 Task: Find connections with filter location Santo Domingo with filter topic #forsale with filter profile language Potuguese with filter current company Coursera with filter school Freshers Jobs Kolkata with filter industry Breweries with filter service category NotaryOnline Research with filter keywords title Media Buyer
Action: Mouse moved to (629, 96)
Screenshot: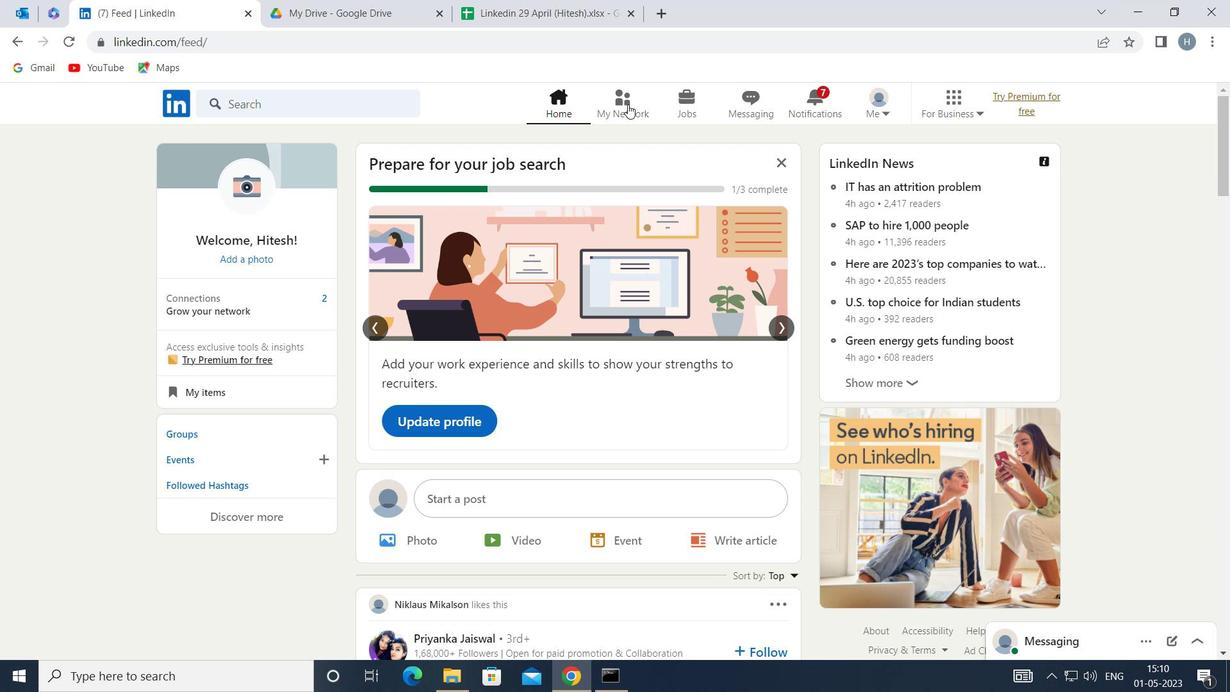 
Action: Mouse pressed left at (629, 96)
Screenshot: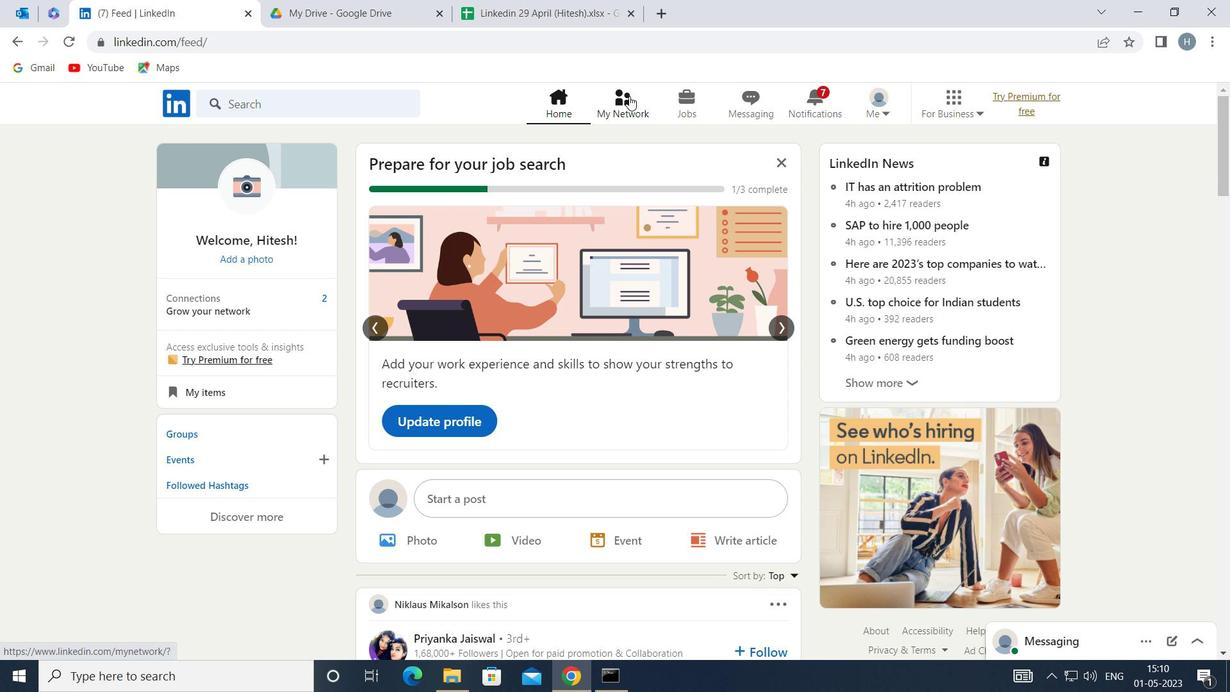 
Action: Mouse moved to (358, 189)
Screenshot: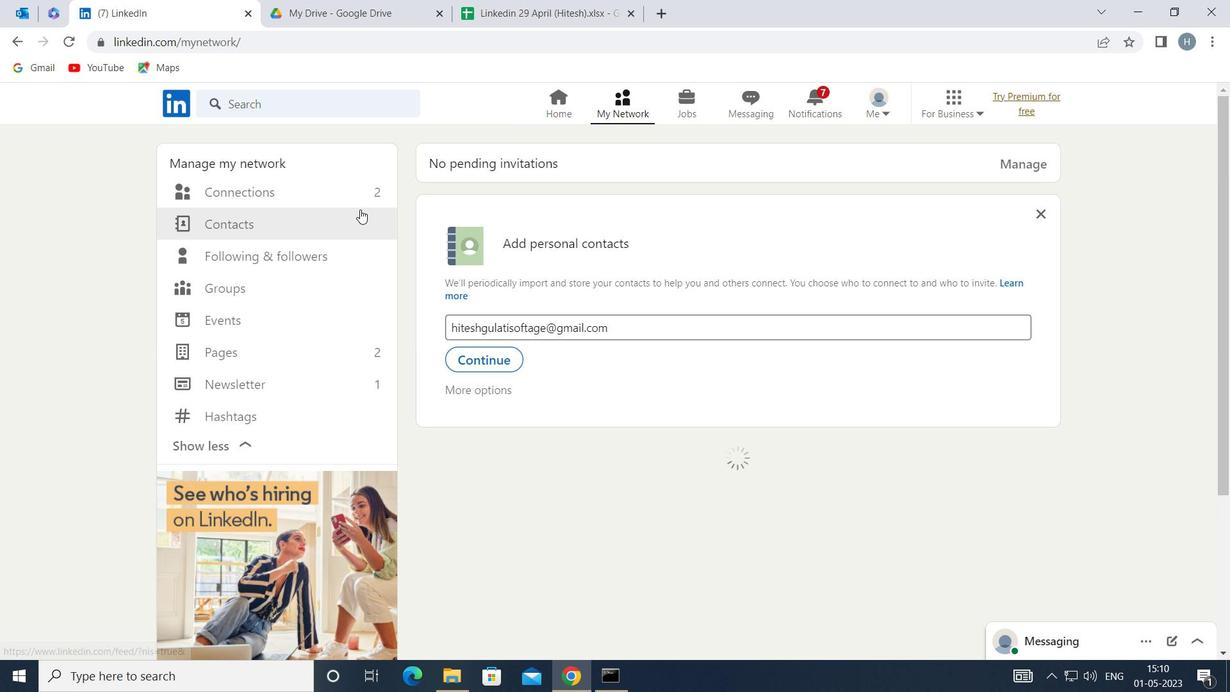 
Action: Mouse pressed left at (358, 189)
Screenshot: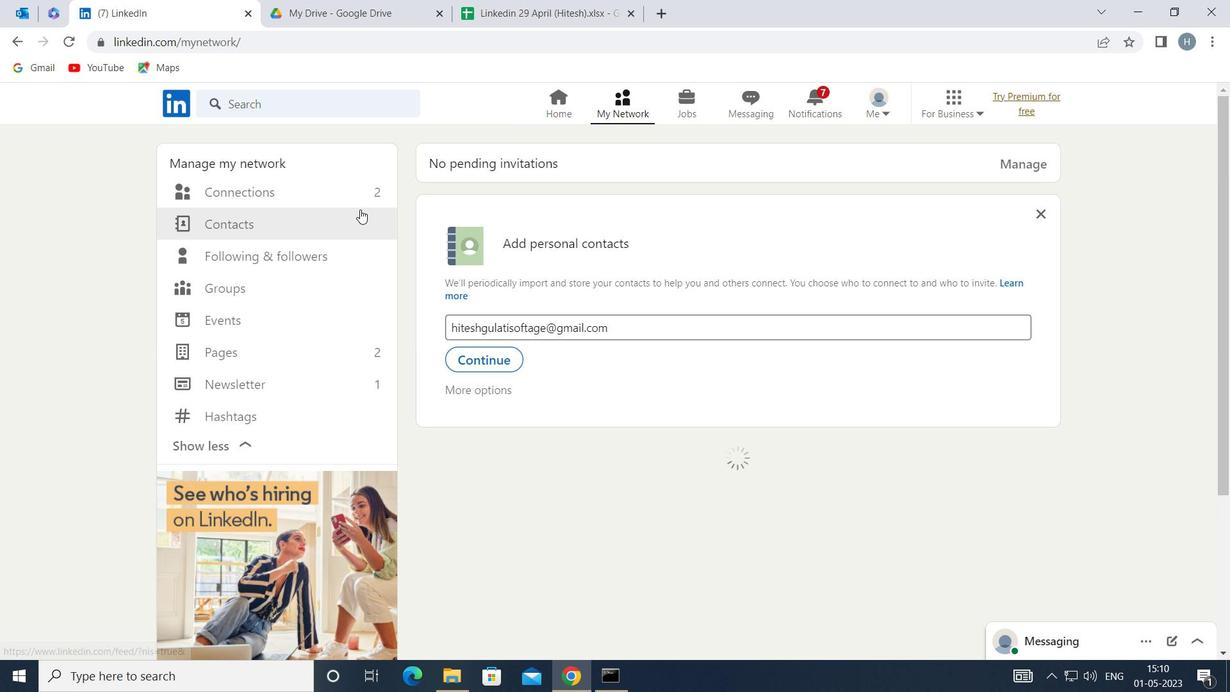 
Action: Mouse moved to (715, 193)
Screenshot: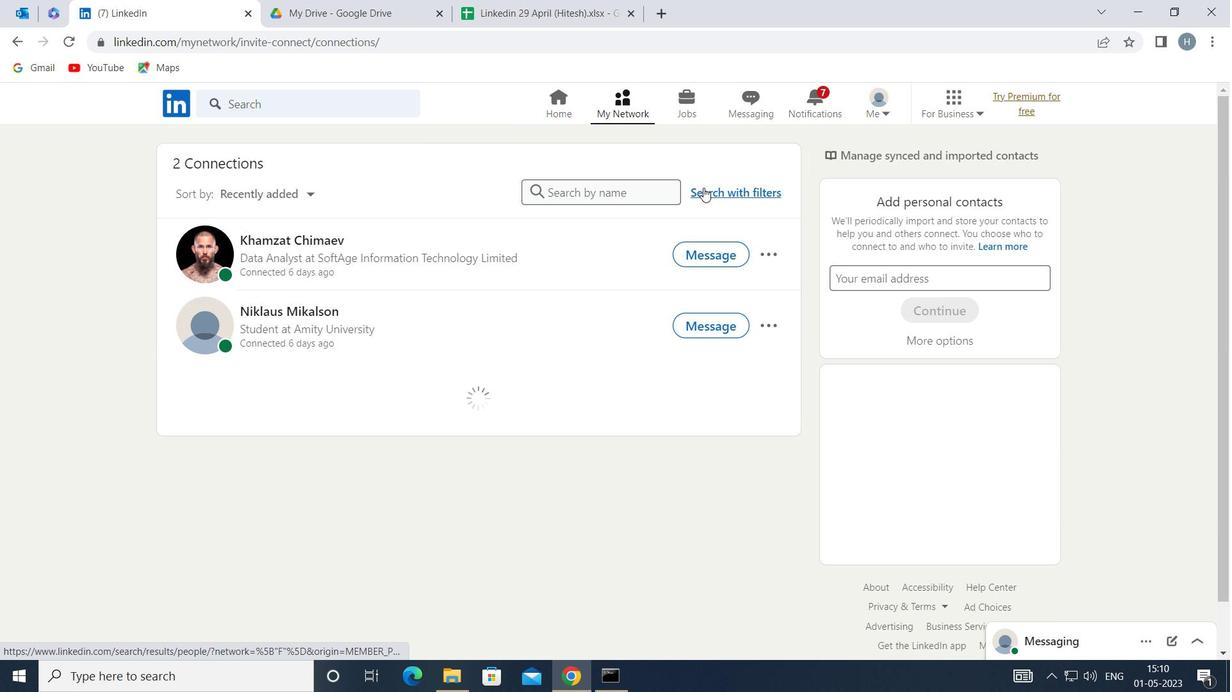 
Action: Mouse pressed left at (715, 193)
Screenshot: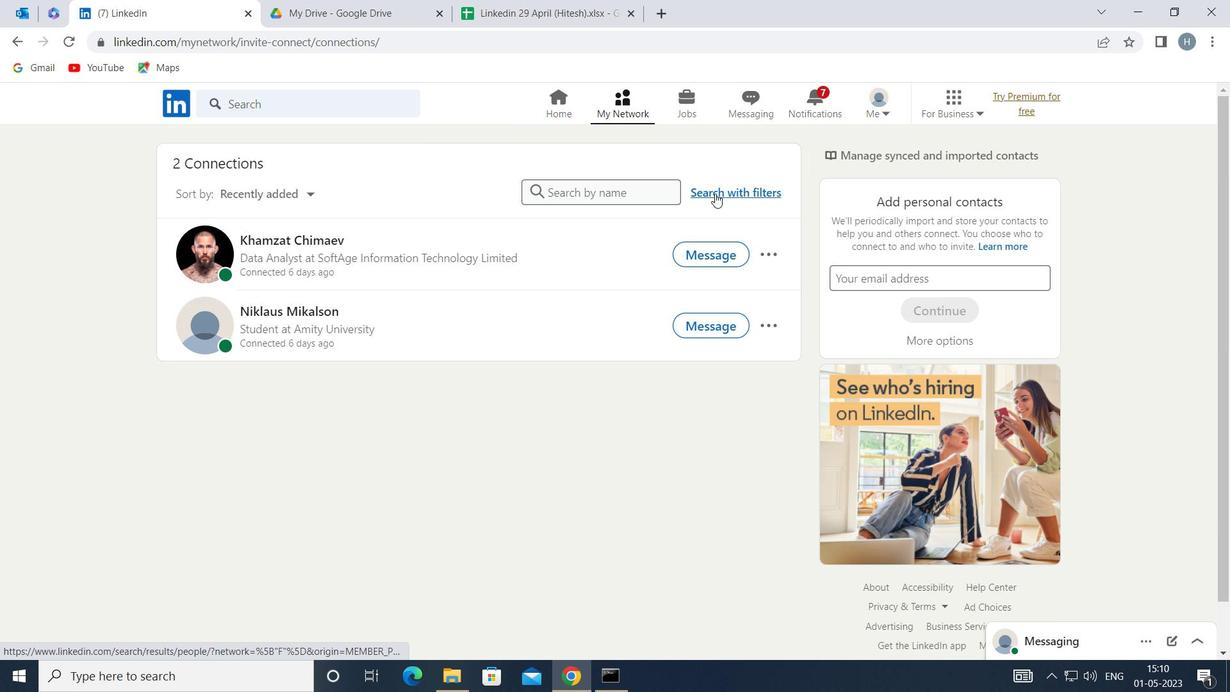 
Action: Mouse moved to (657, 146)
Screenshot: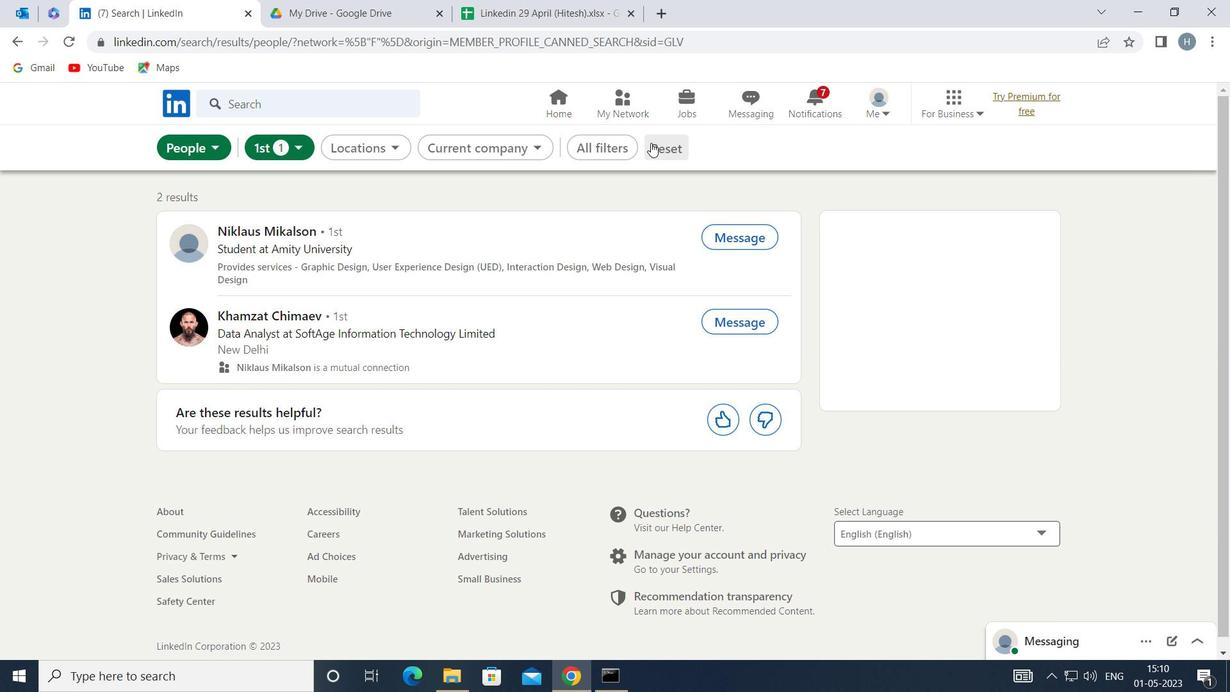 
Action: Mouse pressed left at (657, 146)
Screenshot: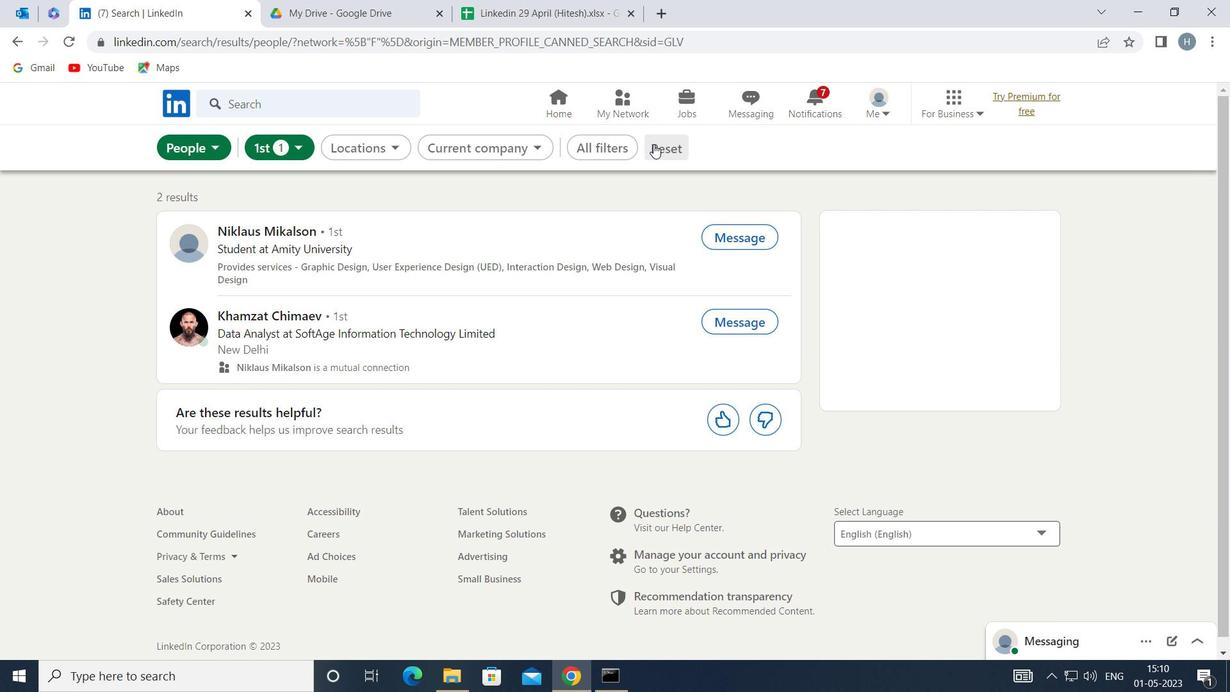 
Action: Mouse moved to (624, 148)
Screenshot: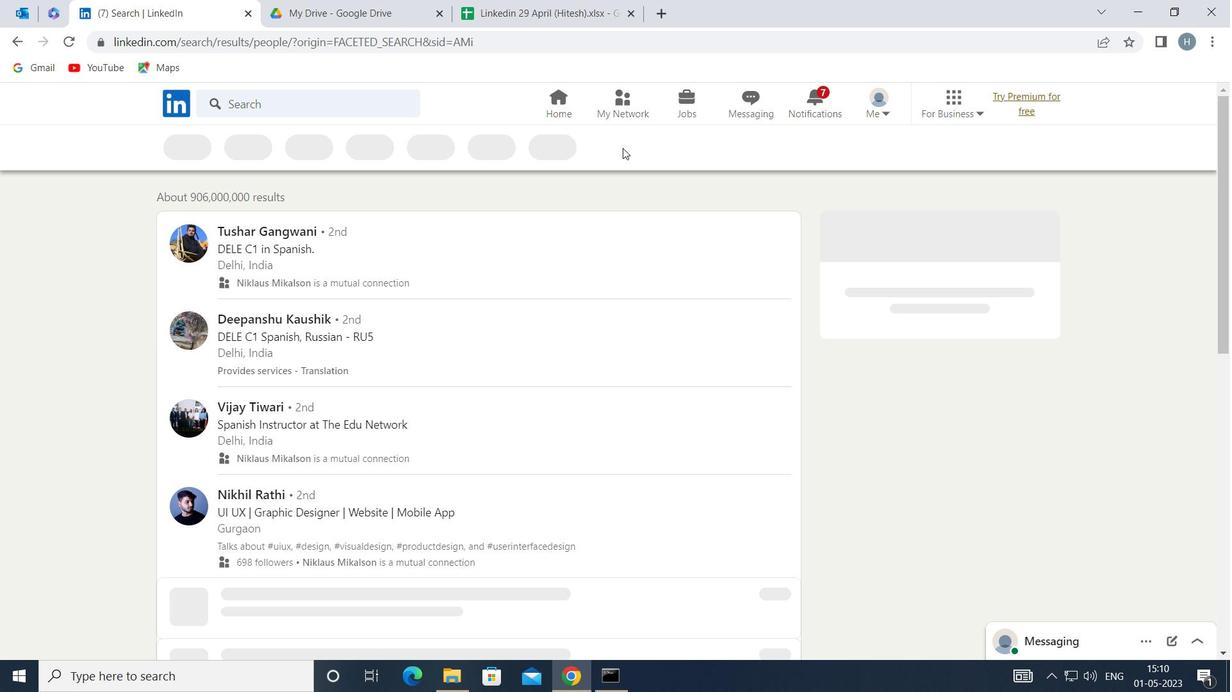 
Action: Mouse pressed left at (624, 148)
Screenshot: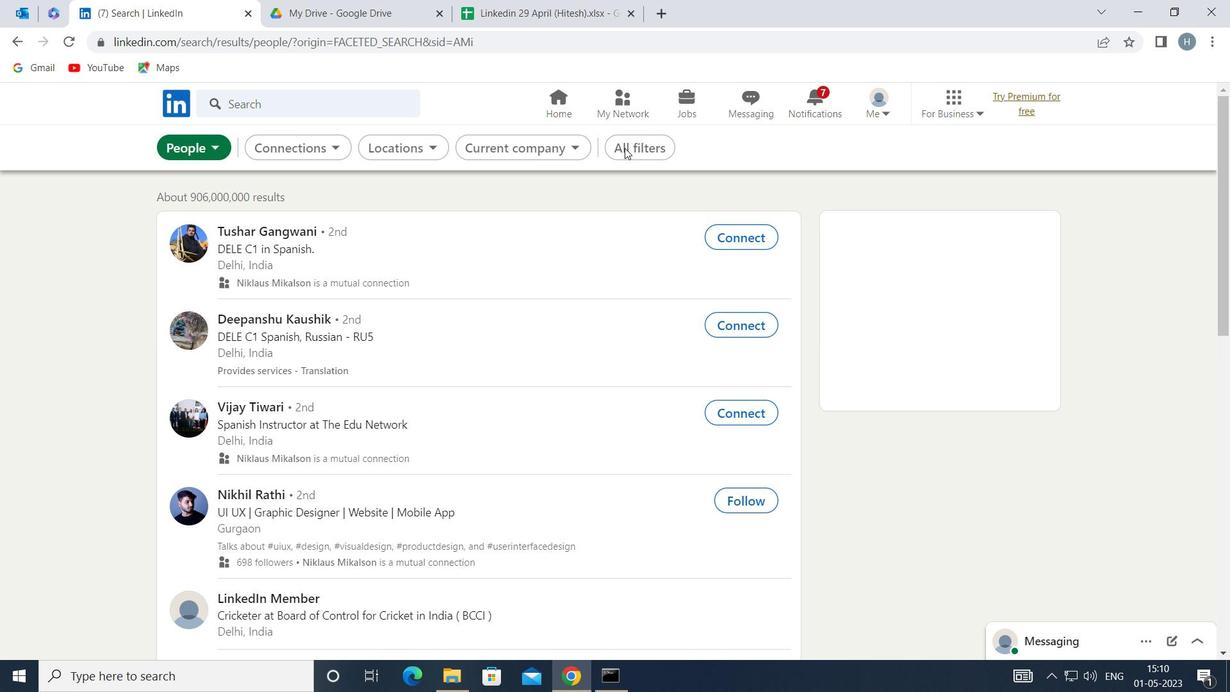 
Action: Mouse moved to (998, 317)
Screenshot: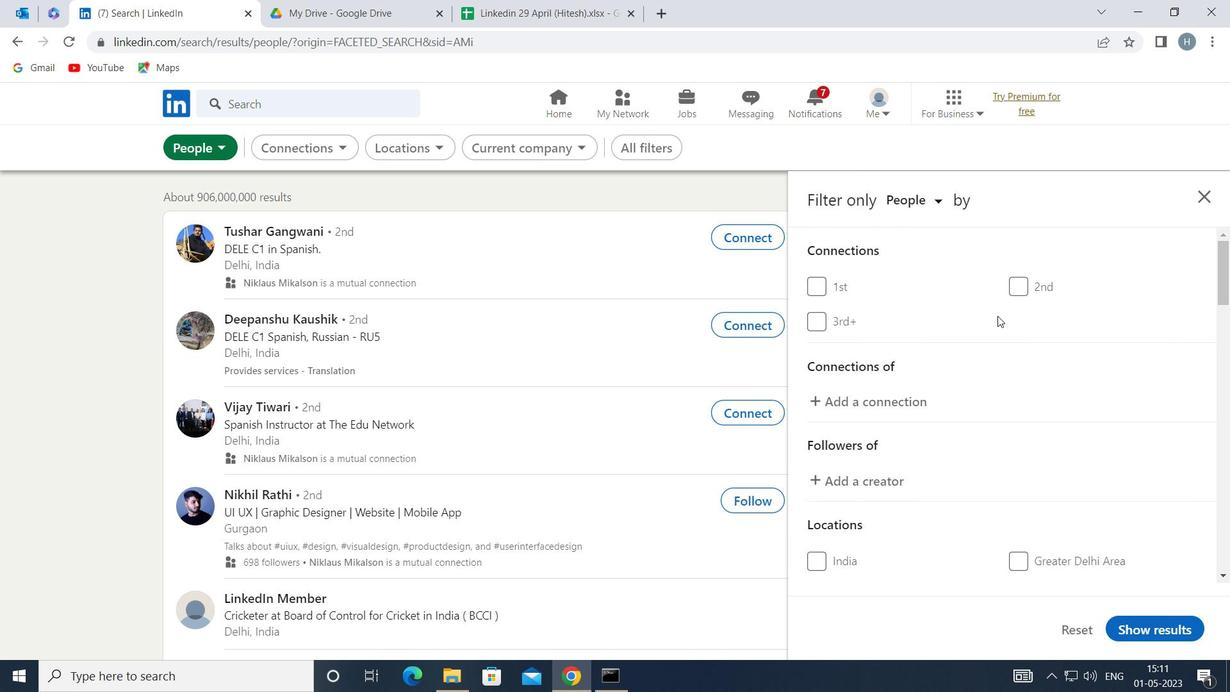 
Action: Mouse scrolled (998, 317) with delta (0, 0)
Screenshot: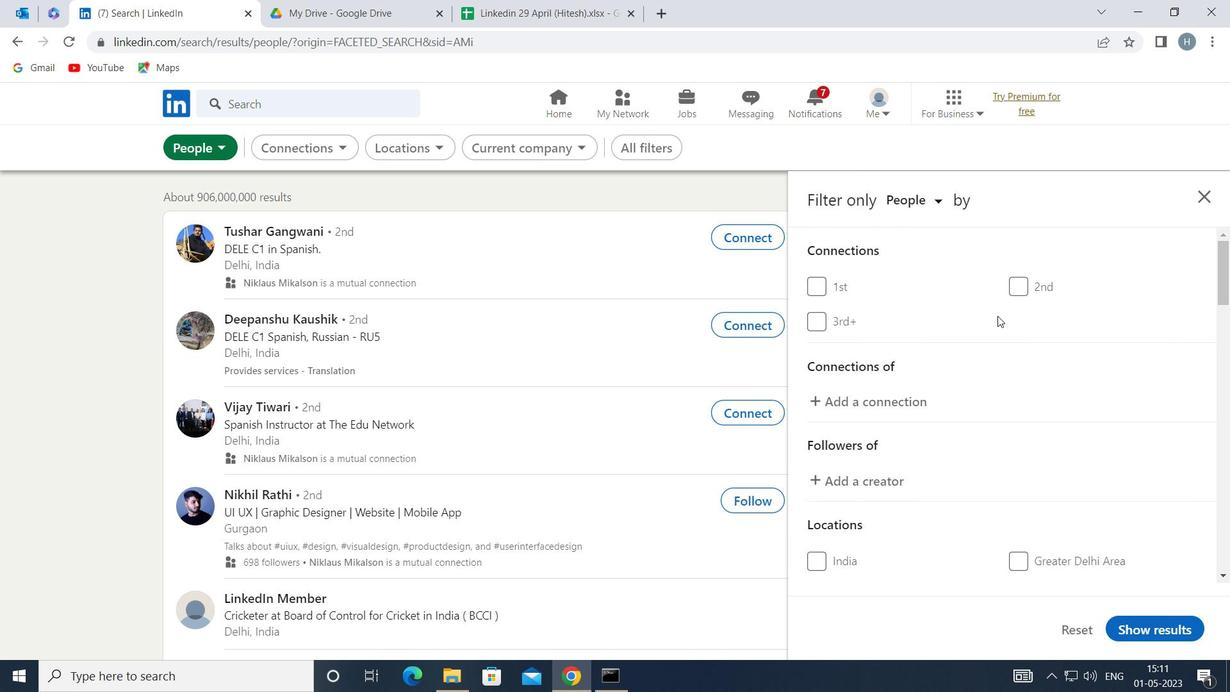 
Action: Mouse moved to (998, 320)
Screenshot: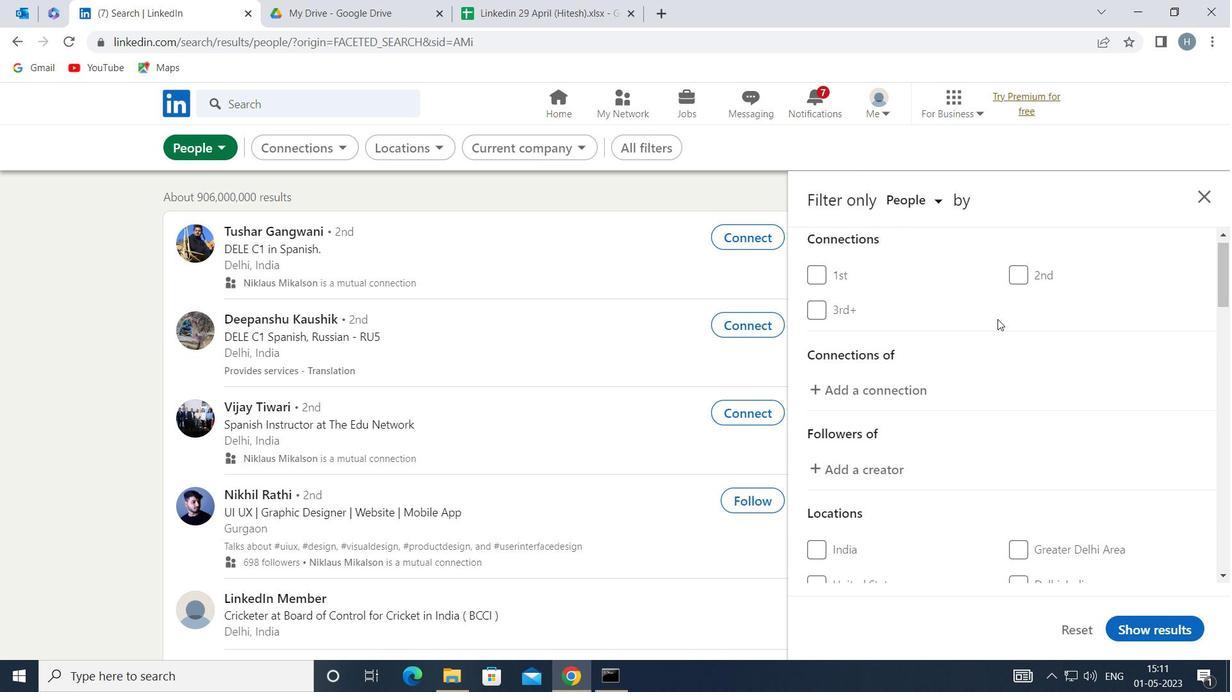 
Action: Mouse scrolled (998, 319) with delta (0, 0)
Screenshot: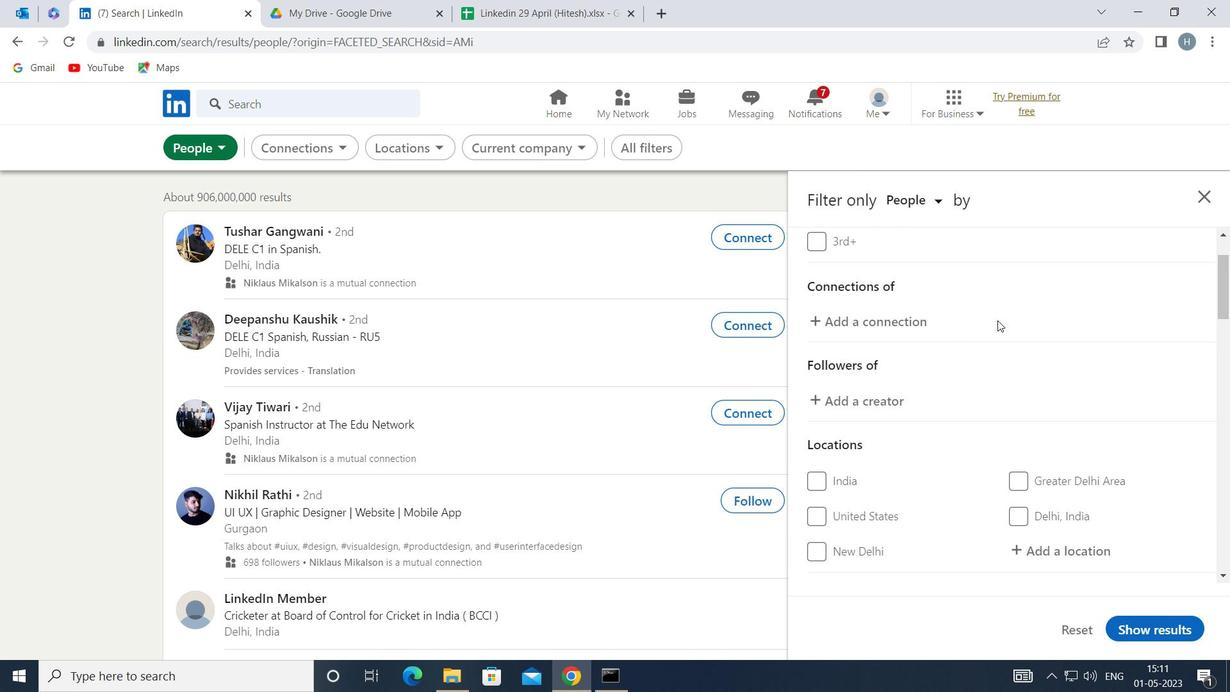 
Action: Mouse scrolled (998, 319) with delta (0, 0)
Screenshot: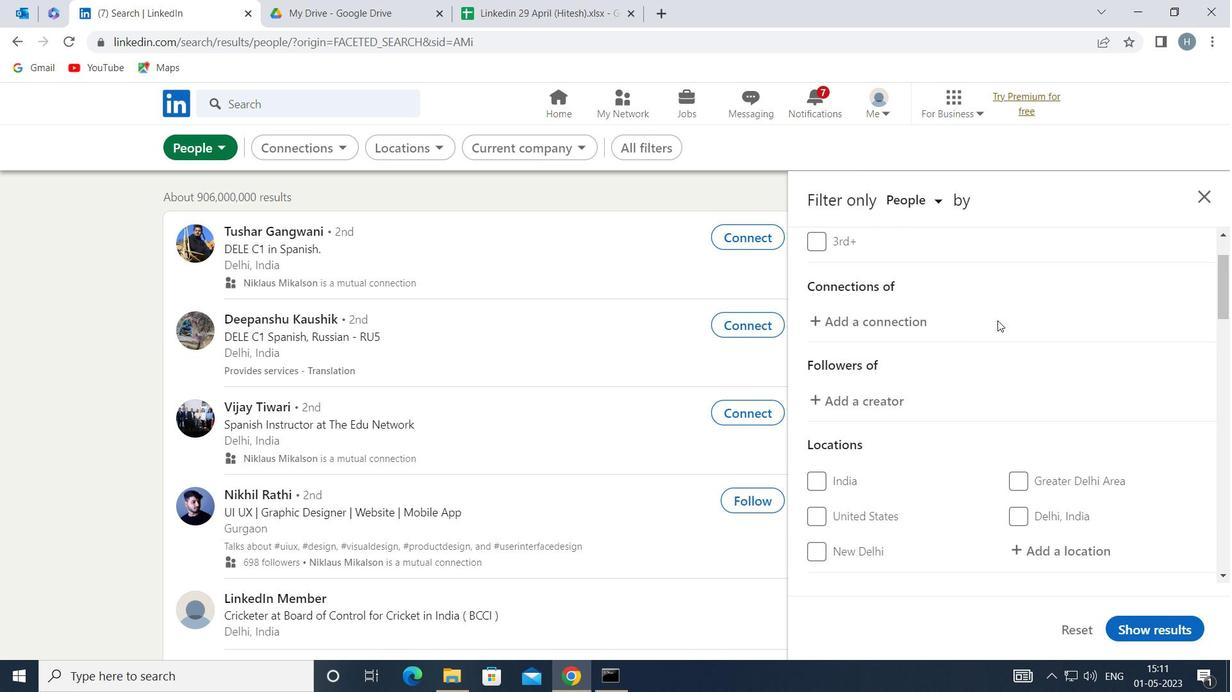 
Action: Mouse moved to (1025, 394)
Screenshot: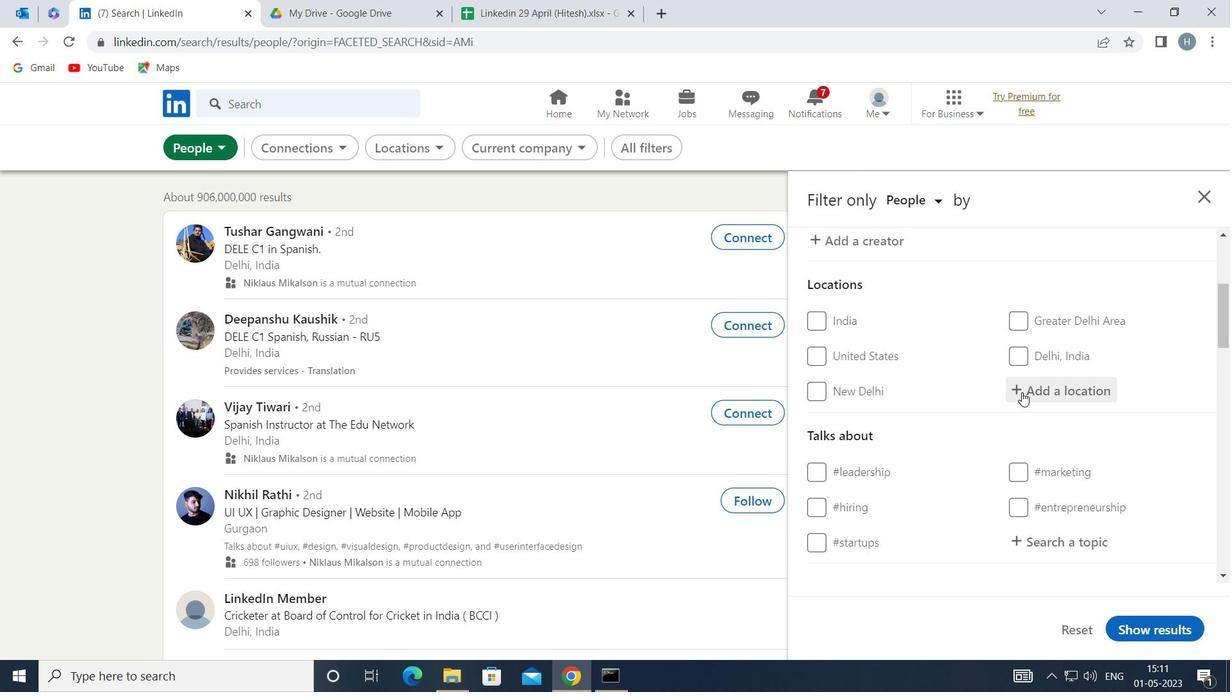 
Action: Mouse pressed left at (1025, 394)
Screenshot: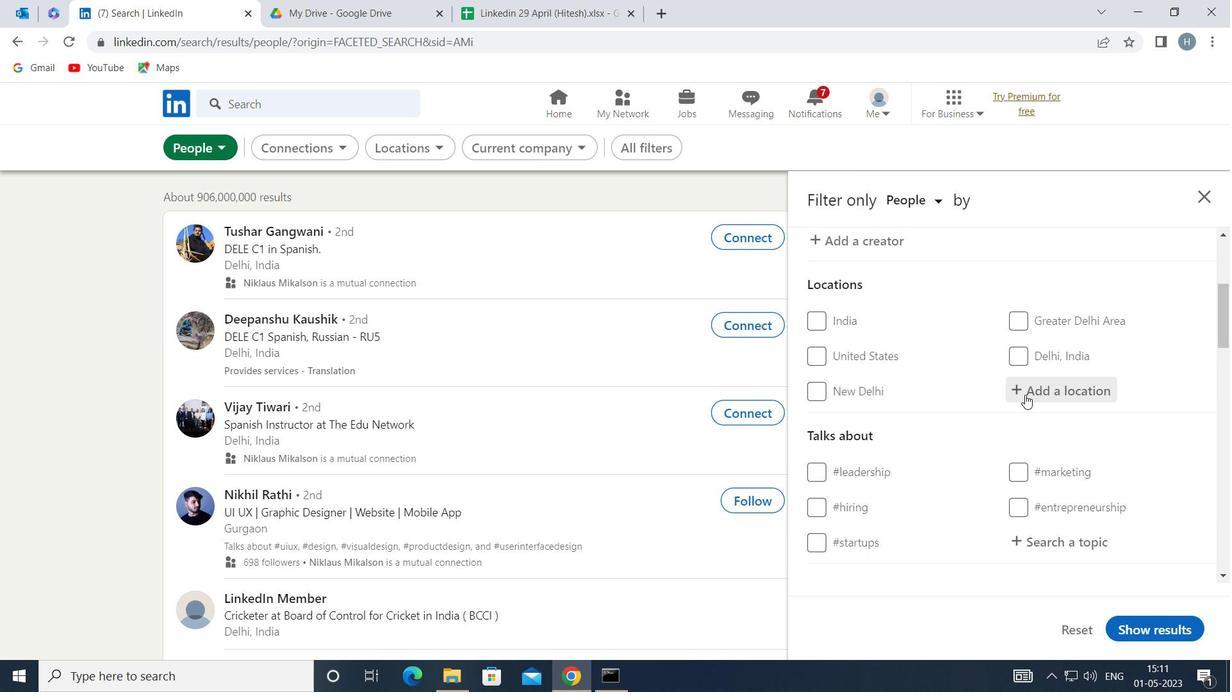 
Action: Mouse moved to (1018, 390)
Screenshot: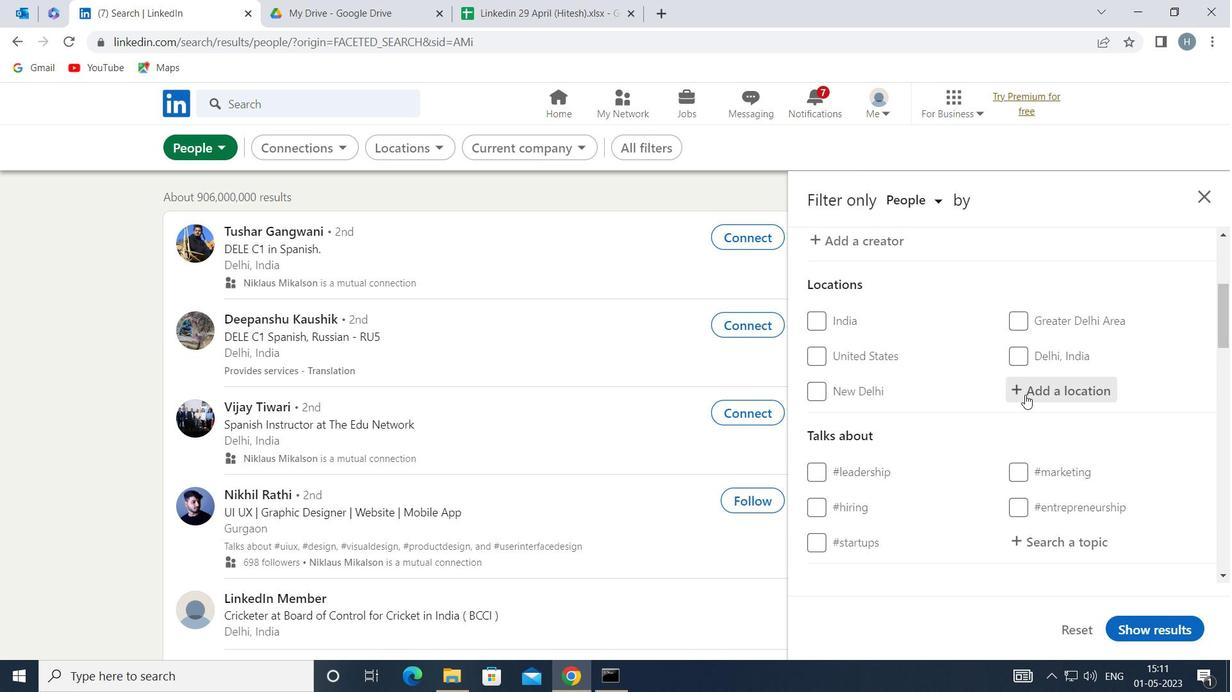 
Action: Key pressed <Key.shift>SANTO<Key.space><Key.shift>DOMINGO
Screenshot: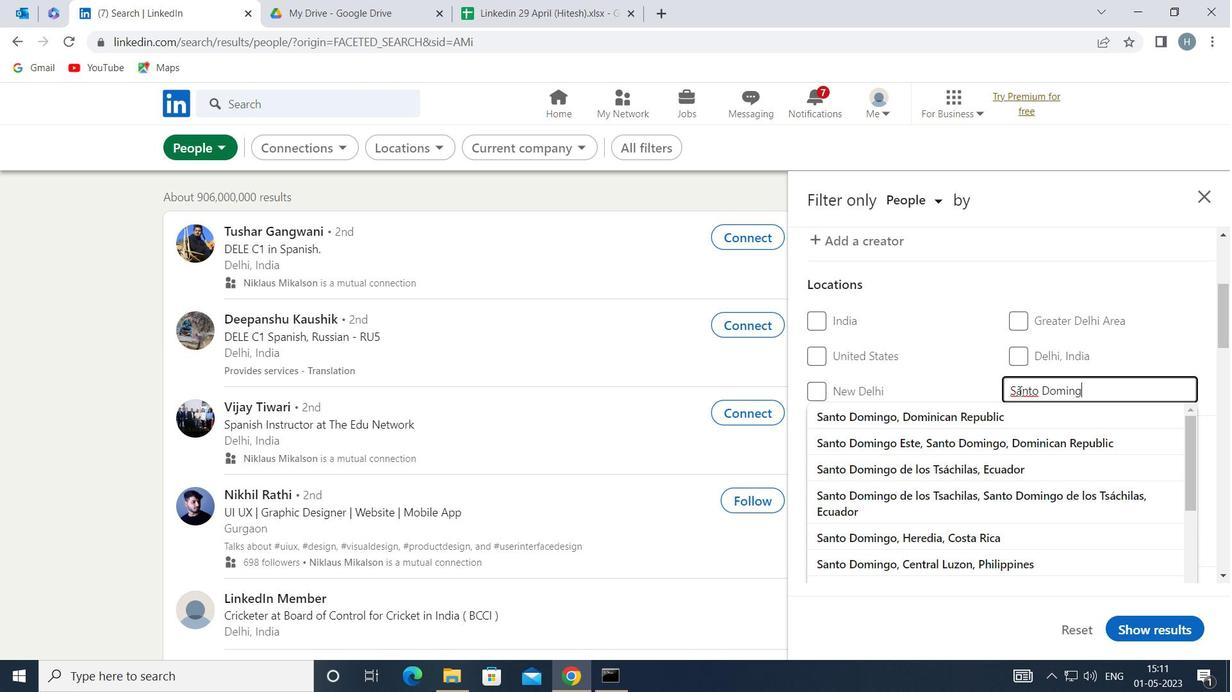 
Action: Mouse moved to (1114, 427)
Screenshot: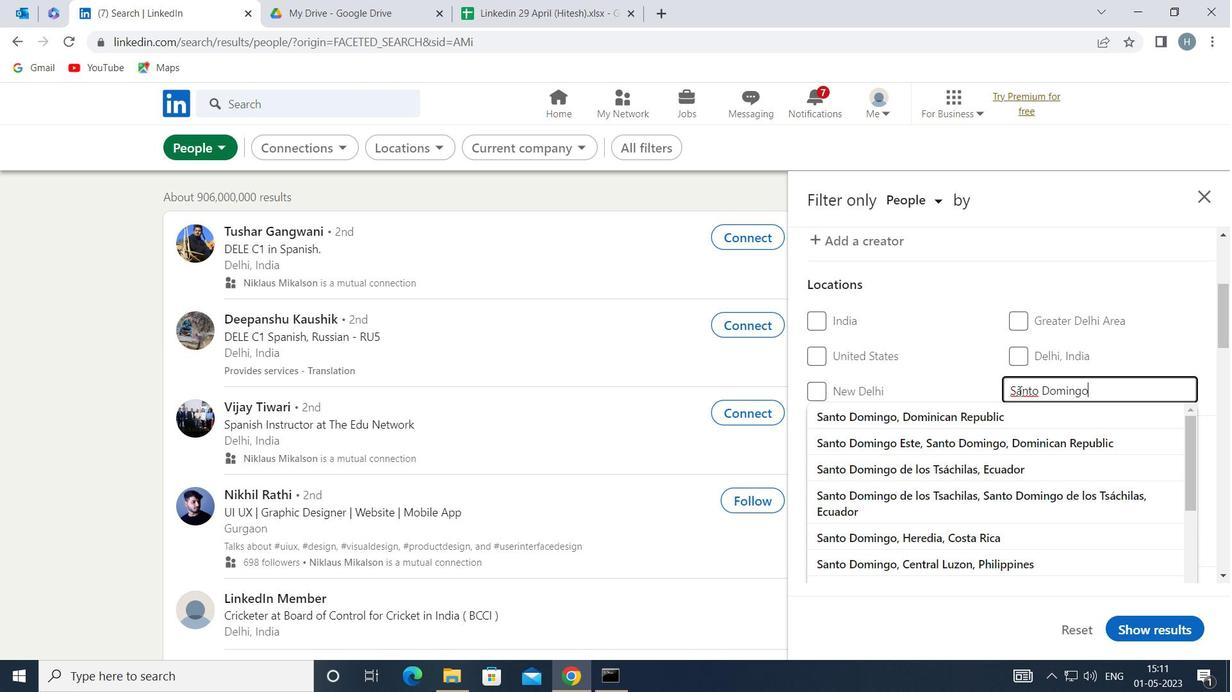 
Action: Key pressed <Key.enter>
Screenshot: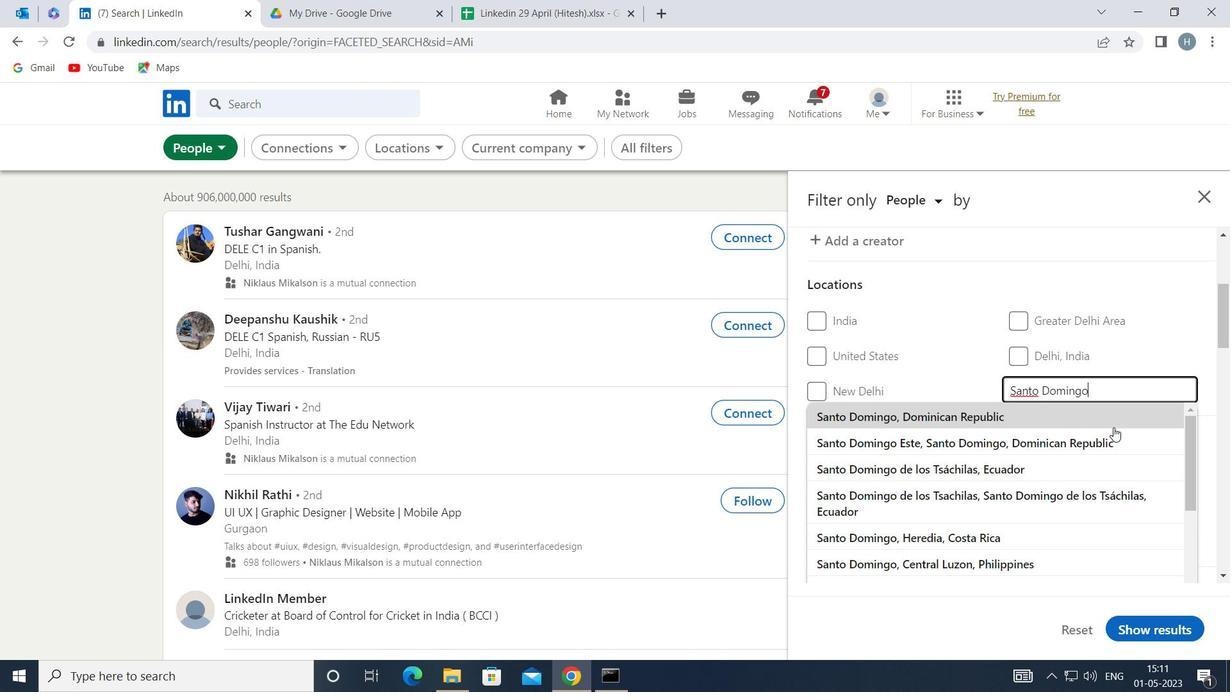 
Action: Mouse moved to (1065, 393)
Screenshot: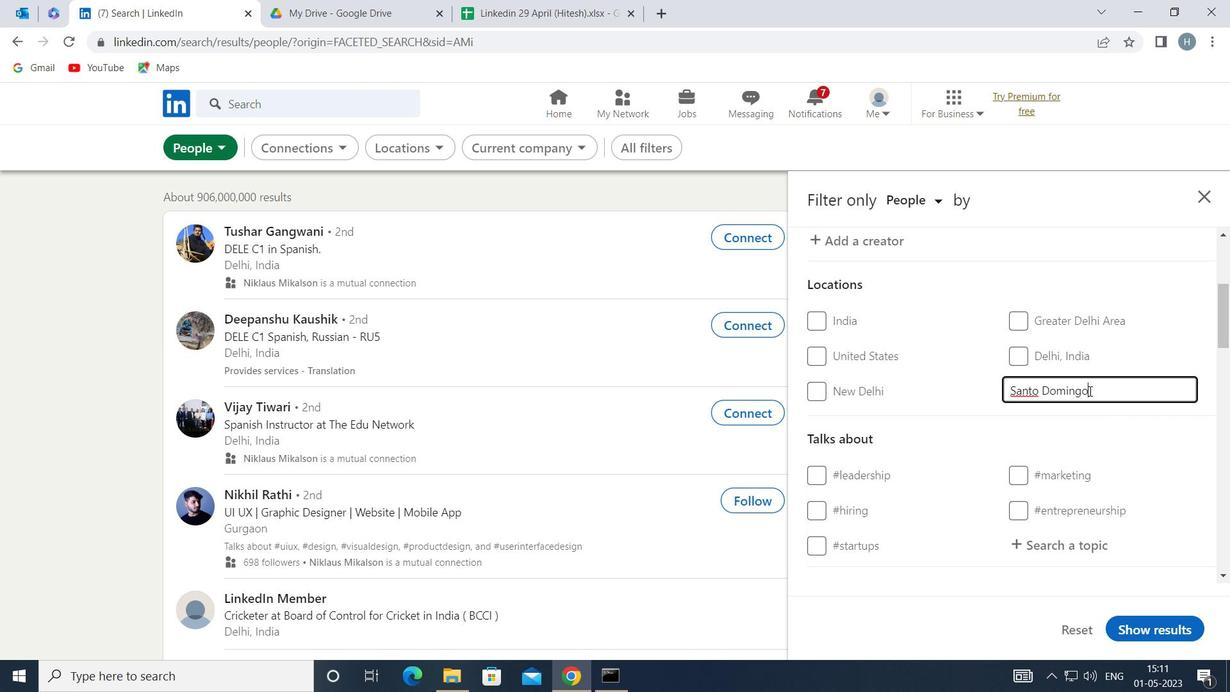 
Action: Mouse scrolled (1065, 392) with delta (0, 0)
Screenshot: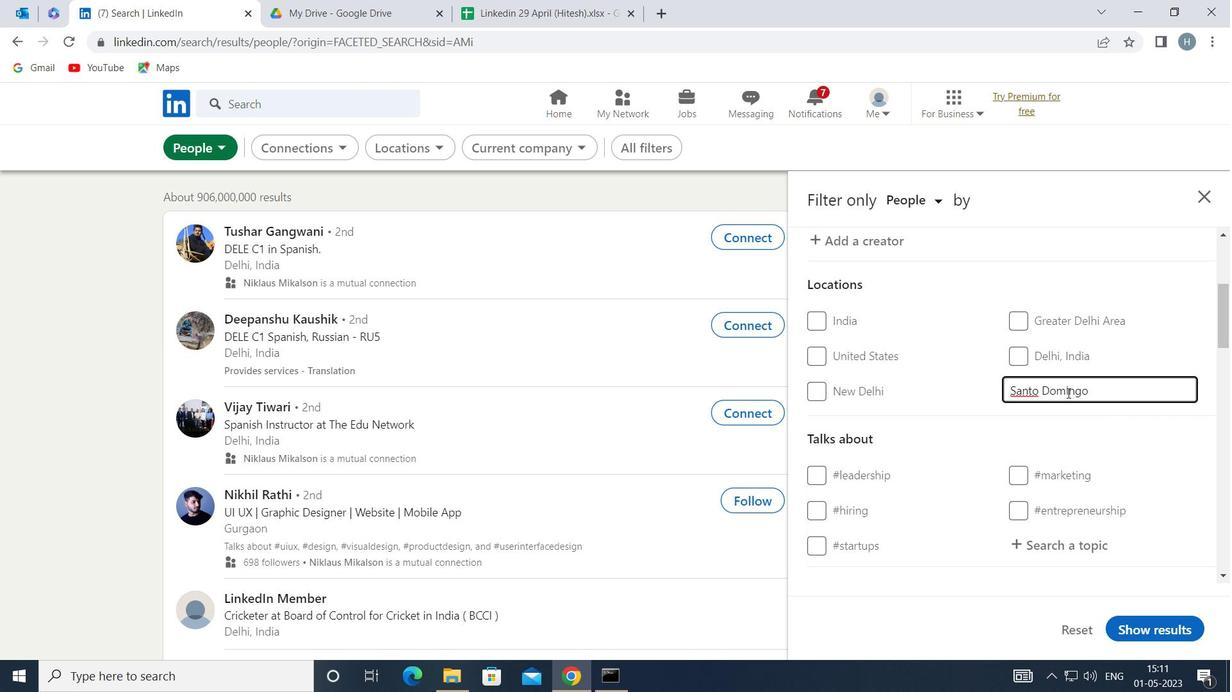 
Action: Mouse moved to (1061, 394)
Screenshot: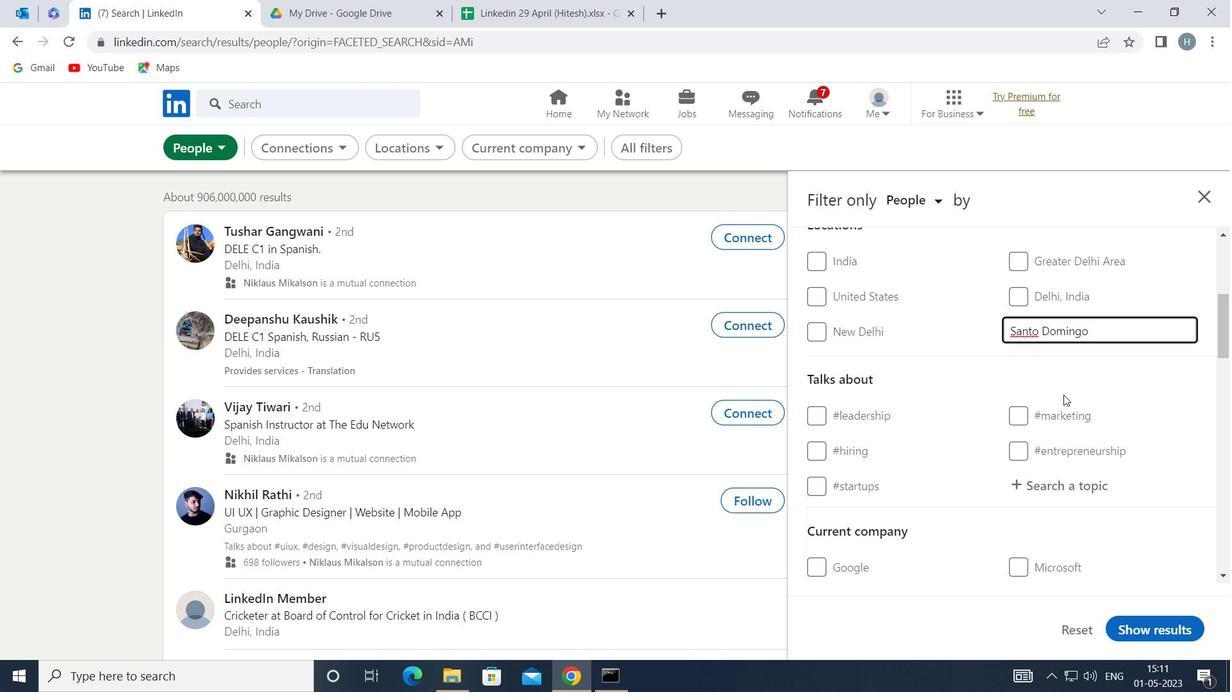 
Action: Mouse scrolled (1061, 393) with delta (0, 0)
Screenshot: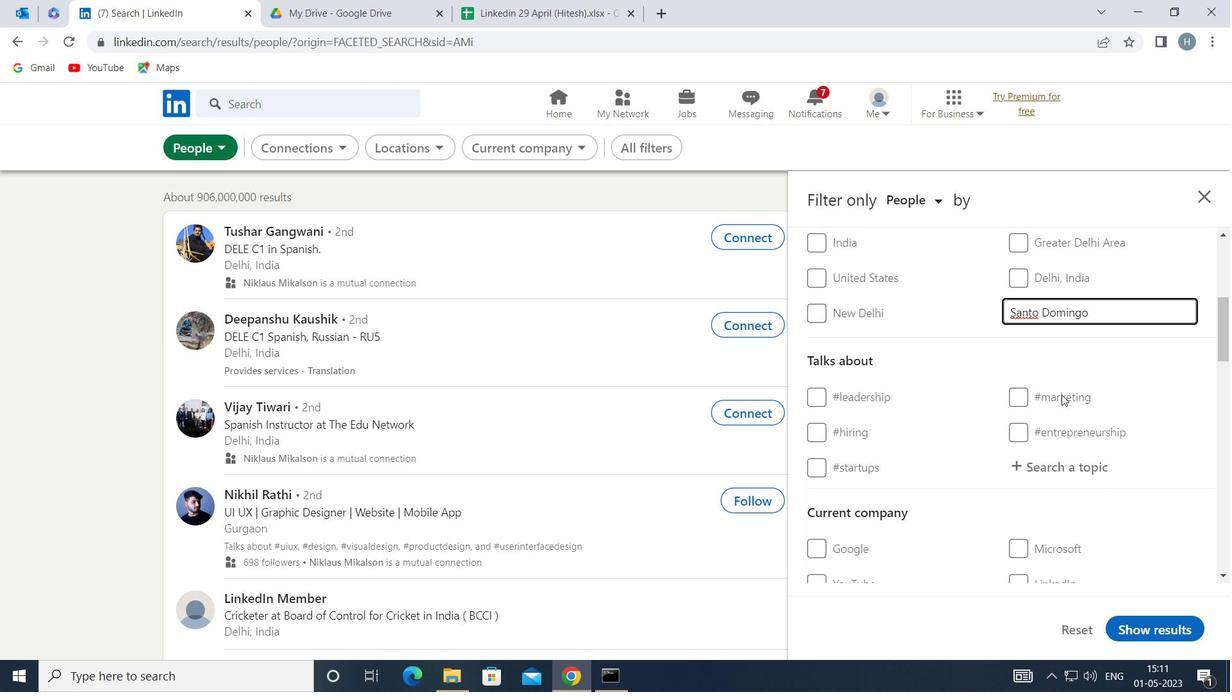 
Action: Mouse moved to (1063, 383)
Screenshot: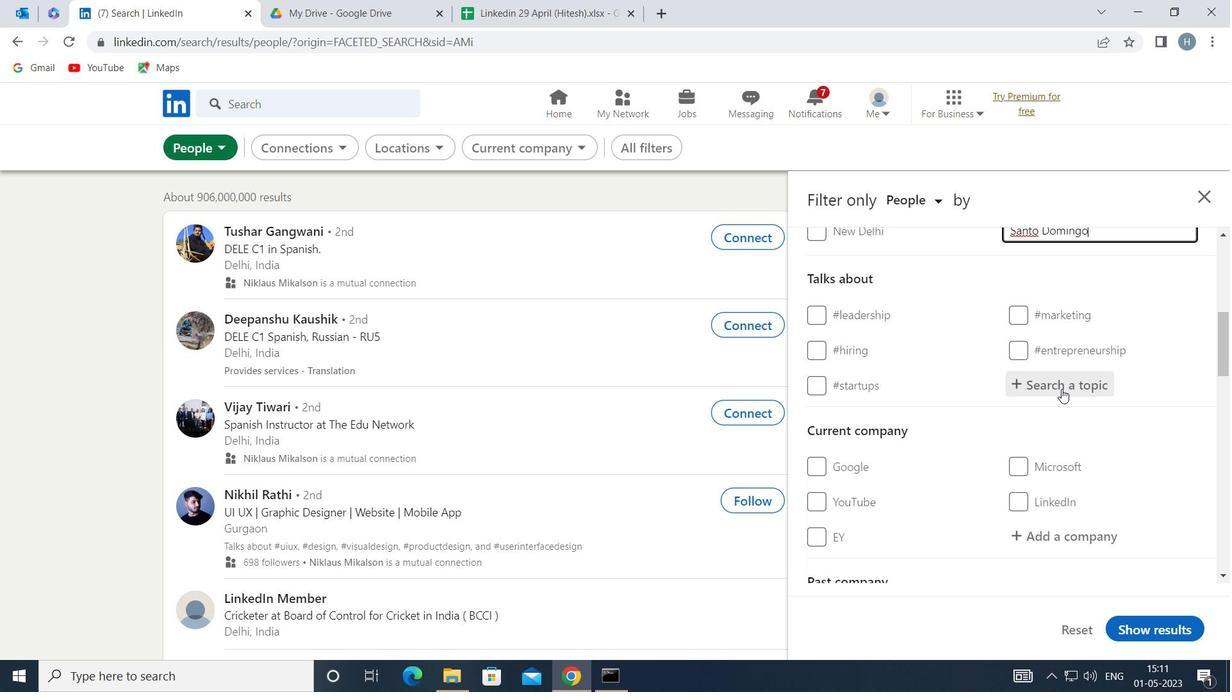 
Action: Mouse pressed left at (1063, 383)
Screenshot: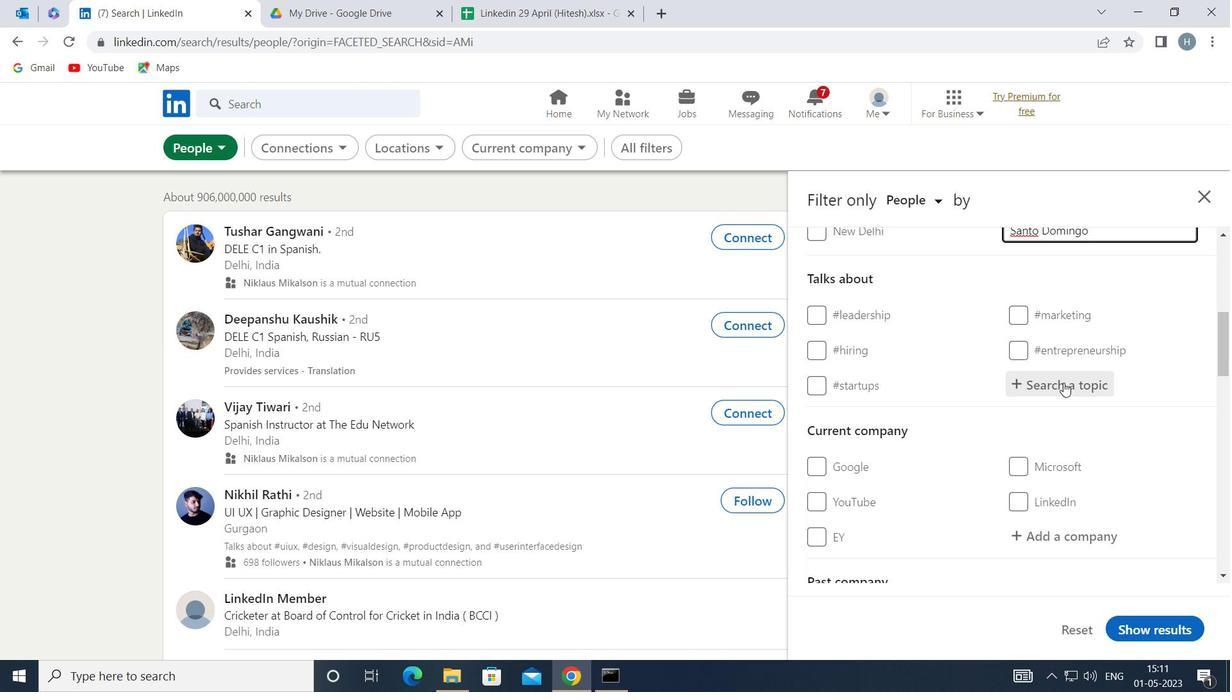 
Action: Key pressed <Key.shift>FORSALE
Screenshot: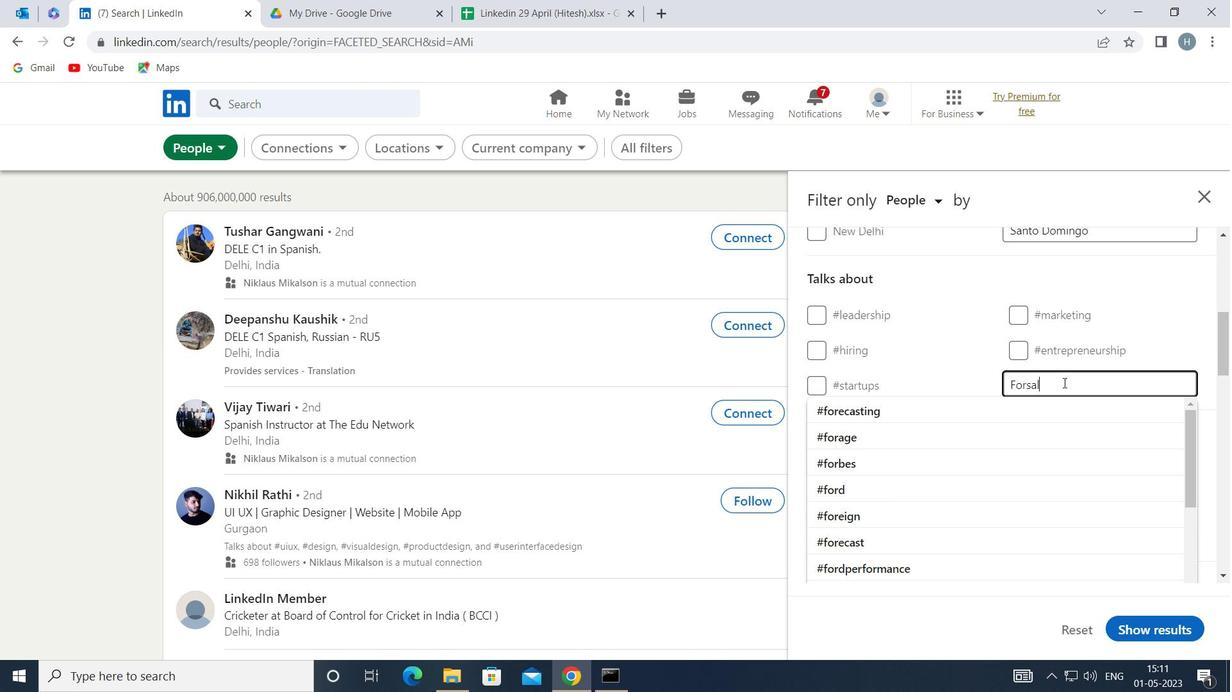 
Action: Mouse moved to (963, 407)
Screenshot: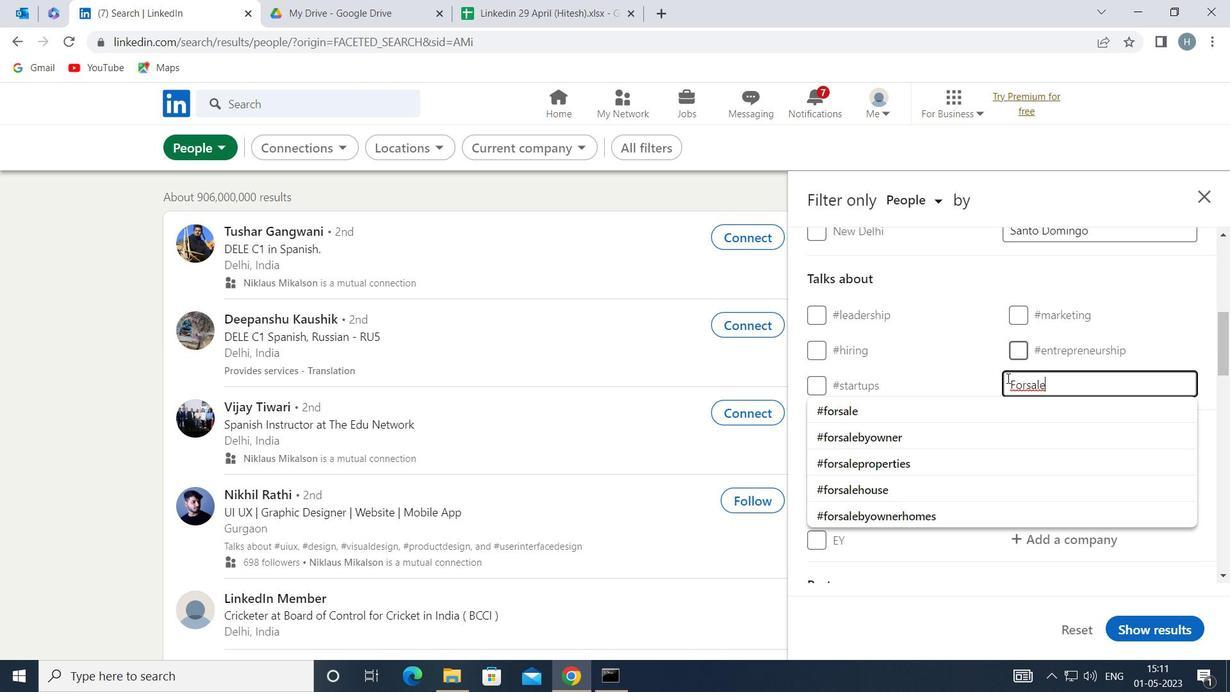 
Action: Mouse pressed left at (963, 407)
Screenshot: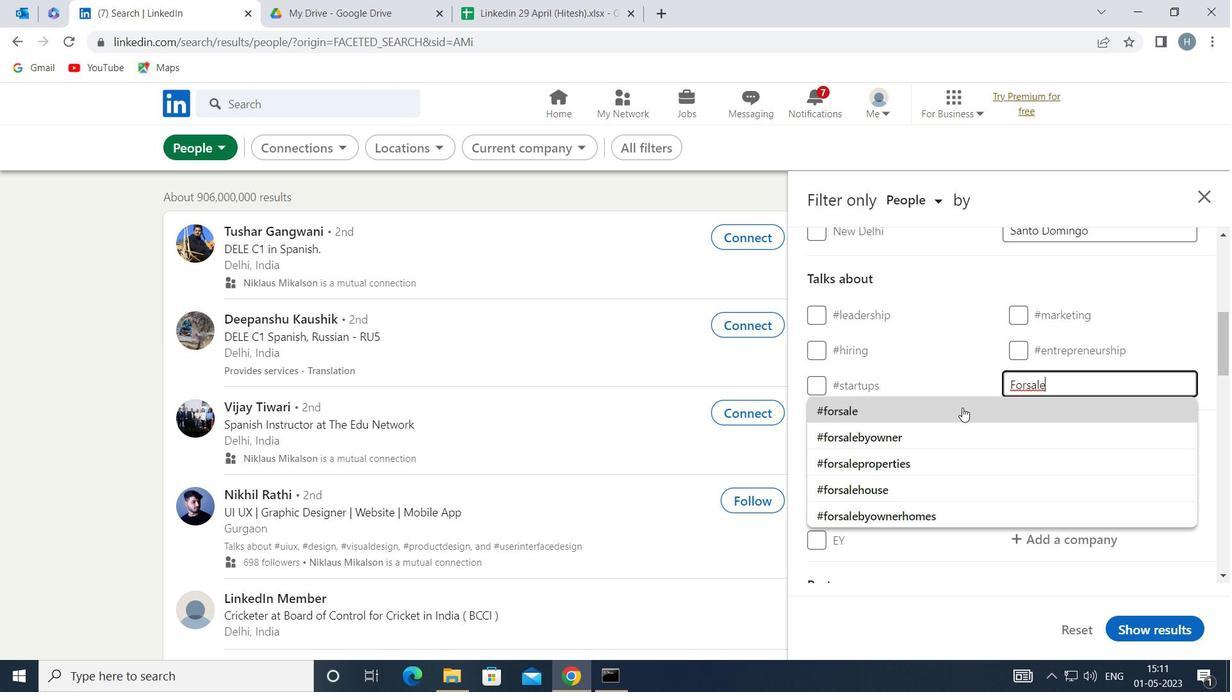 
Action: Mouse moved to (949, 415)
Screenshot: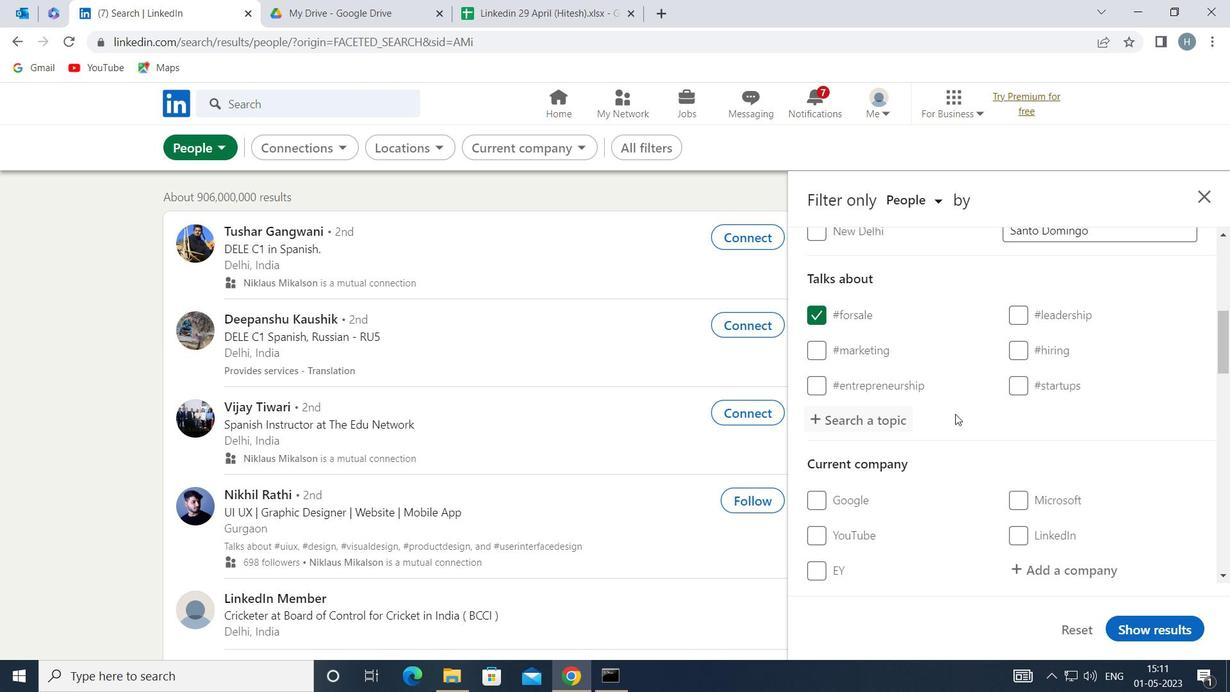 
Action: Mouse scrolled (949, 414) with delta (0, 0)
Screenshot: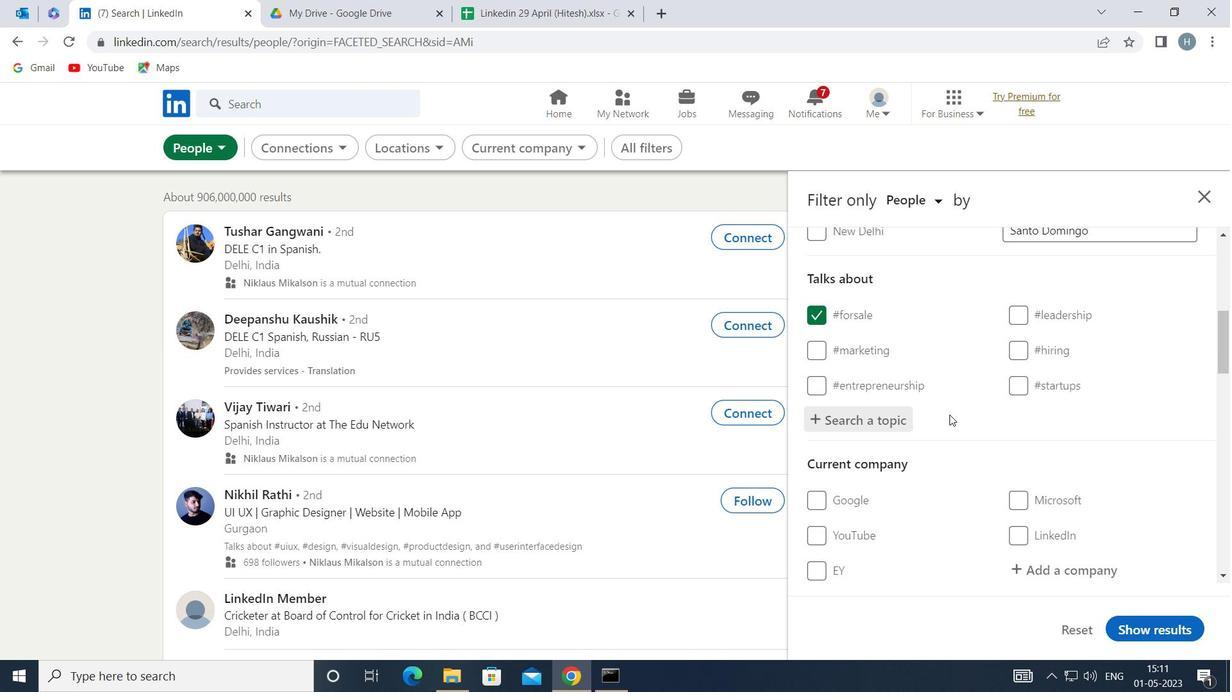 
Action: Mouse scrolled (949, 414) with delta (0, 0)
Screenshot: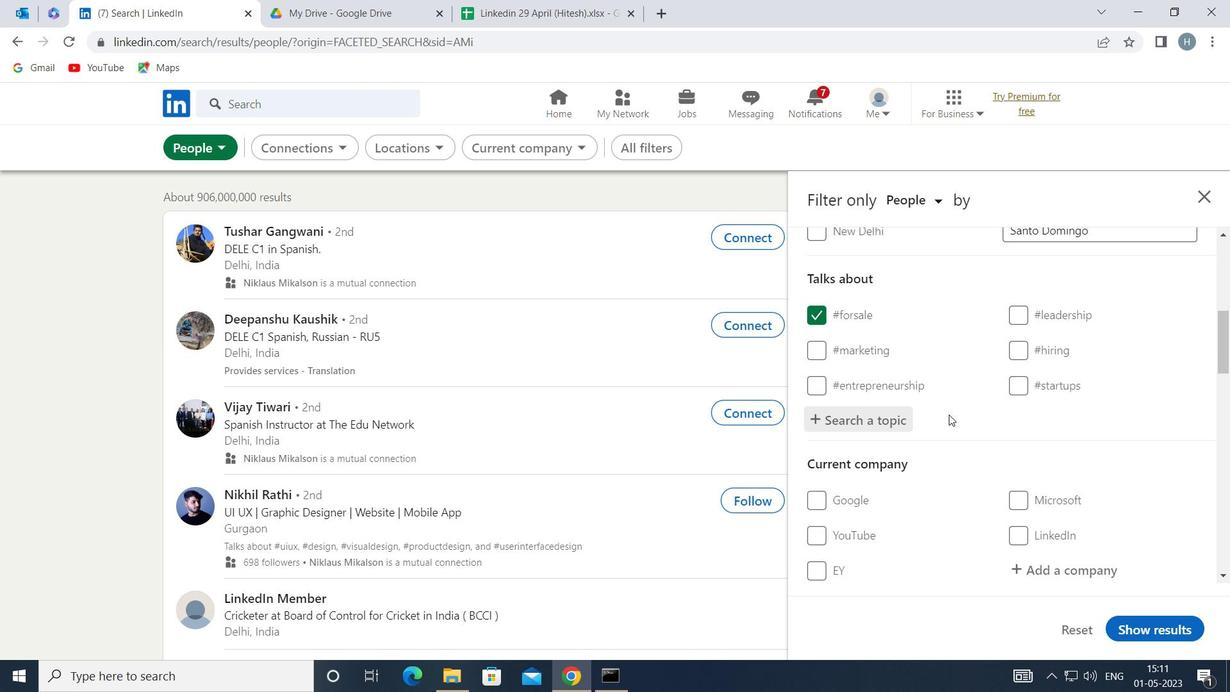 
Action: Mouse moved to (949, 412)
Screenshot: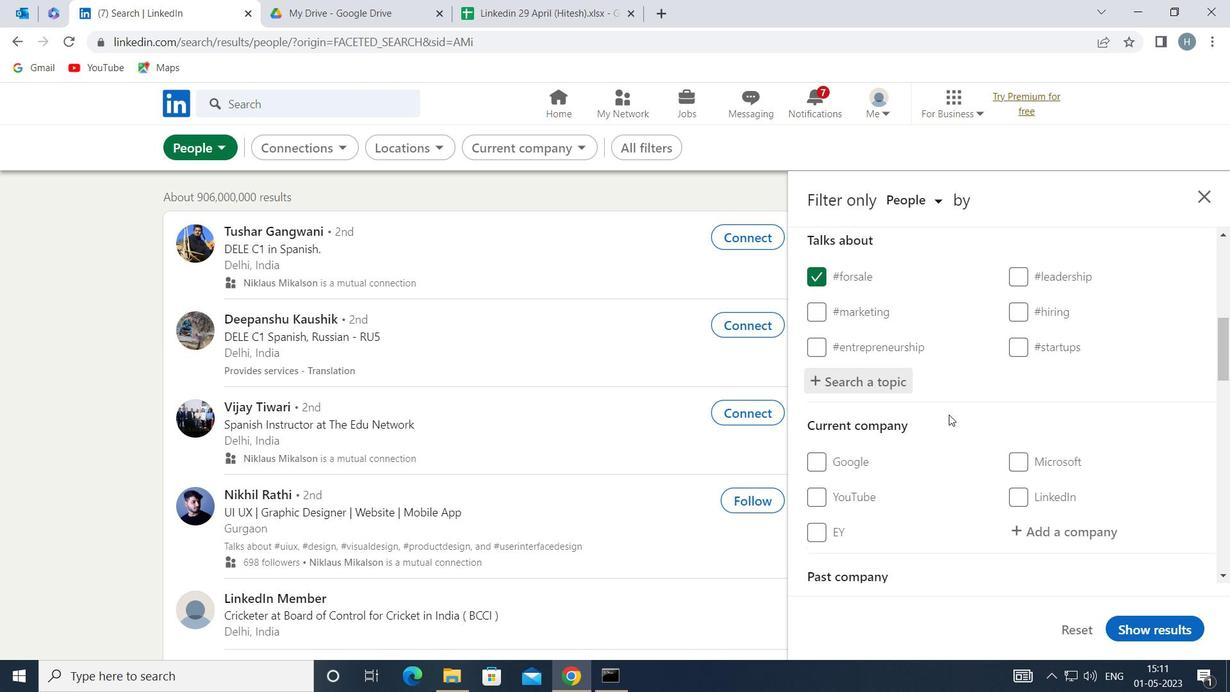 
Action: Mouse scrolled (949, 412) with delta (0, 0)
Screenshot: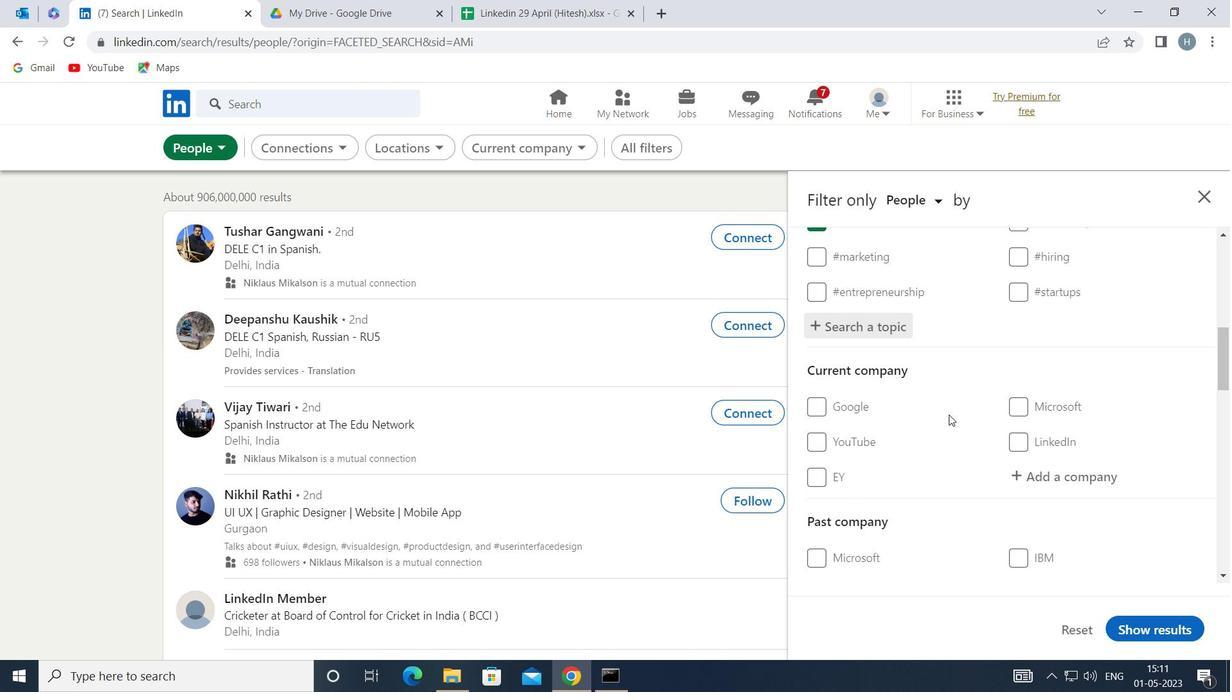 
Action: Mouse scrolled (949, 412) with delta (0, 0)
Screenshot: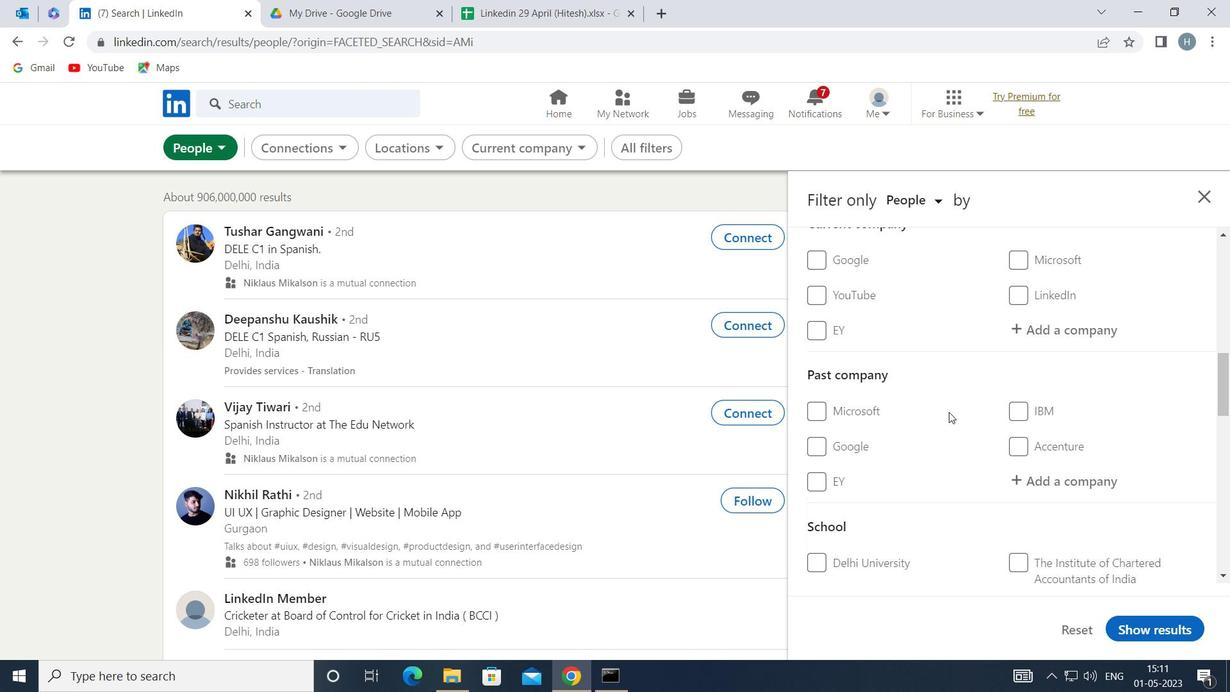 
Action: Mouse moved to (949, 412)
Screenshot: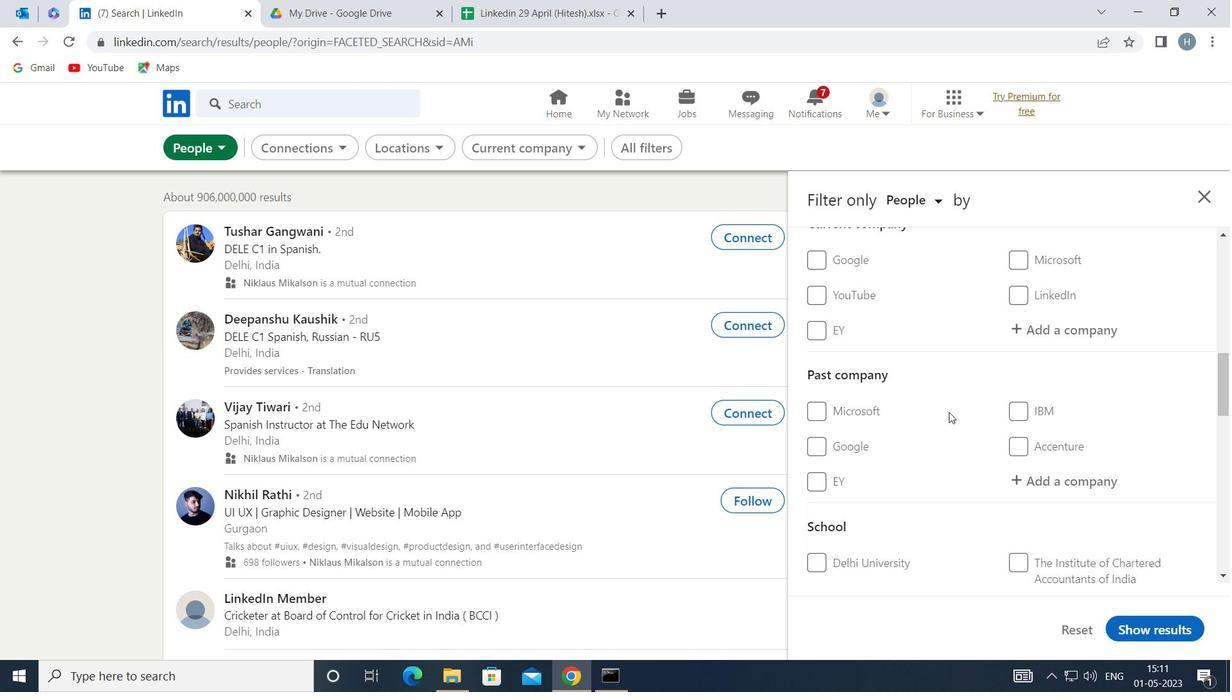 
Action: Mouse scrolled (949, 411) with delta (0, 0)
Screenshot: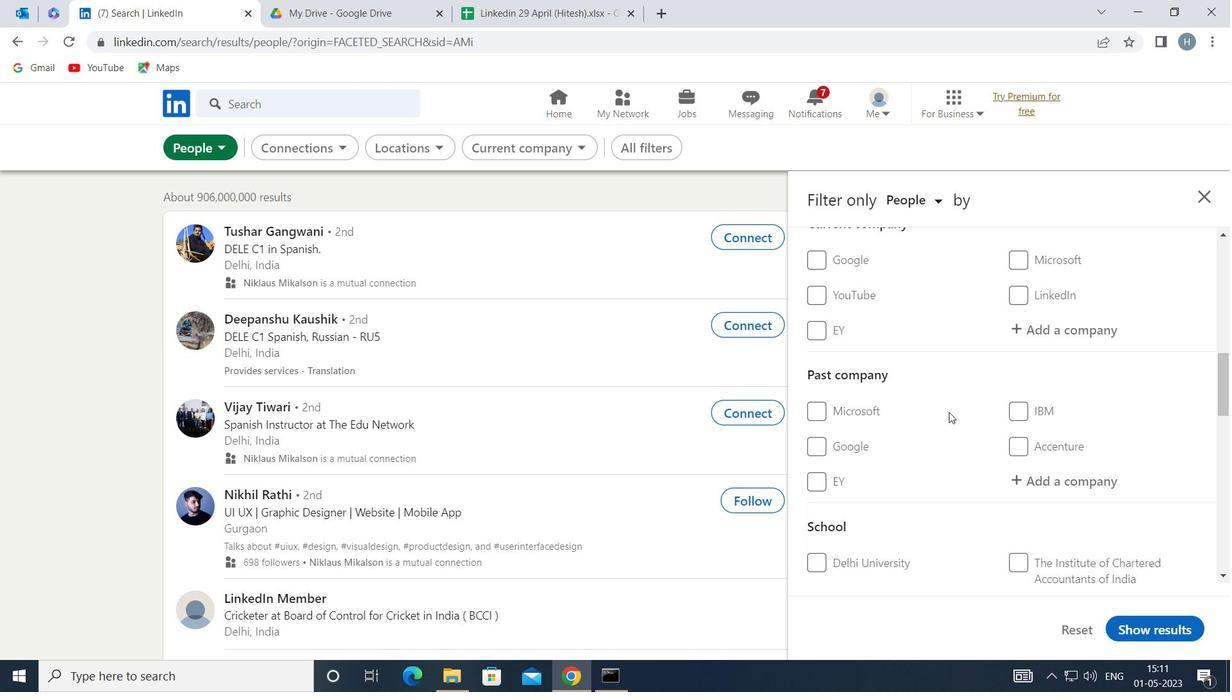 
Action: Mouse moved to (953, 406)
Screenshot: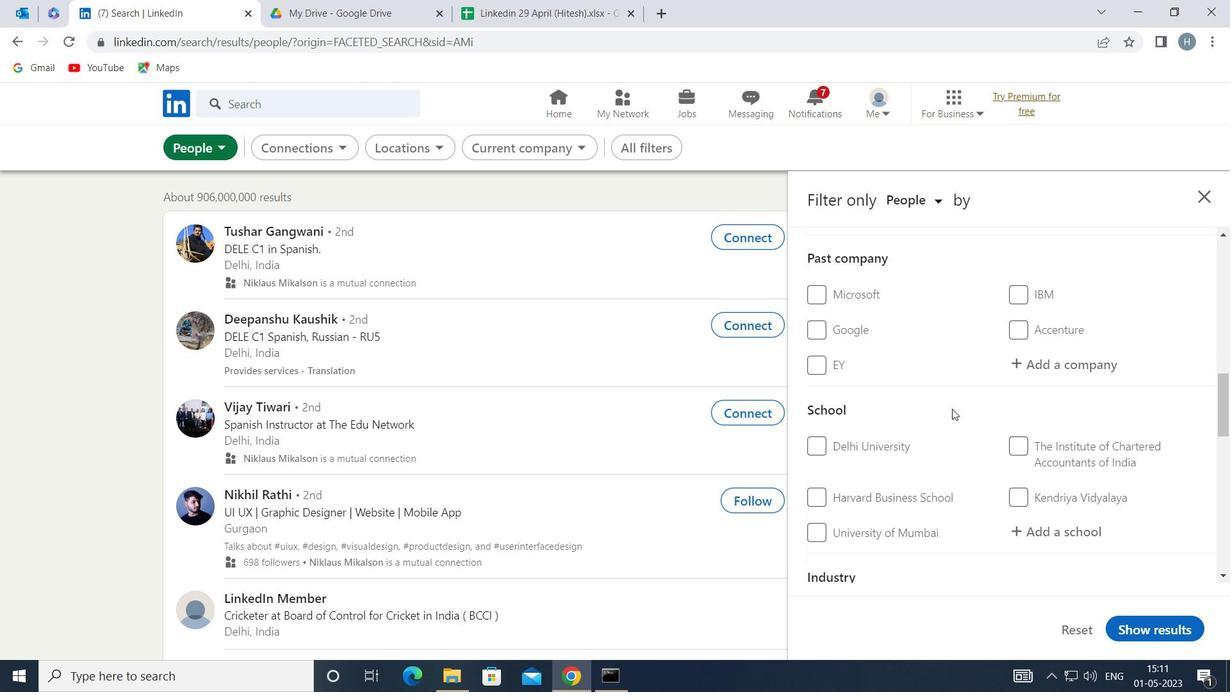 
Action: Mouse scrolled (953, 406) with delta (0, 0)
Screenshot: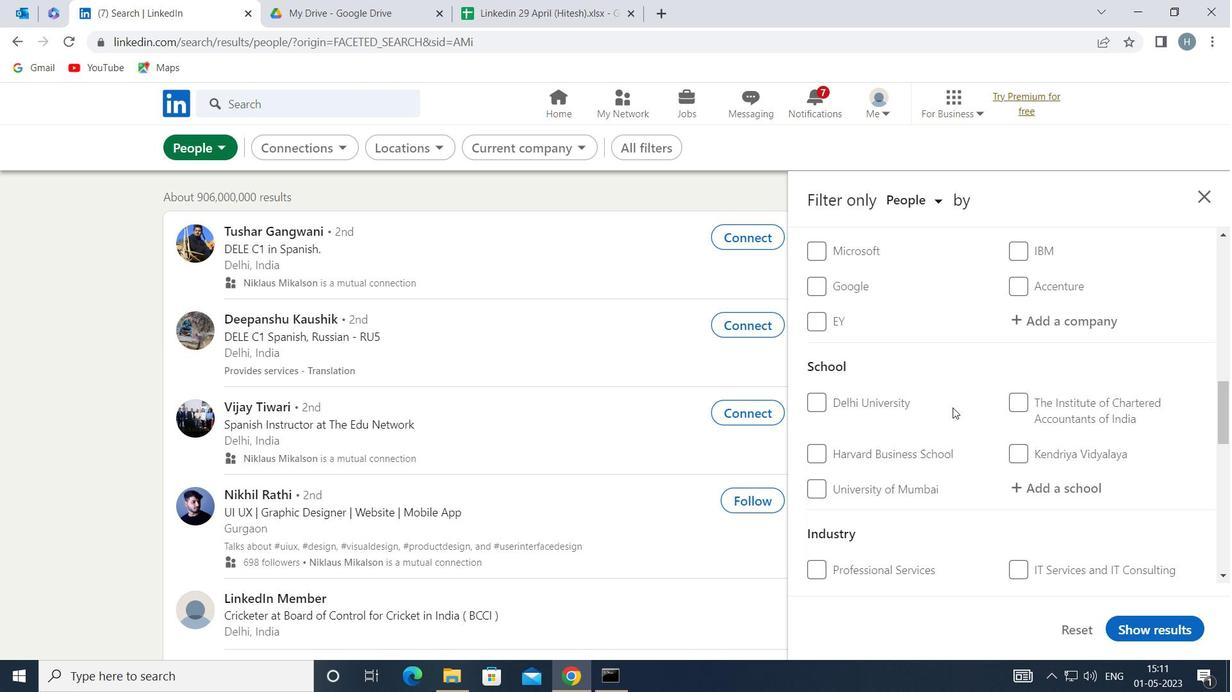 
Action: Mouse scrolled (953, 406) with delta (0, 0)
Screenshot: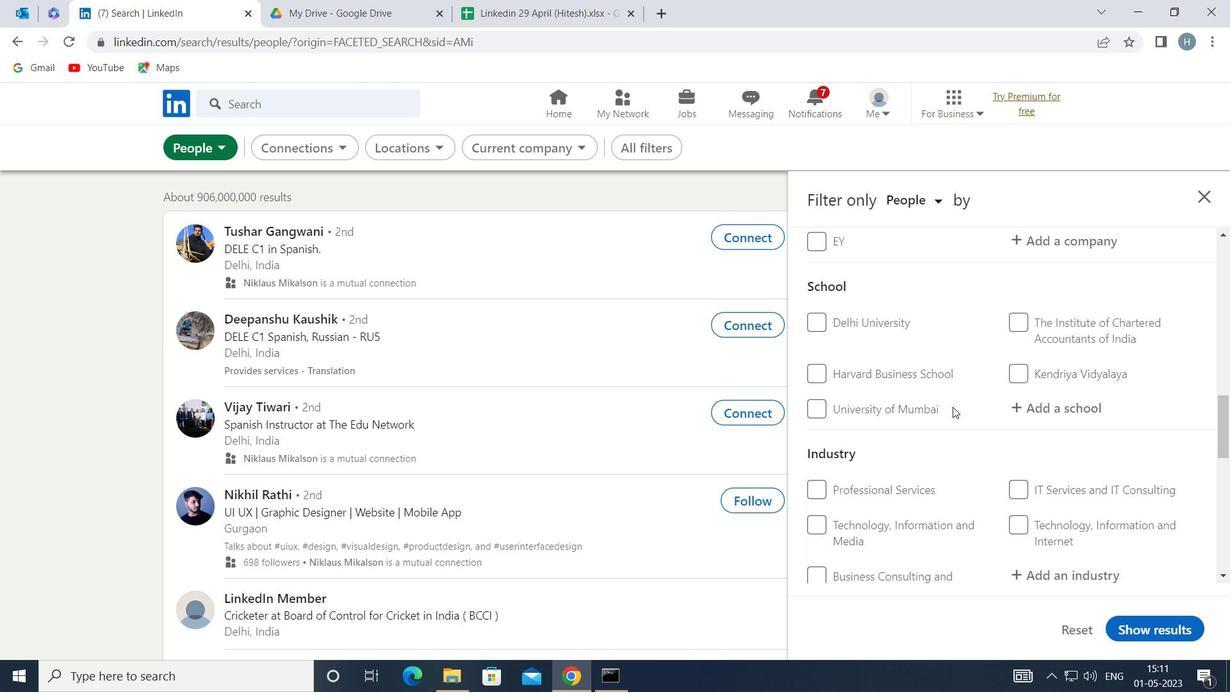 
Action: Mouse scrolled (953, 406) with delta (0, 0)
Screenshot: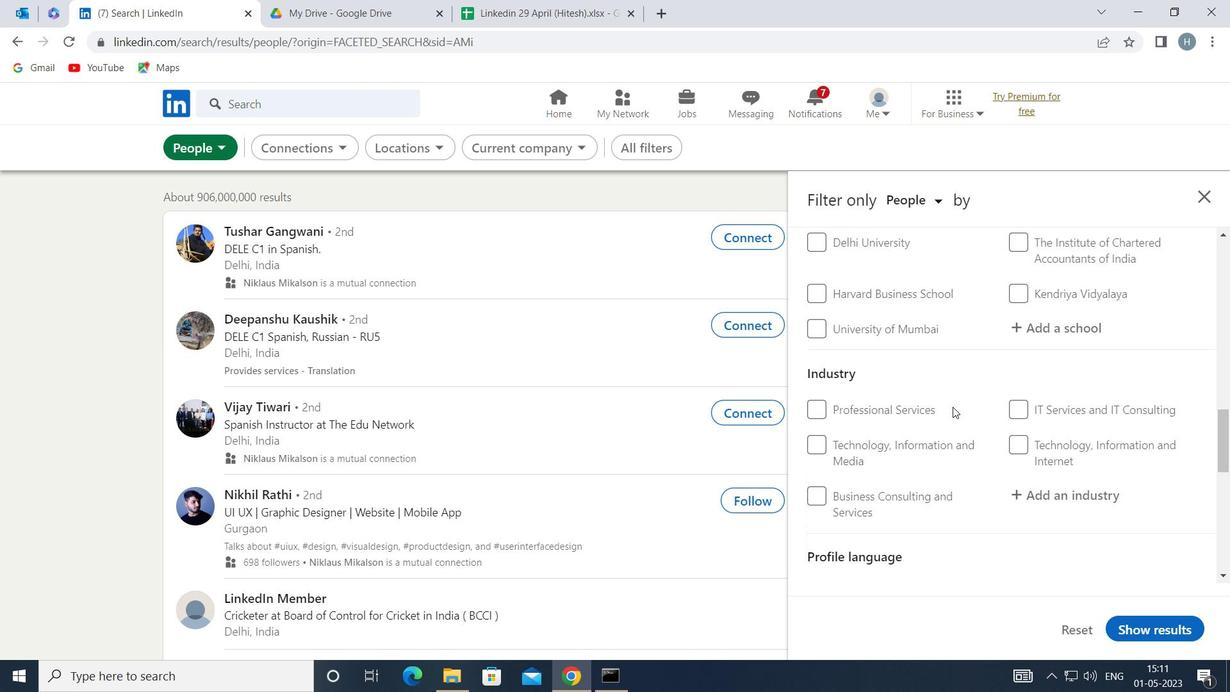 
Action: Mouse scrolled (953, 406) with delta (0, 0)
Screenshot: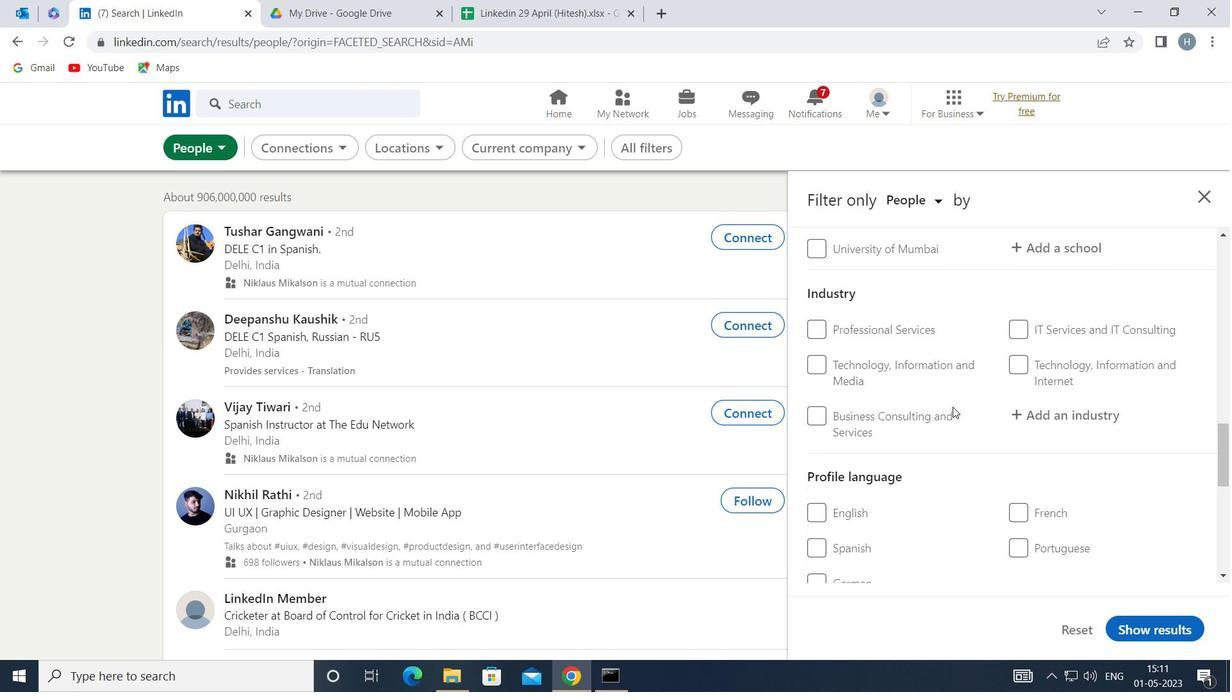 
Action: Mouse moved to (1026, 463)
Screenshot: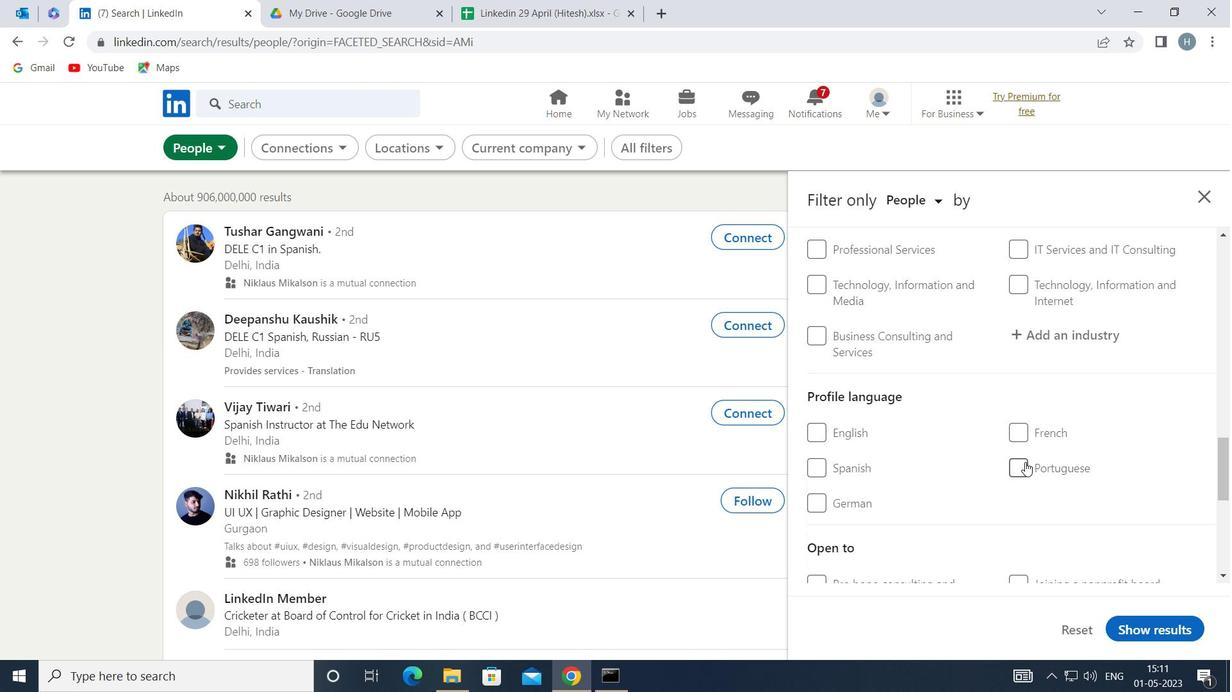 
Action: Mouse pressed left at (1026, 463)
Screenshot: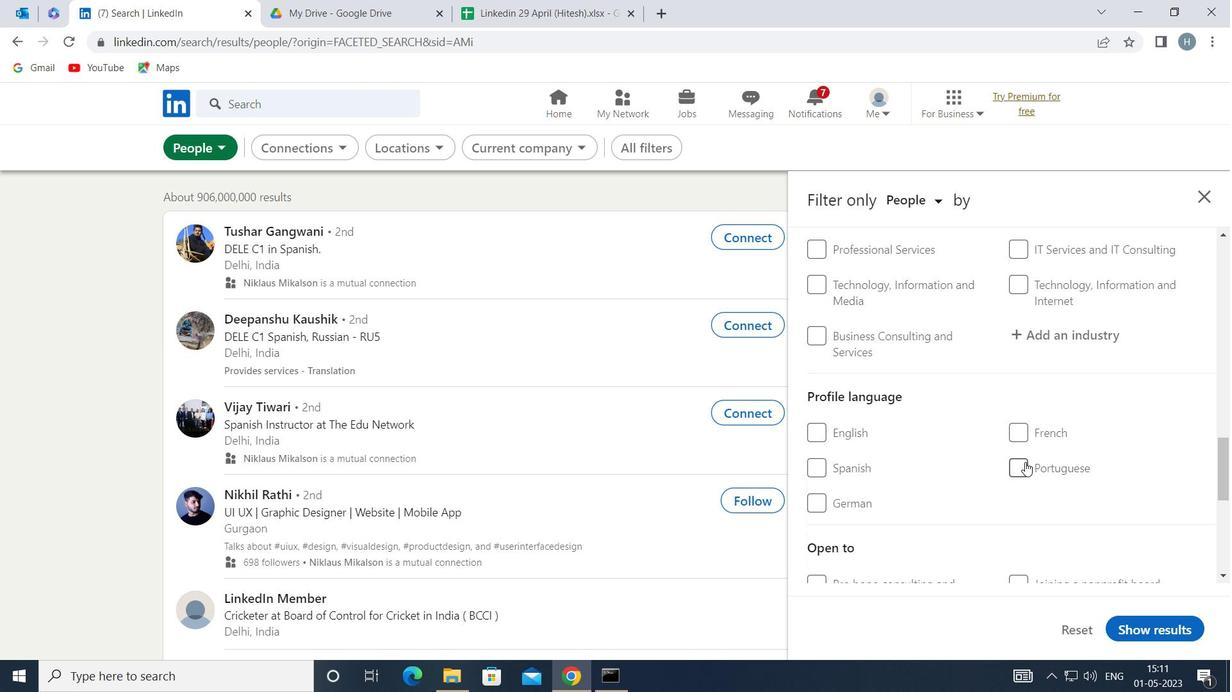 
Action: Mouse moved to (974, 417)
Screenshot: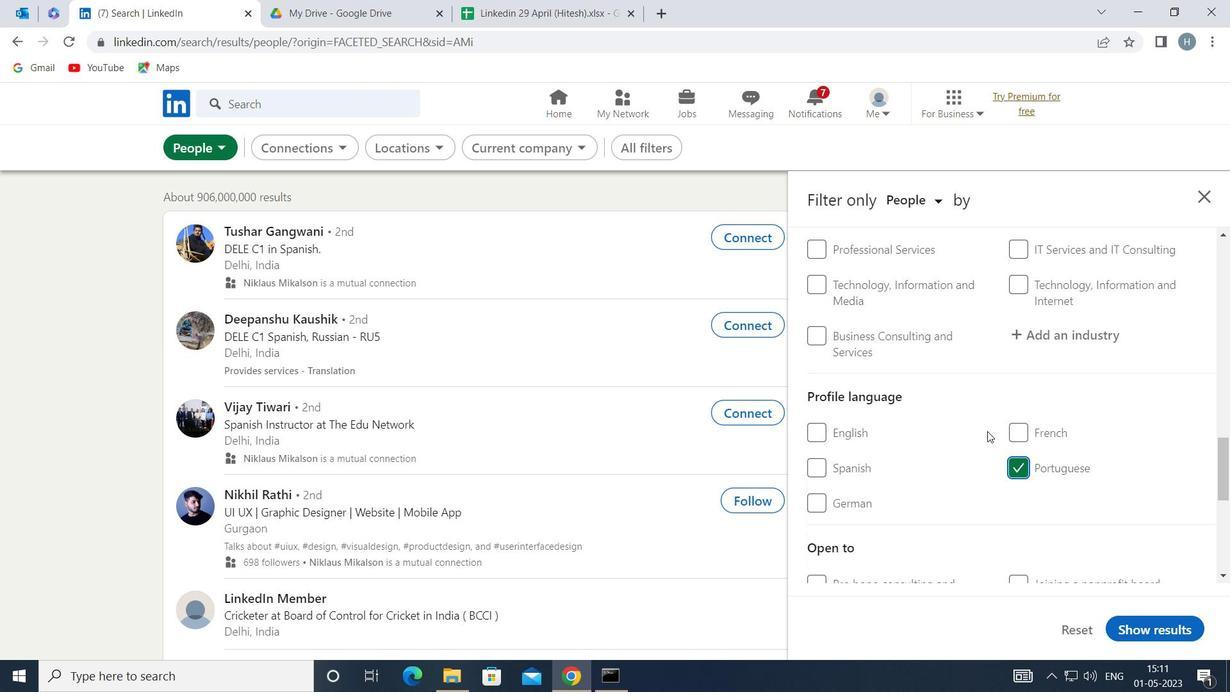 
Action: Mouse scrolled (974, 418) with delta (0, 0)
Screenshot: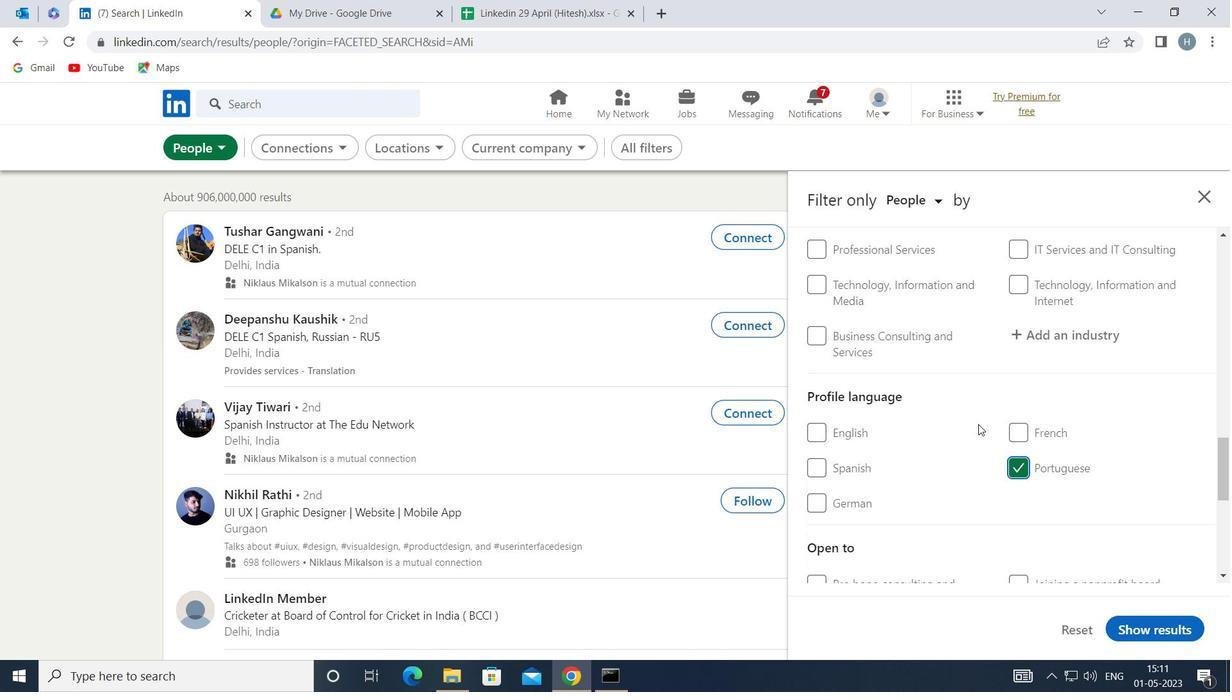 
Action: Mouse scrolled (974, 418) with delta (0, 0)
Screenshot: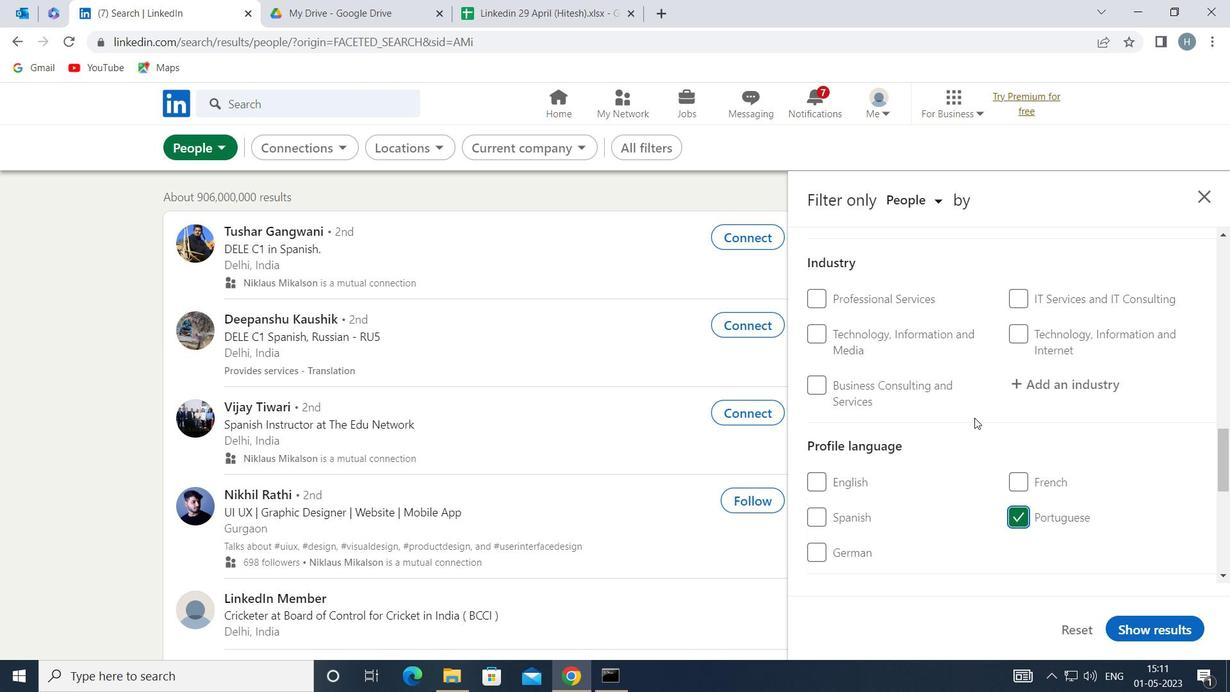 
Action: Mouse scrolled (974, 418) with delta (0, 0)
Screenshot: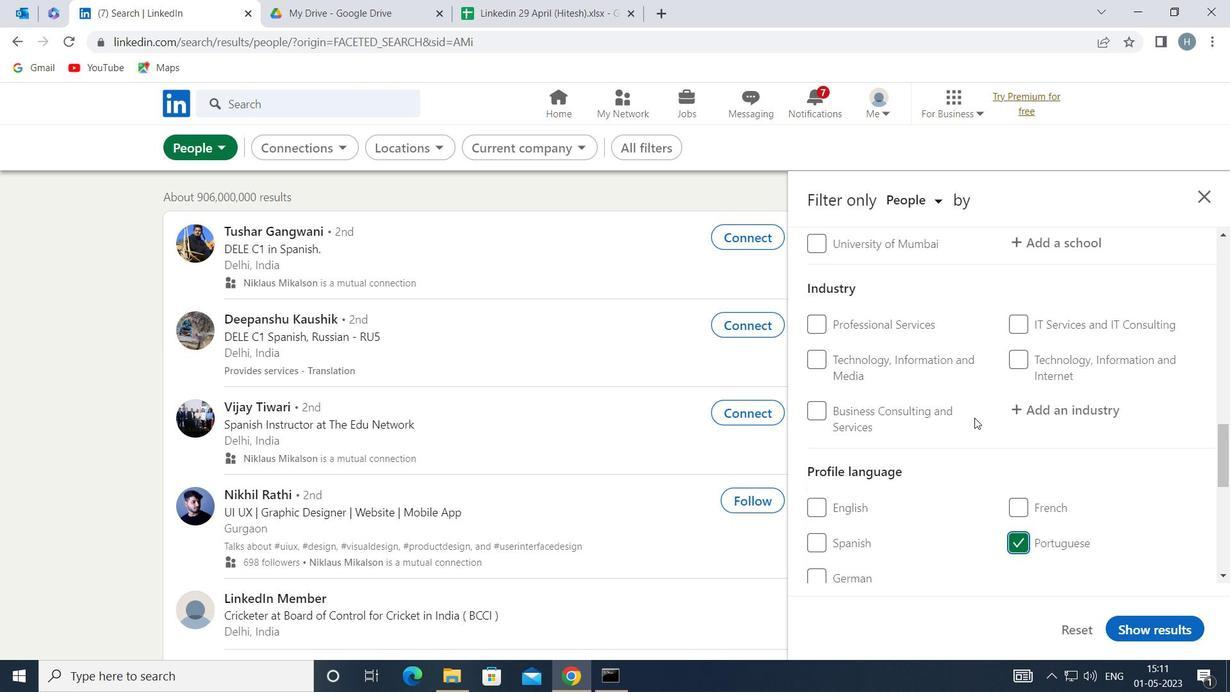 
Action: Mouse scrolled (974, 418) with delta (0, 0)
Screenshot: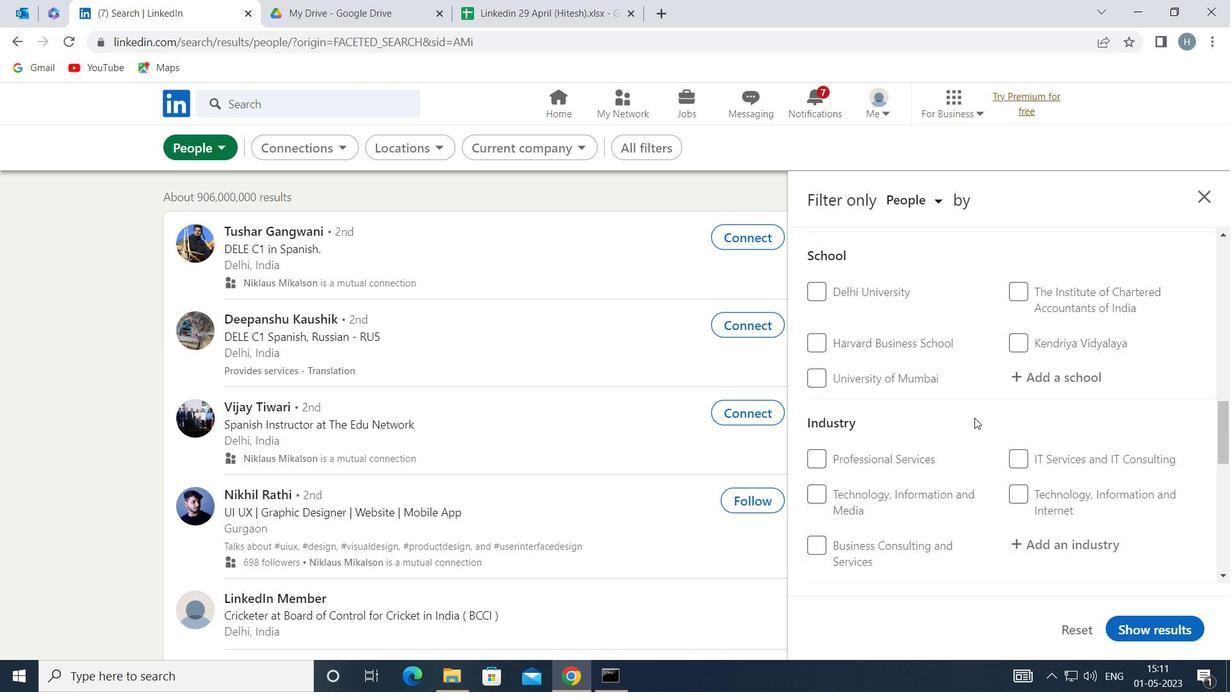 
Action: Mouse scrolled (974, 418) with delta (0, 0)
Screenshot: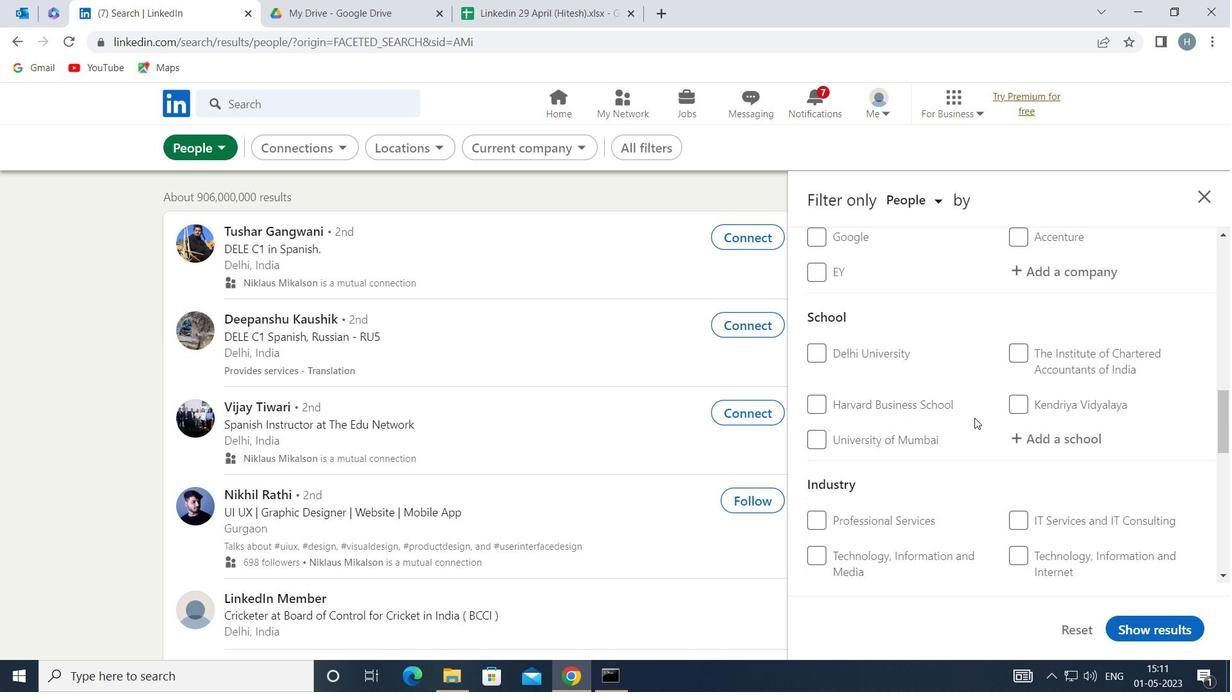 
Action: Mouse scrolled (974, 418) with delta (0, 0)
Screenshot: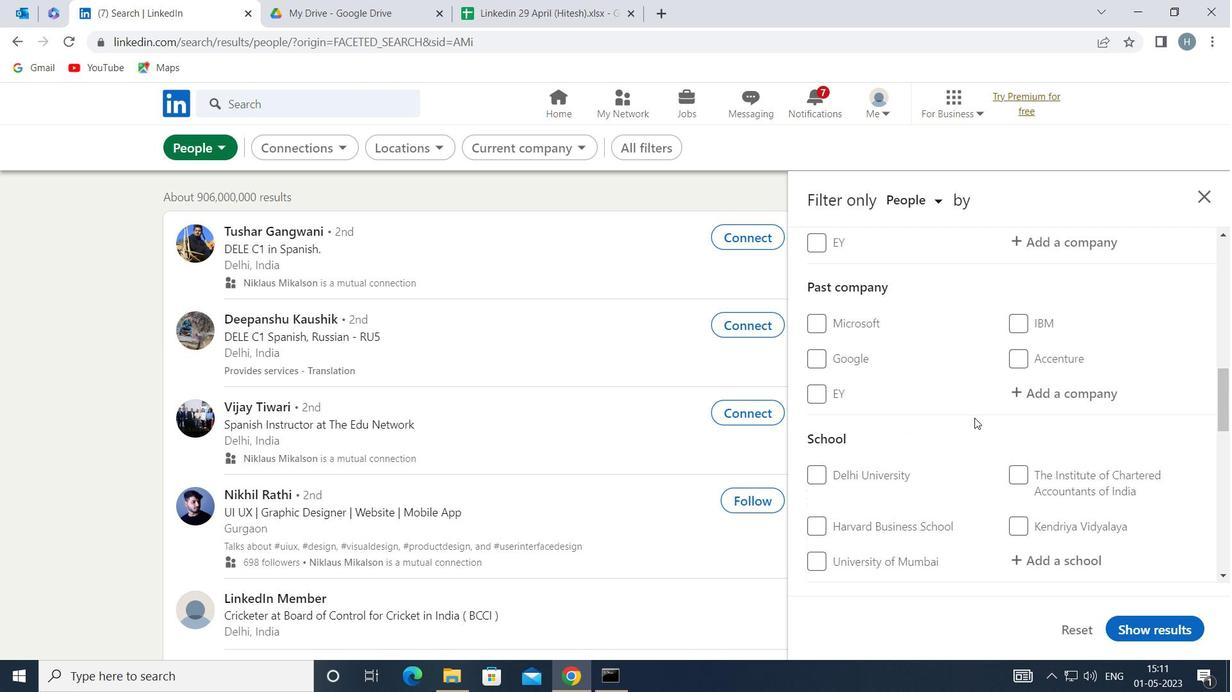 
Action: Mouse scrolled (974, 418) with delta (0, 0)
Screenshot: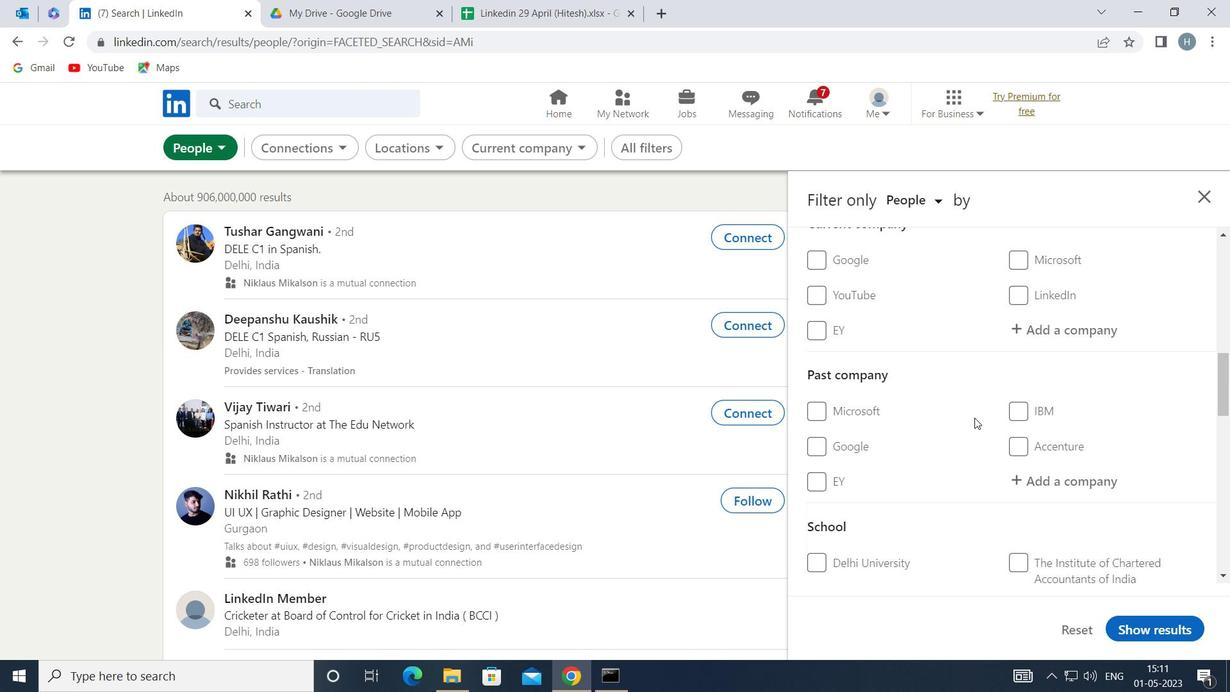
Action: Mouse moved to (1084, 408)
Screenshot: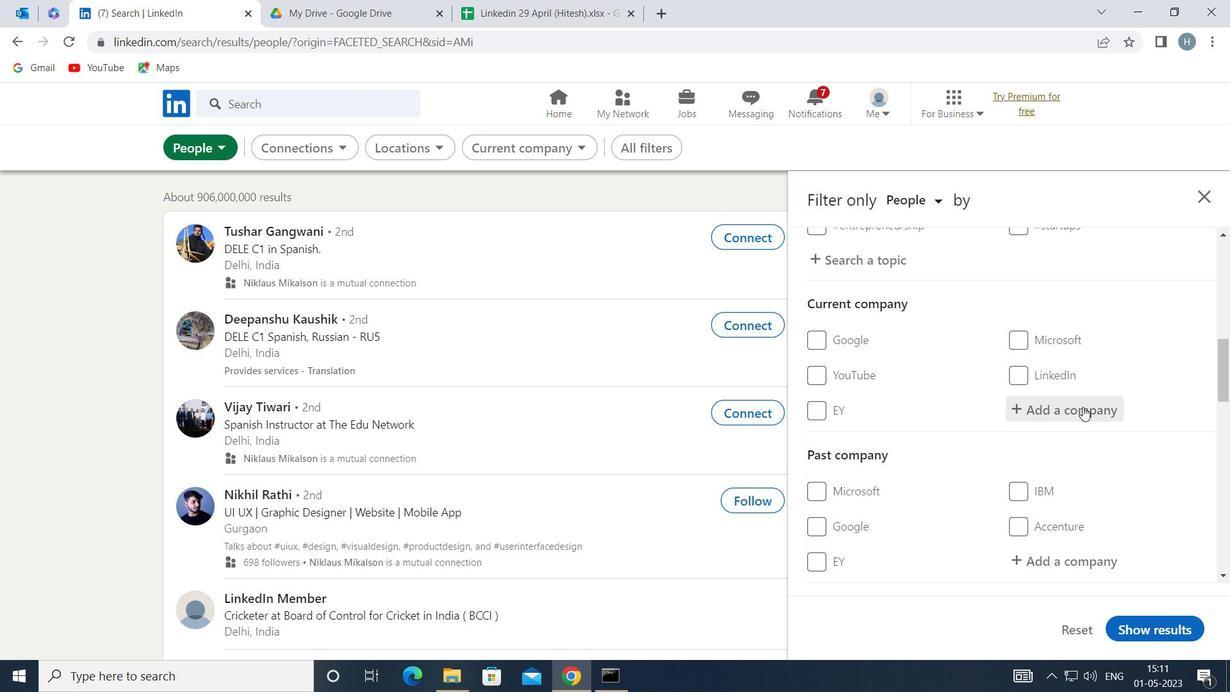 
Action: Mouse pressed left at (1084, 408)
Screenshot: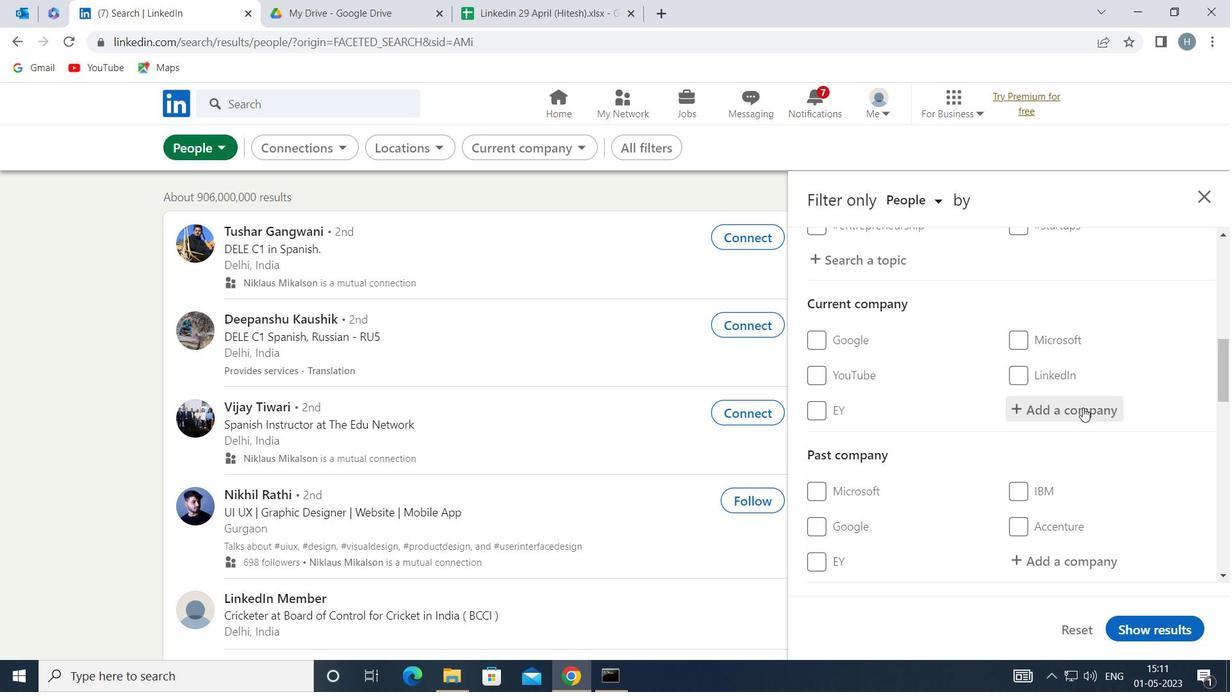 
Action: Mouse moved to (1084, 408)
Screenshot: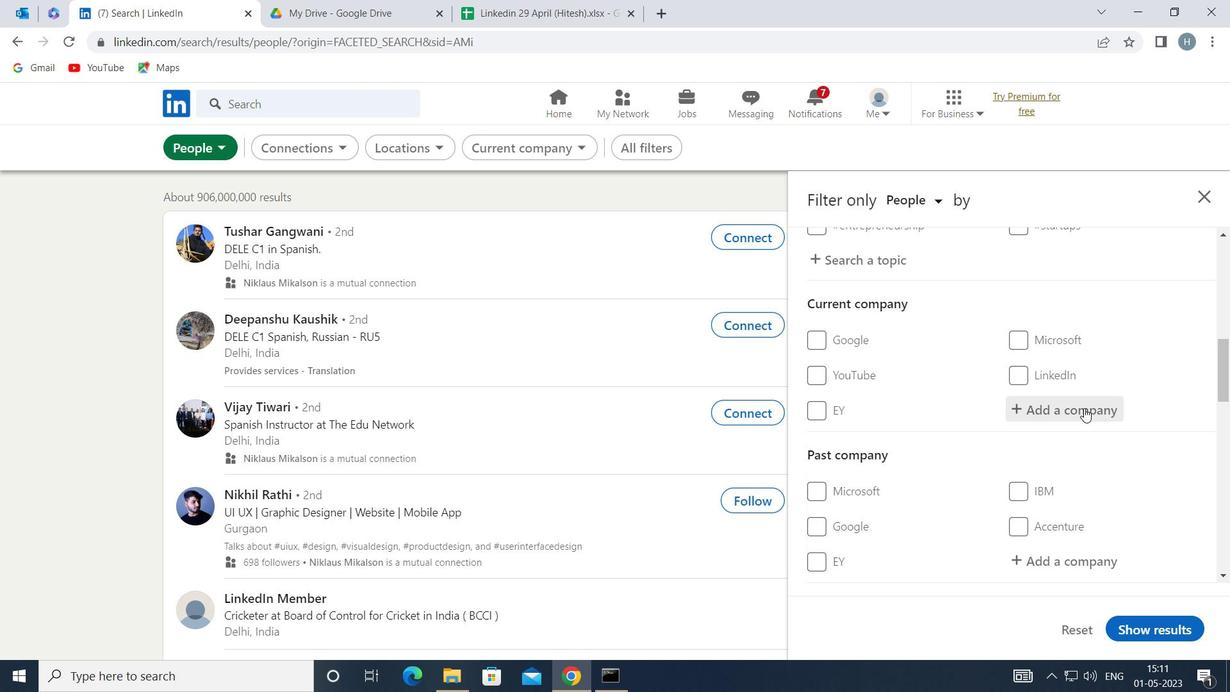 
Action: Key pressed <Key.shift>COUR
Screenshot: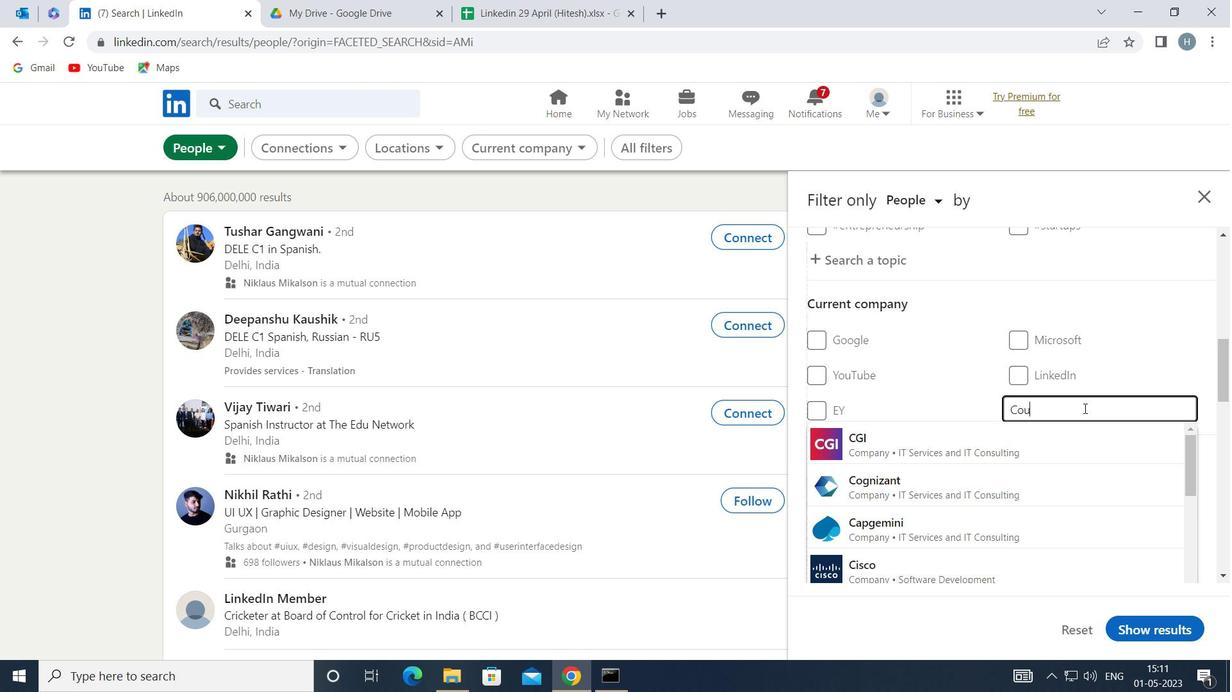 
Action: Mouse moved to (1013, 449)
Screenshot: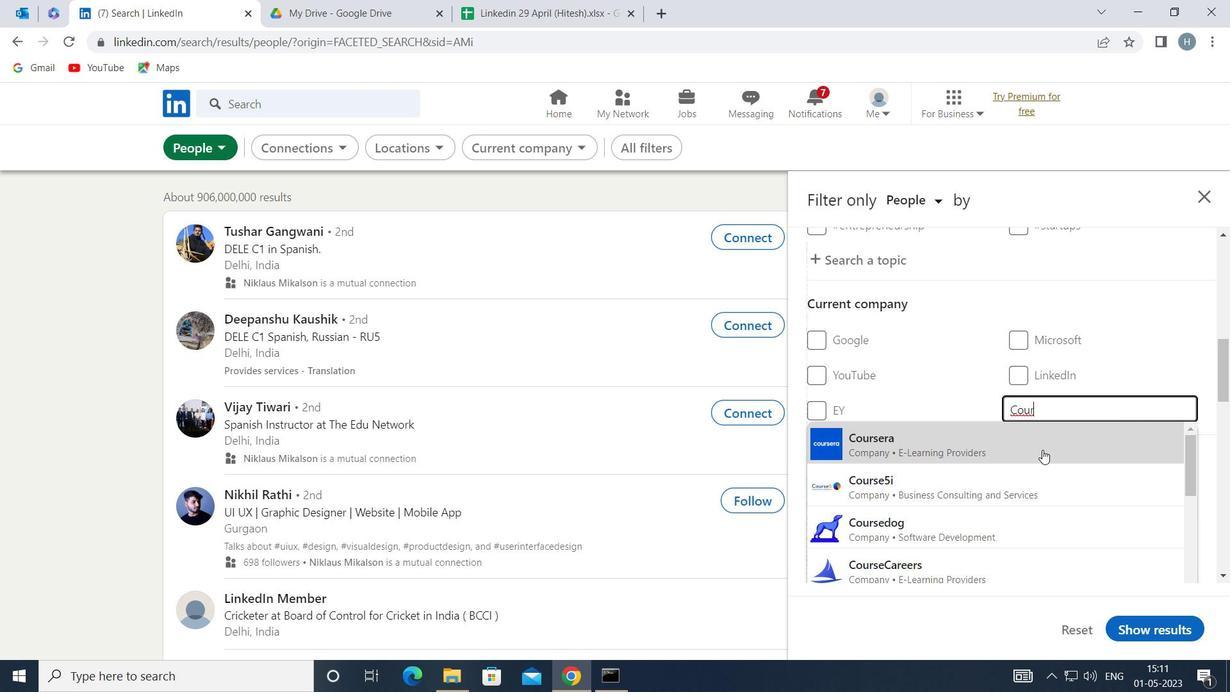 
Action: Mouse pressed left at (1013, 449)
Screenshot: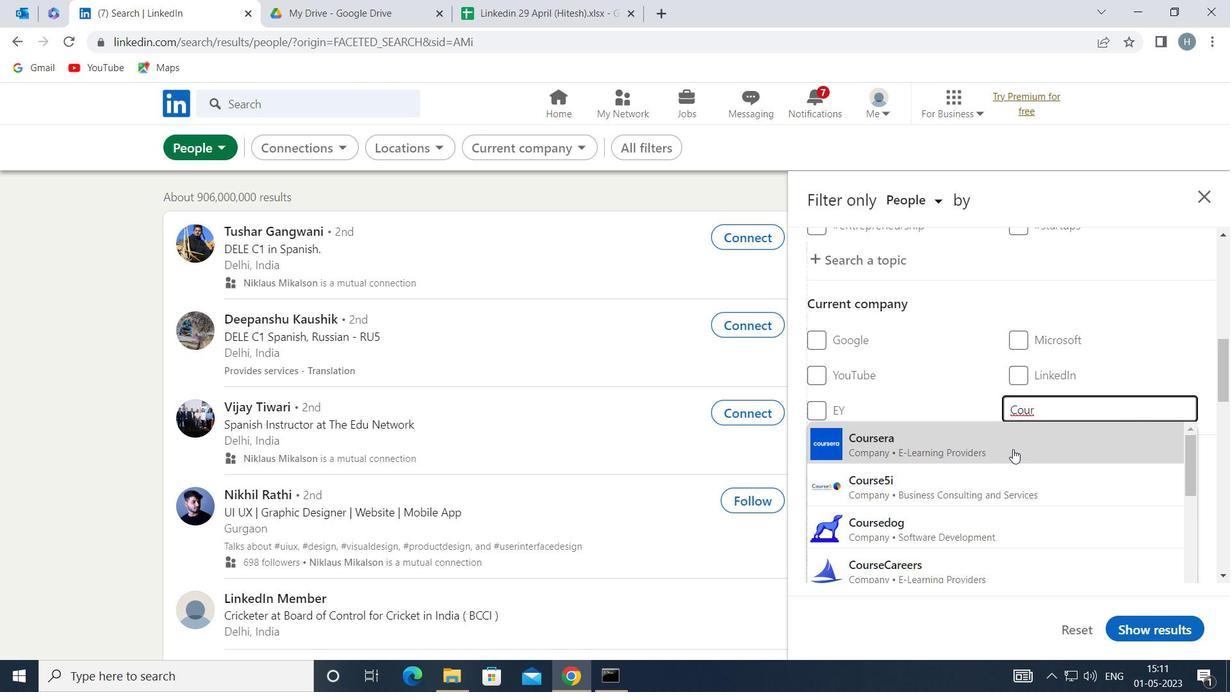 
Action: Mouse moved to (949, 401)
Screenshot: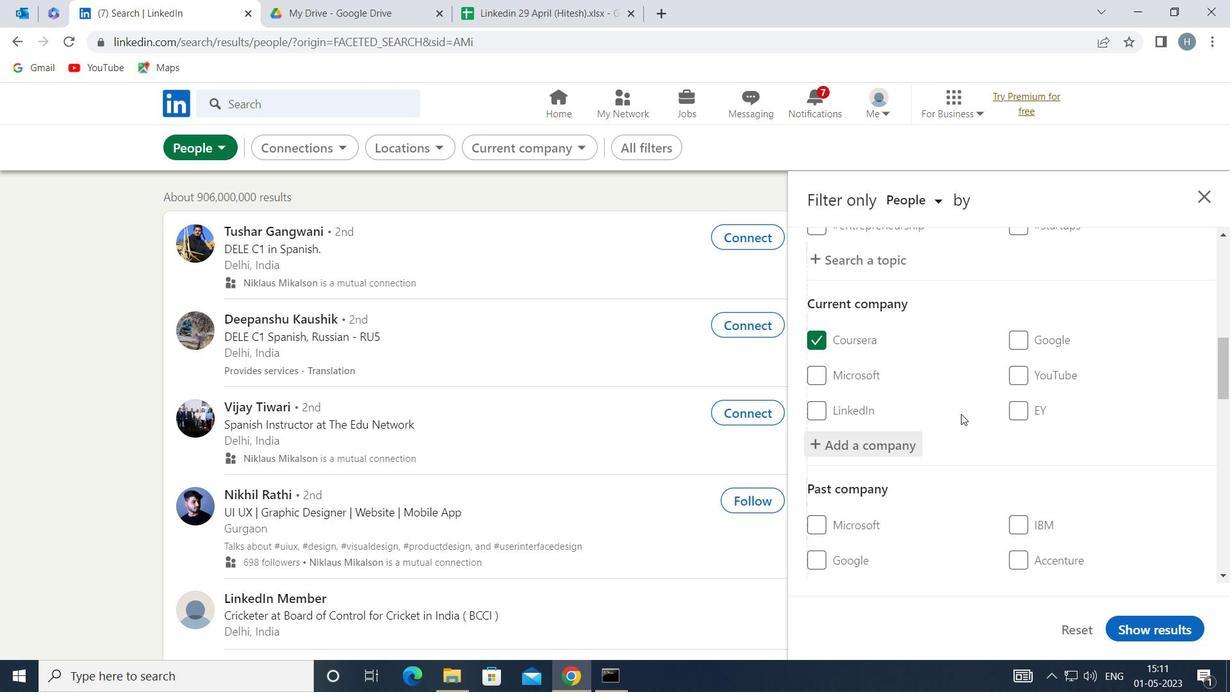 
Action: Mouse scrolled (949, 400) with delta (0, 0)
Screenshot: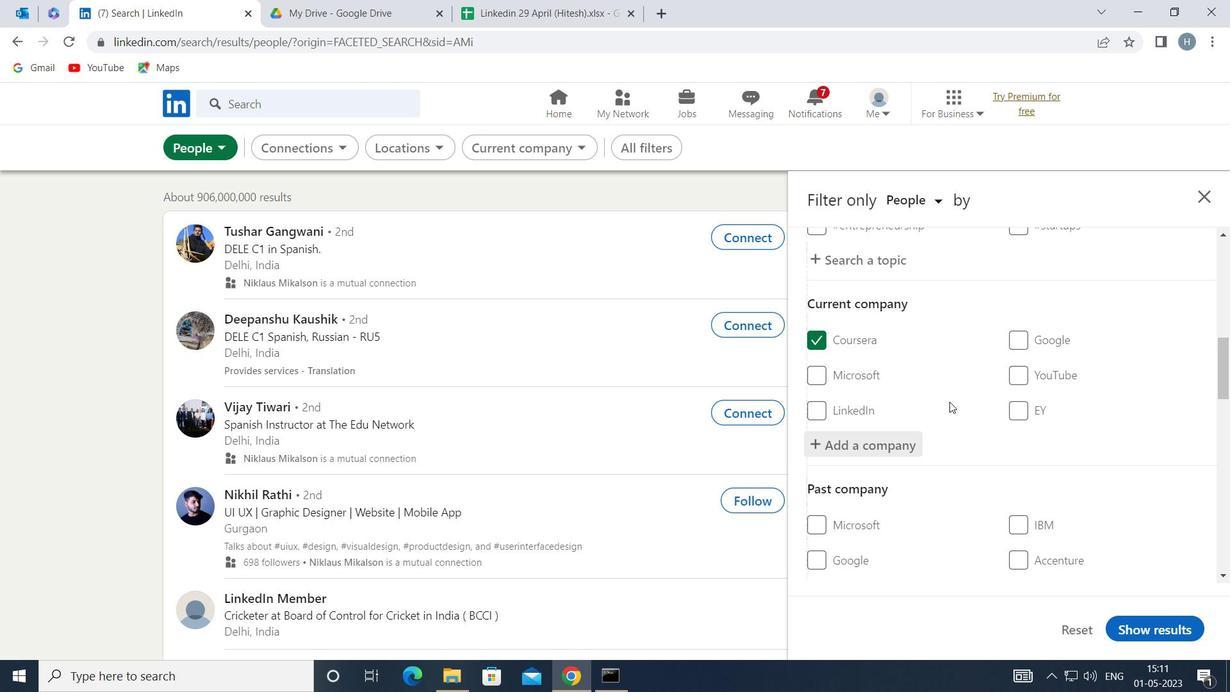 
Action: Mouse scrolled (949, 400) with delta (0, 0)
Screenshot: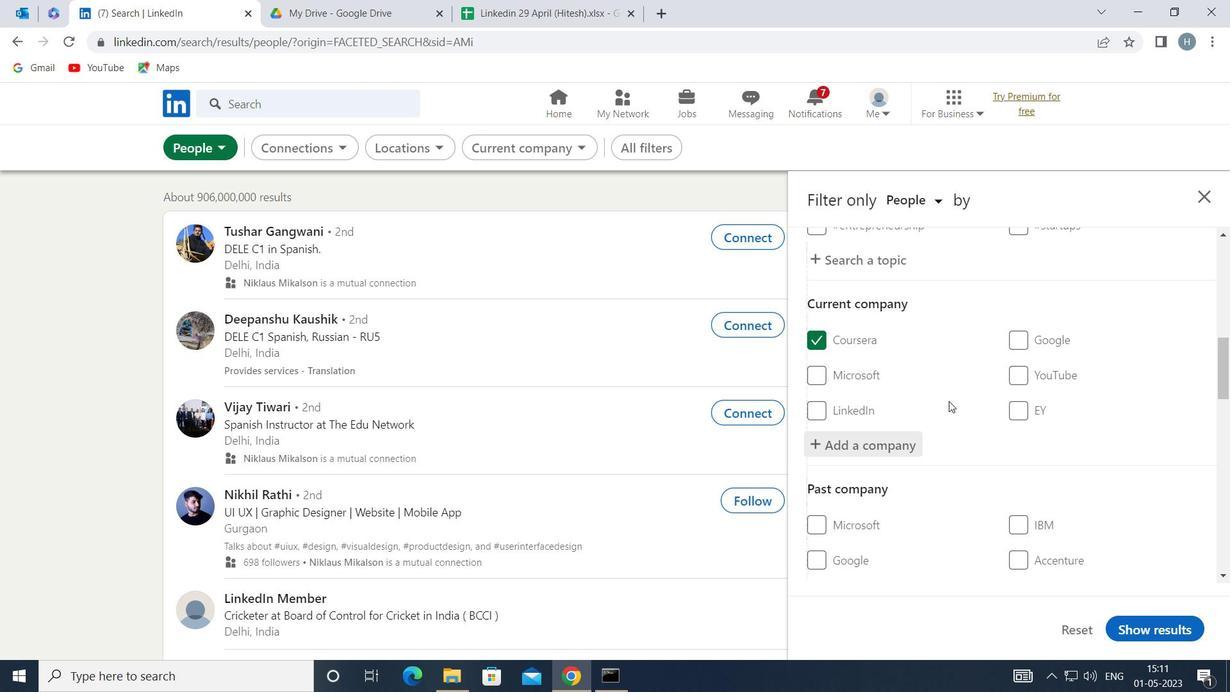 
Action: Mouse moved to (952, 393)
Screenshot: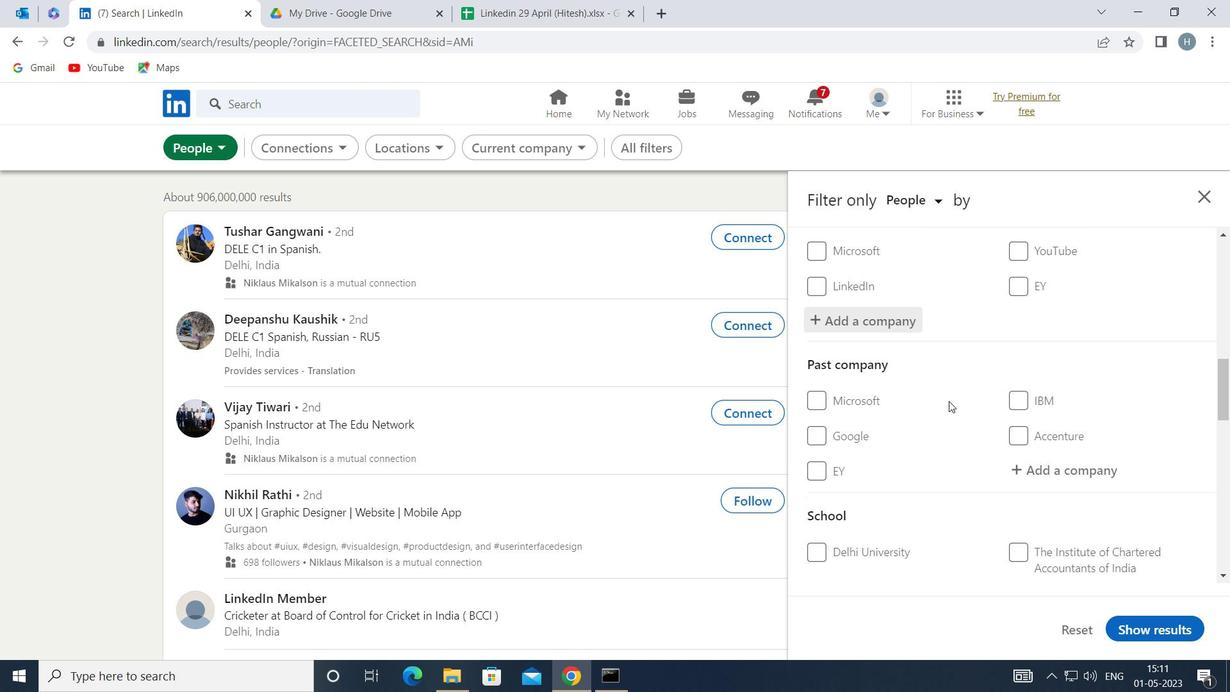 
Action: Mouse scrolled (952, 392) with delta (0, 0)
Screenshot: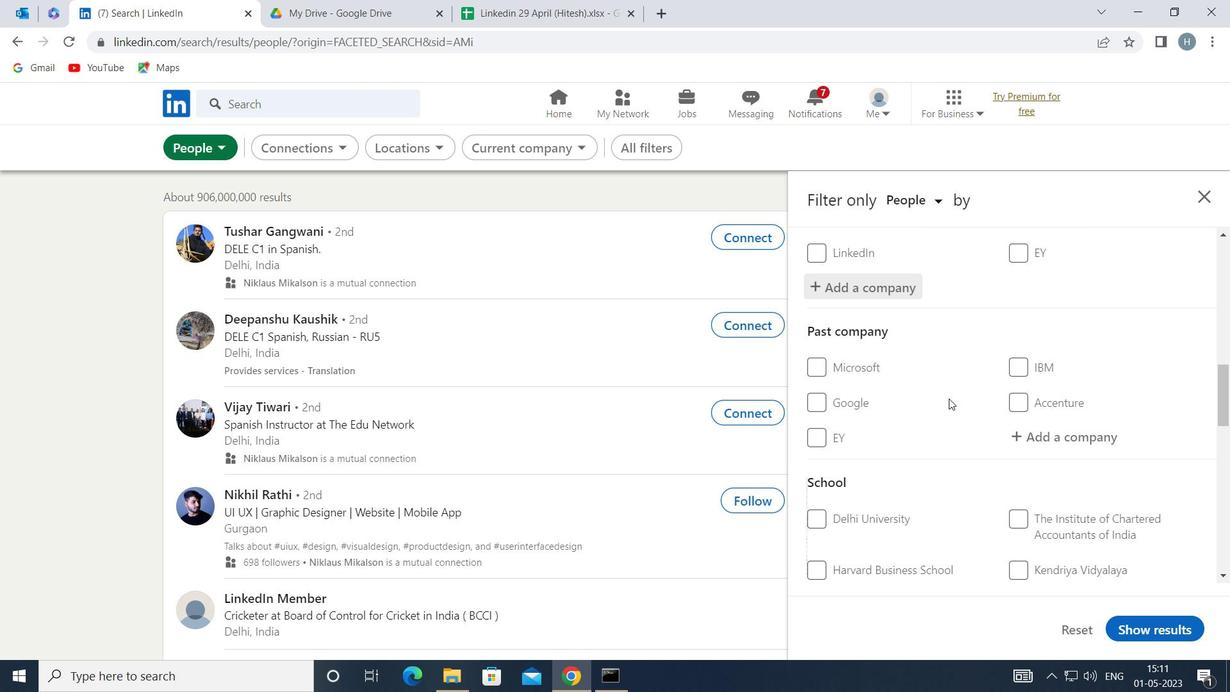 
Action: Mouse scrolled (952, 392) with delta (0, 0)
Screenshot: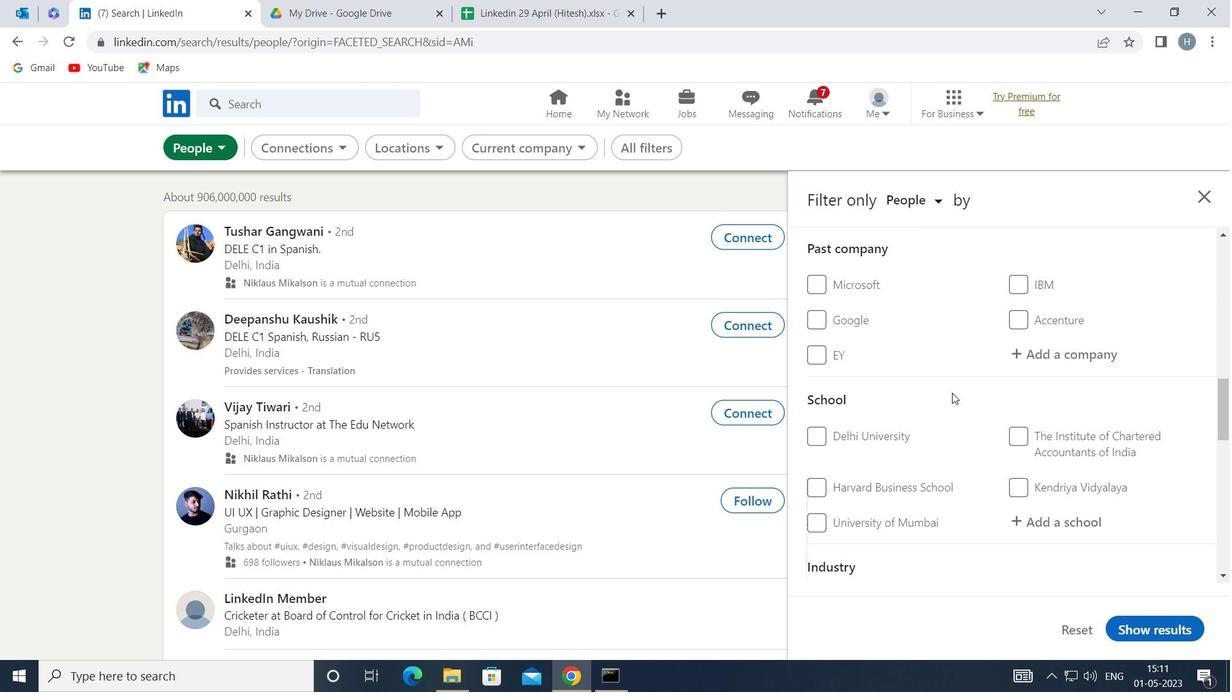 
Action: Mouse moved to (1052, 441)
Screenshot: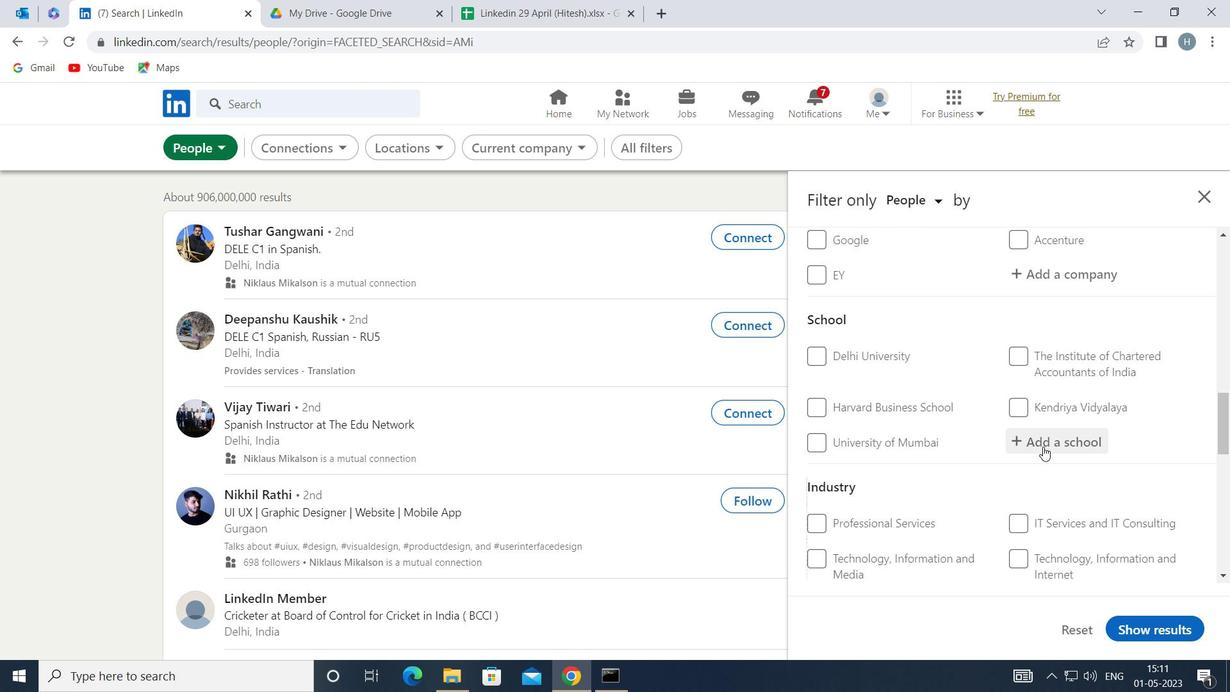 
Action: Mouse pressed left at (1052, 441)
Screenshot: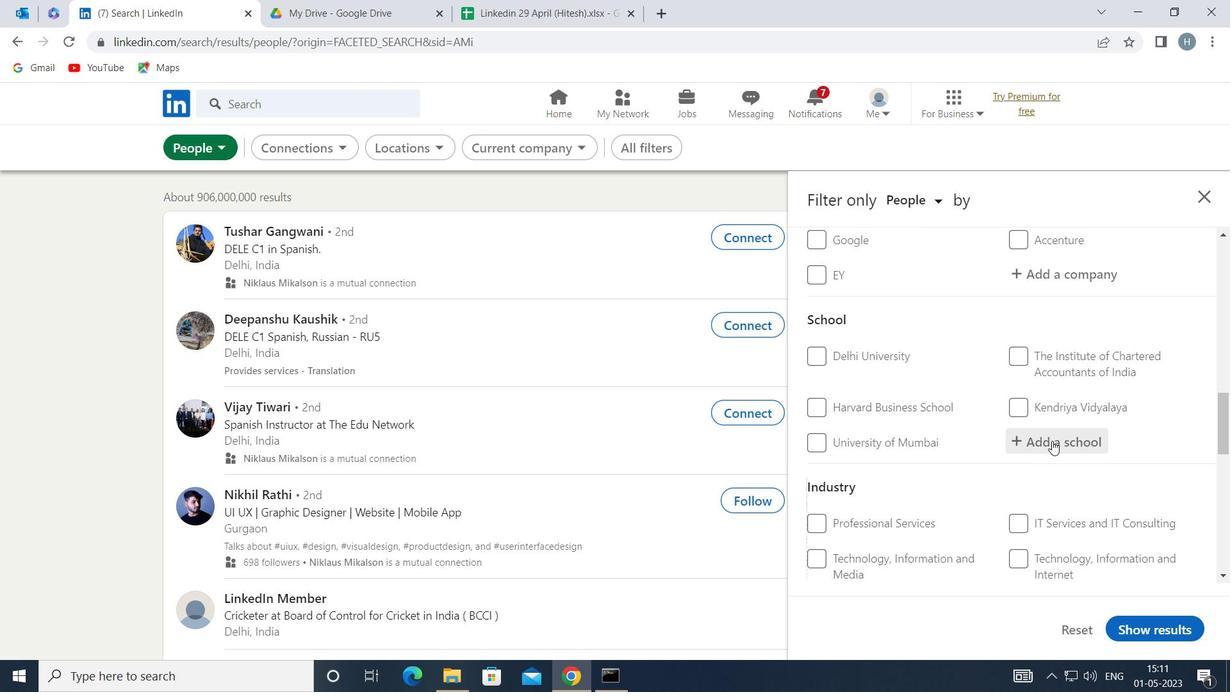 
Action: Key pressed <Key.shift>FRESHERS<Key.space><Key.shift>JOBS<Key.space>K
Screenshot: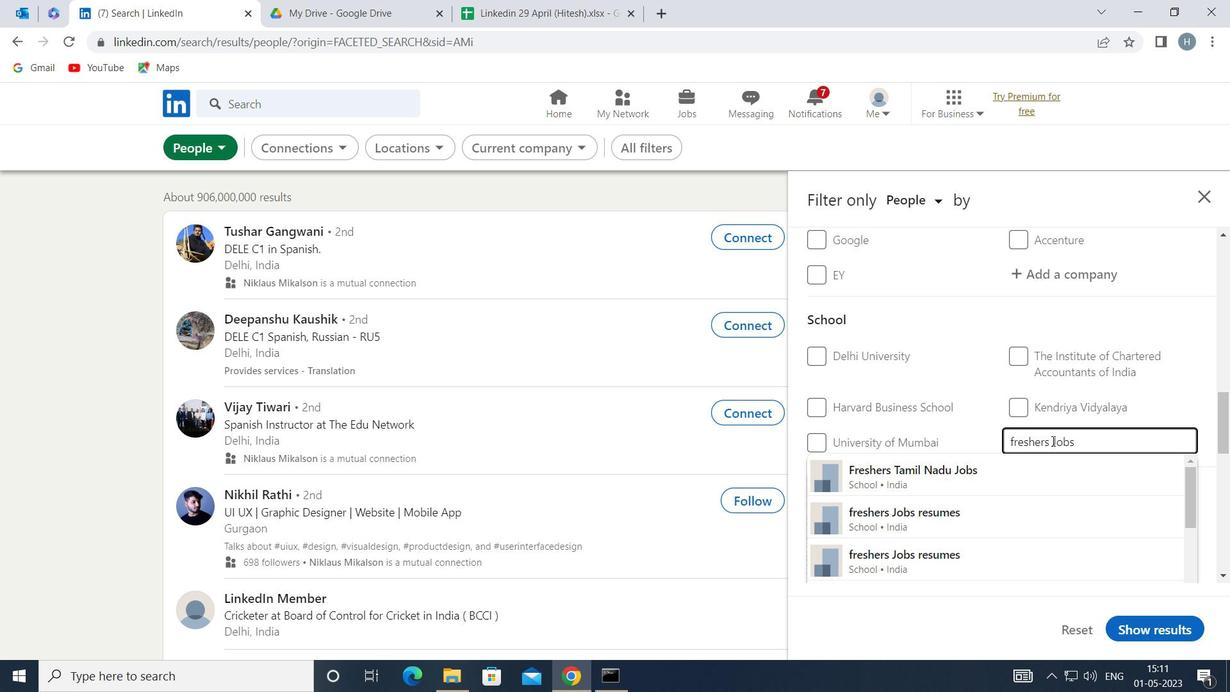 
Action: Mouse moved to (1016, 477)
Screenshot: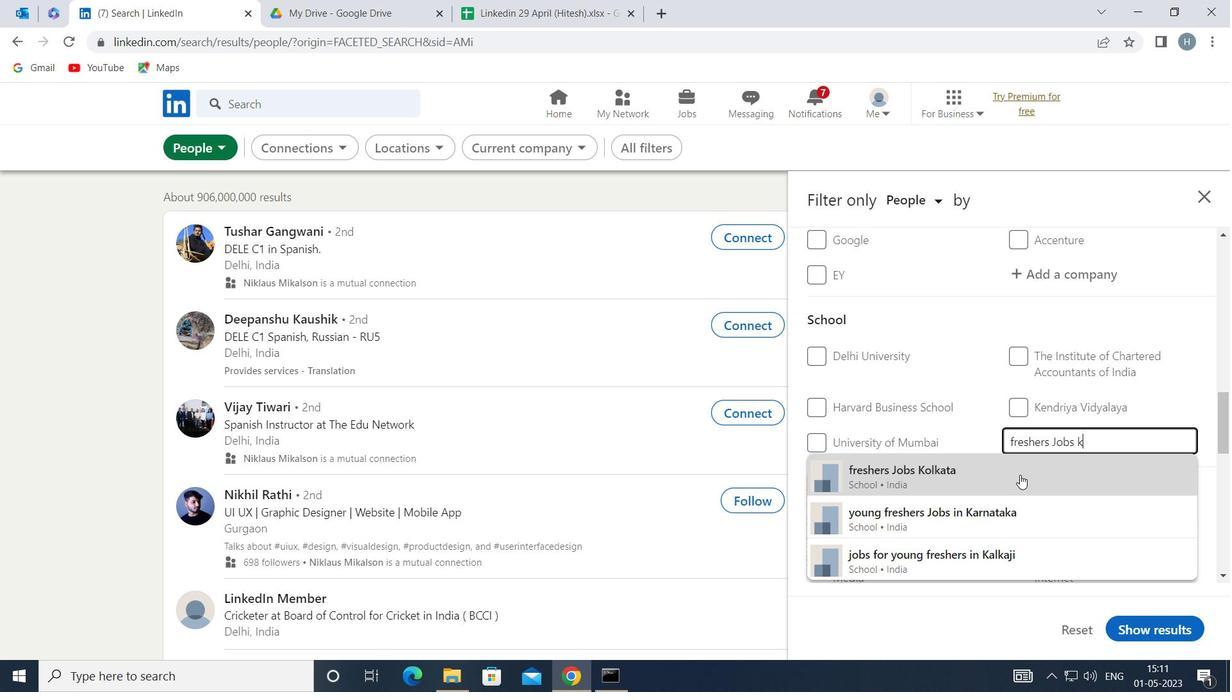 
Action: Mouse pressed left at (1016, 477)
Screenshot: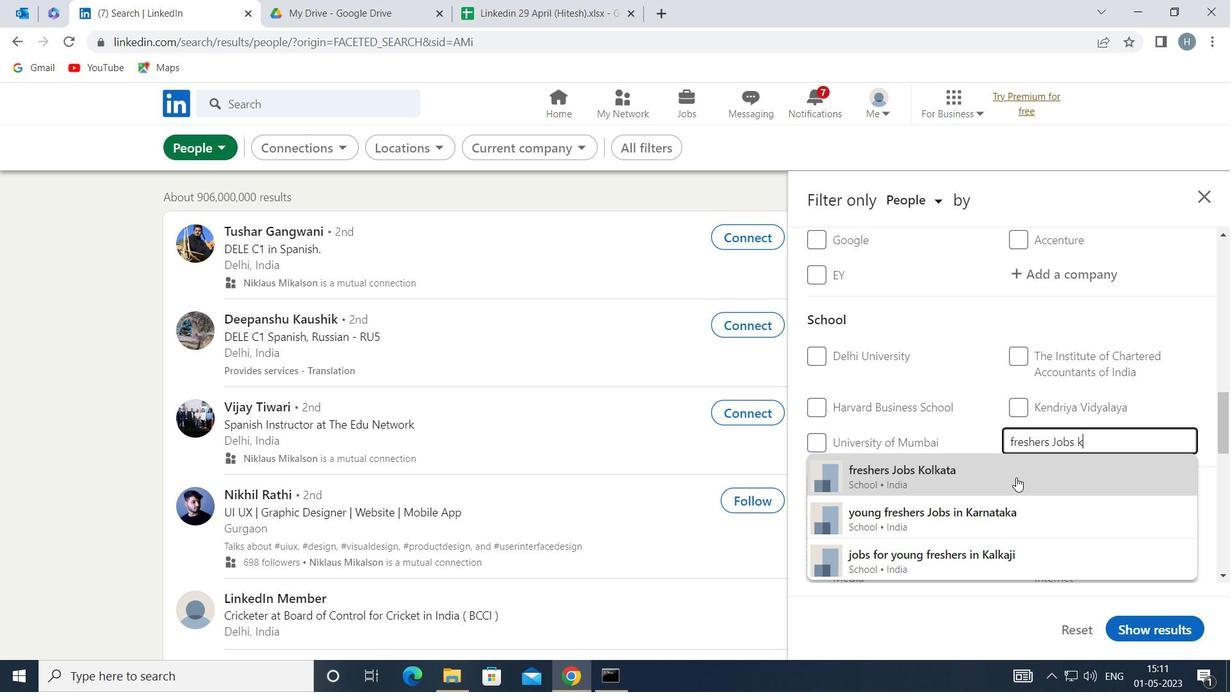 
Action: Mouse moved to (972, 444)
Screenshot: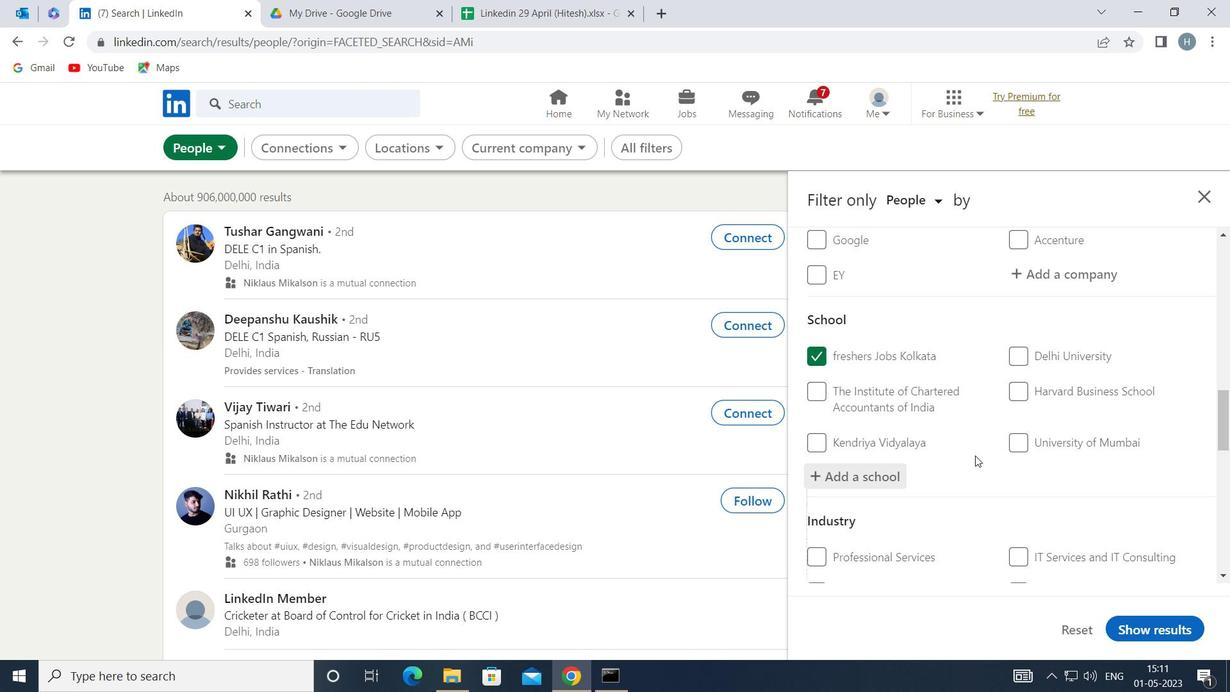 
Action: Mouse scrolled (972, 444) with delta (0, 0)
Screenshot: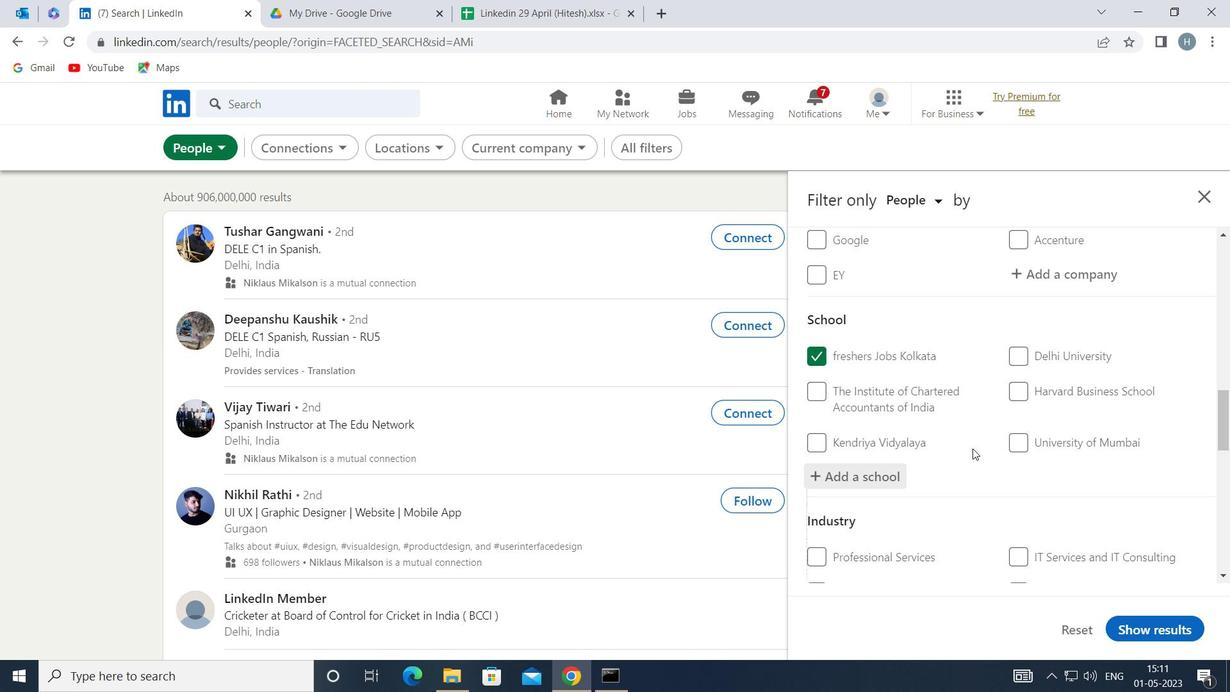 
Action: Mouse scrolled (972, 444) with delta (0, 0)
Screenshot: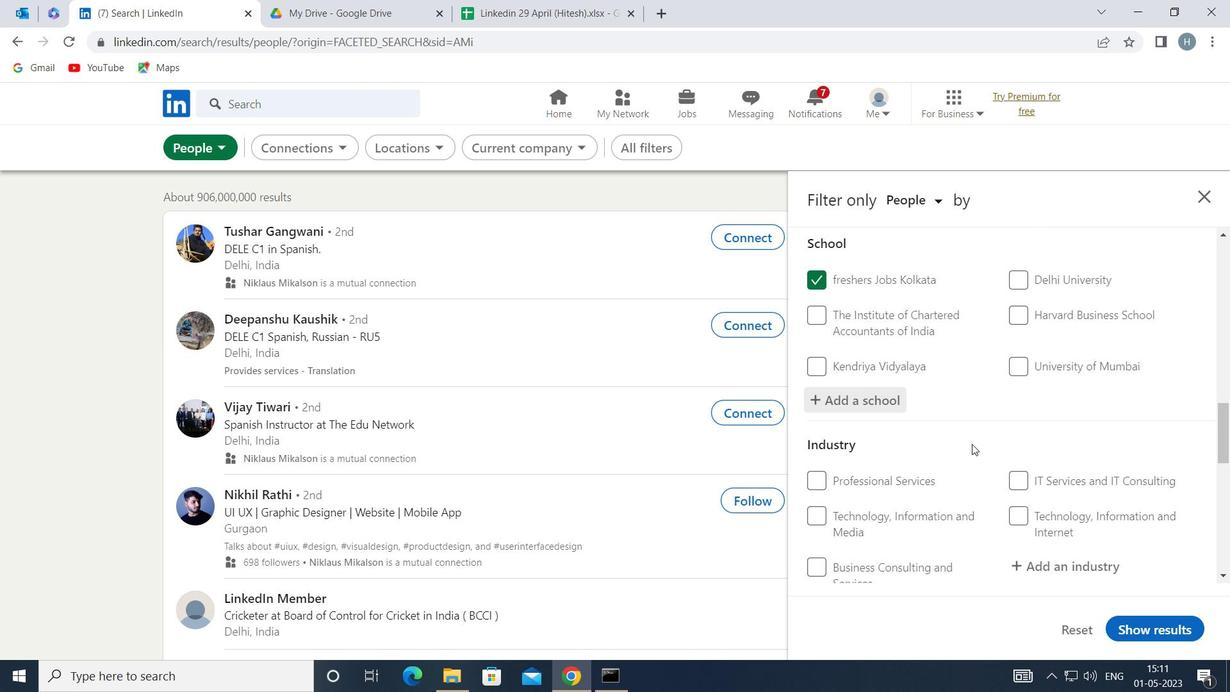 
Action: Mouse scrolled (972, 444) with delta (0, 0)
Screenshot: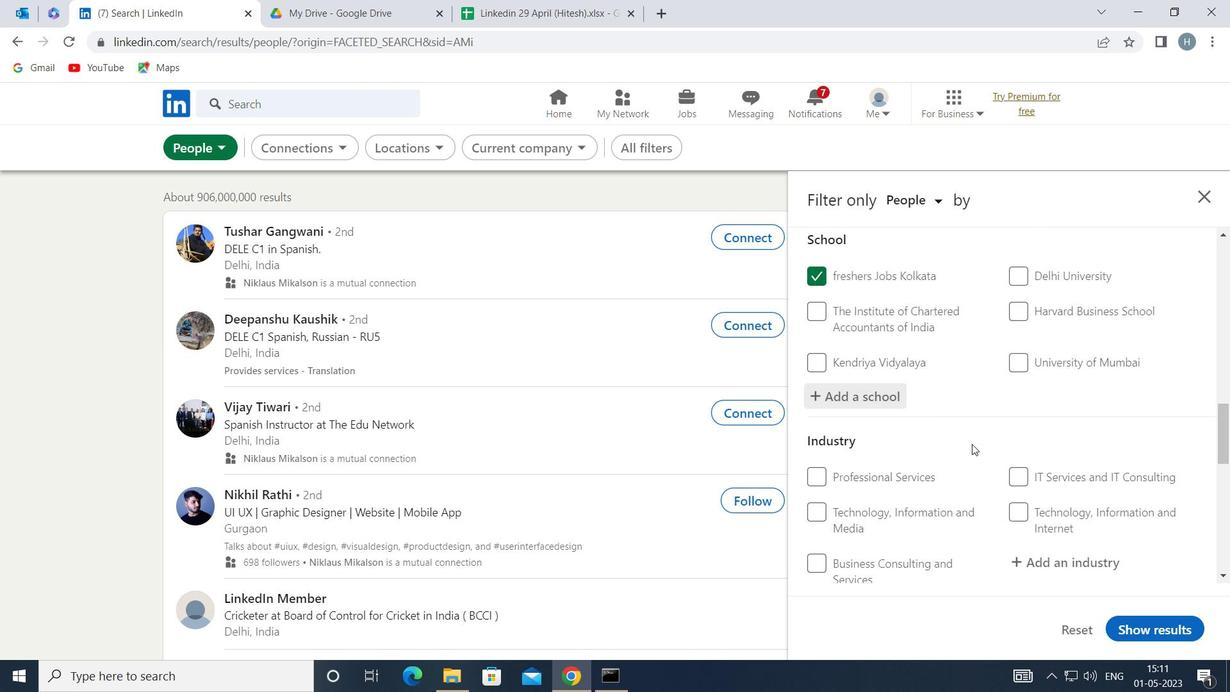 
Action: Mouse moved to (1093, 399)
Screenshot: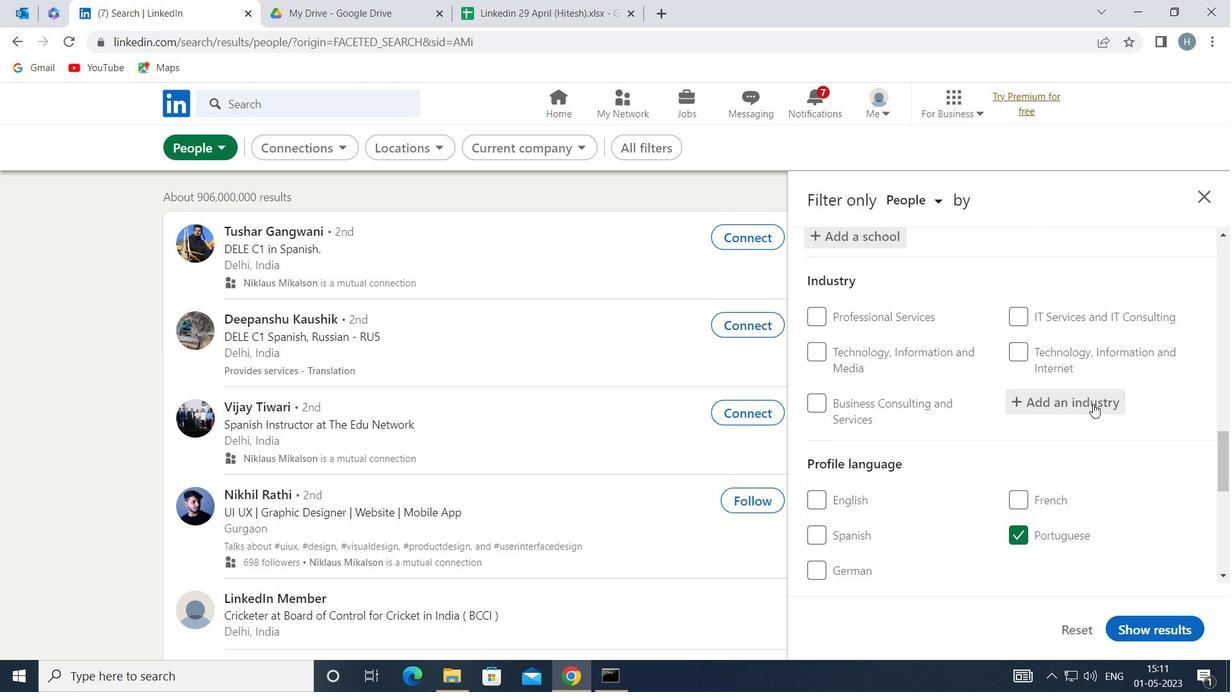 
Action: Mouse pressed left at (1093, 399)
Screenshot: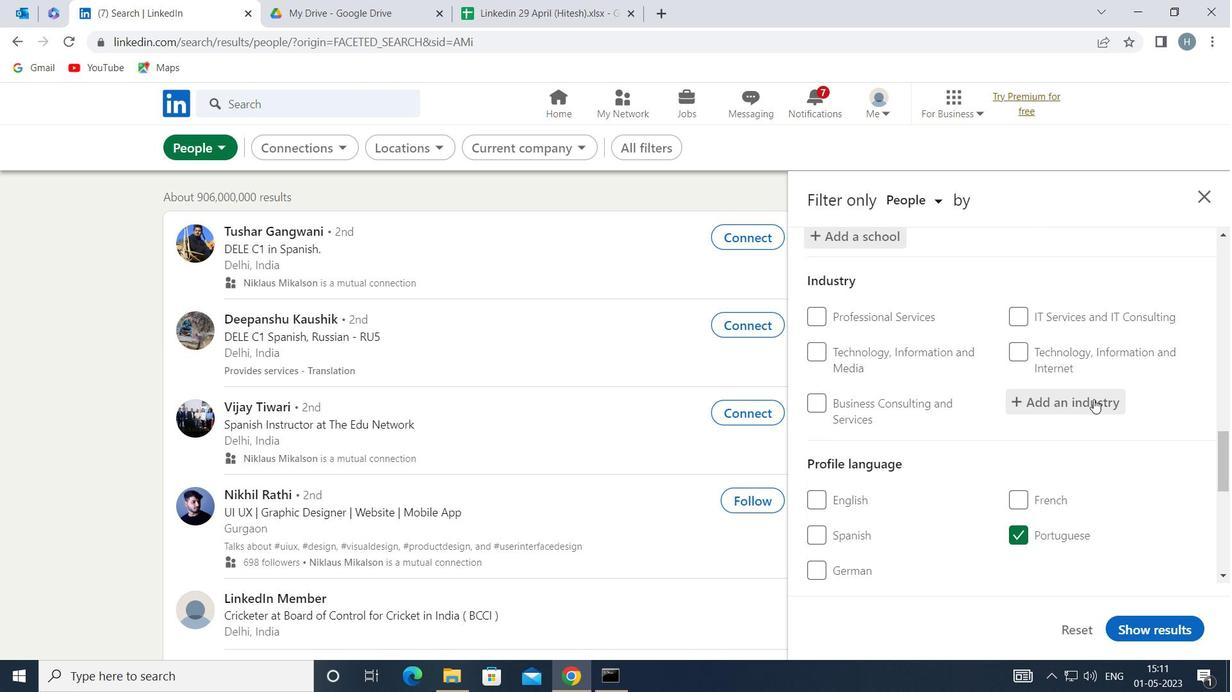 
Action: Key pressed <Key.shift>BREWE
Screenshot: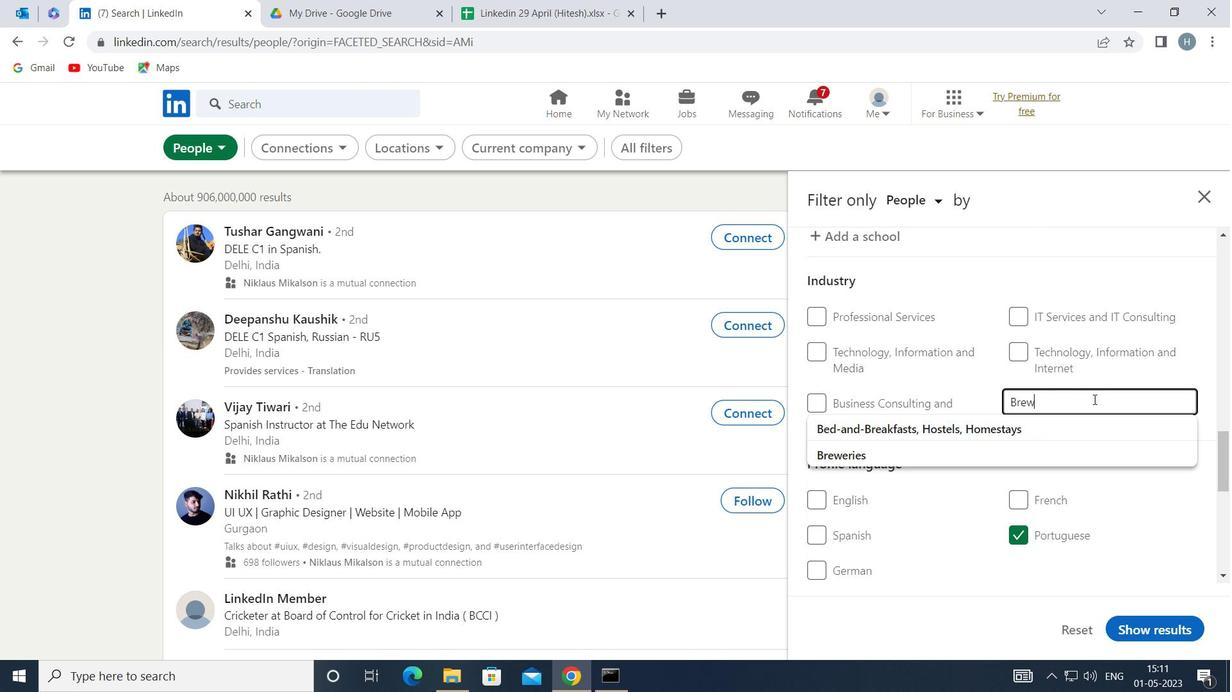 
Action: Mouse moved to (984, 427)
Screenshot: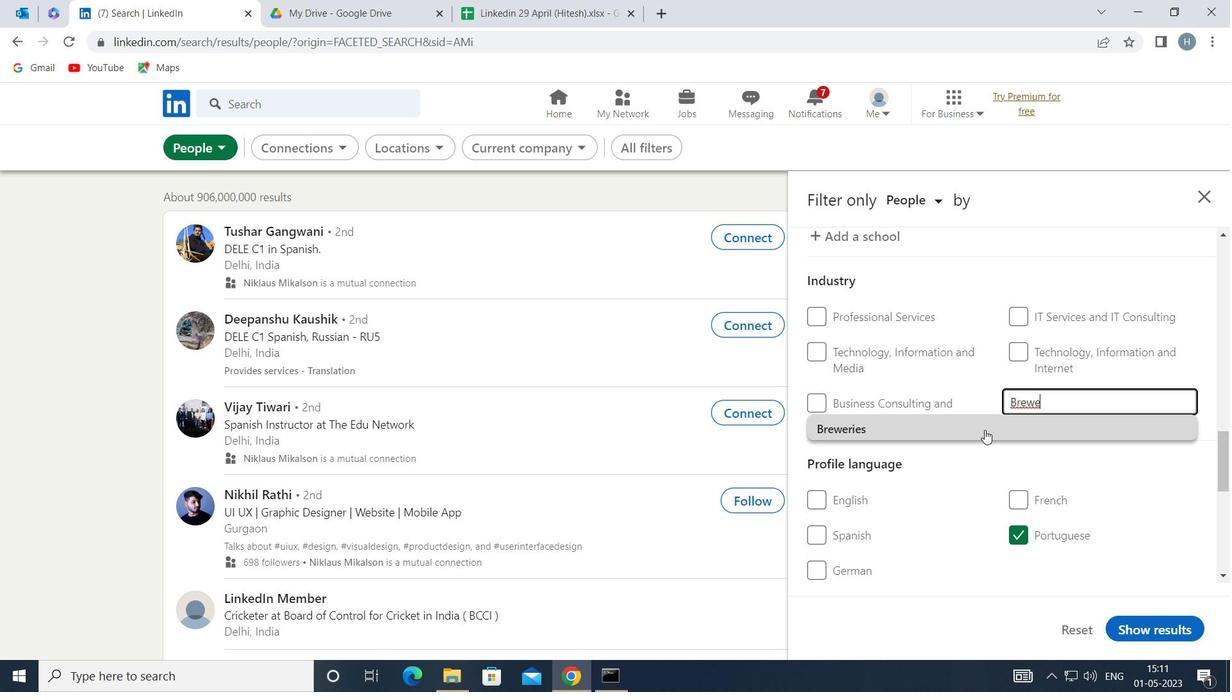 
Action: Mouse pressed left at (984, 427)
Screenshot: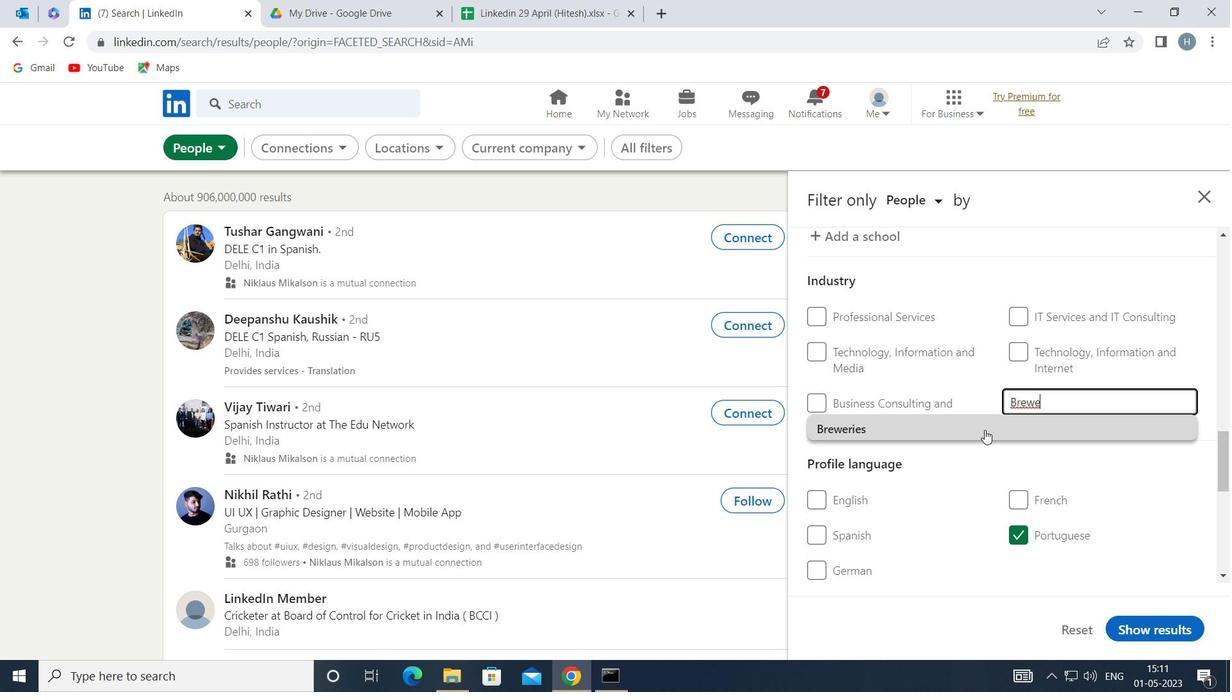 
Action: Mouse moved to (917, 388)
Screenshot: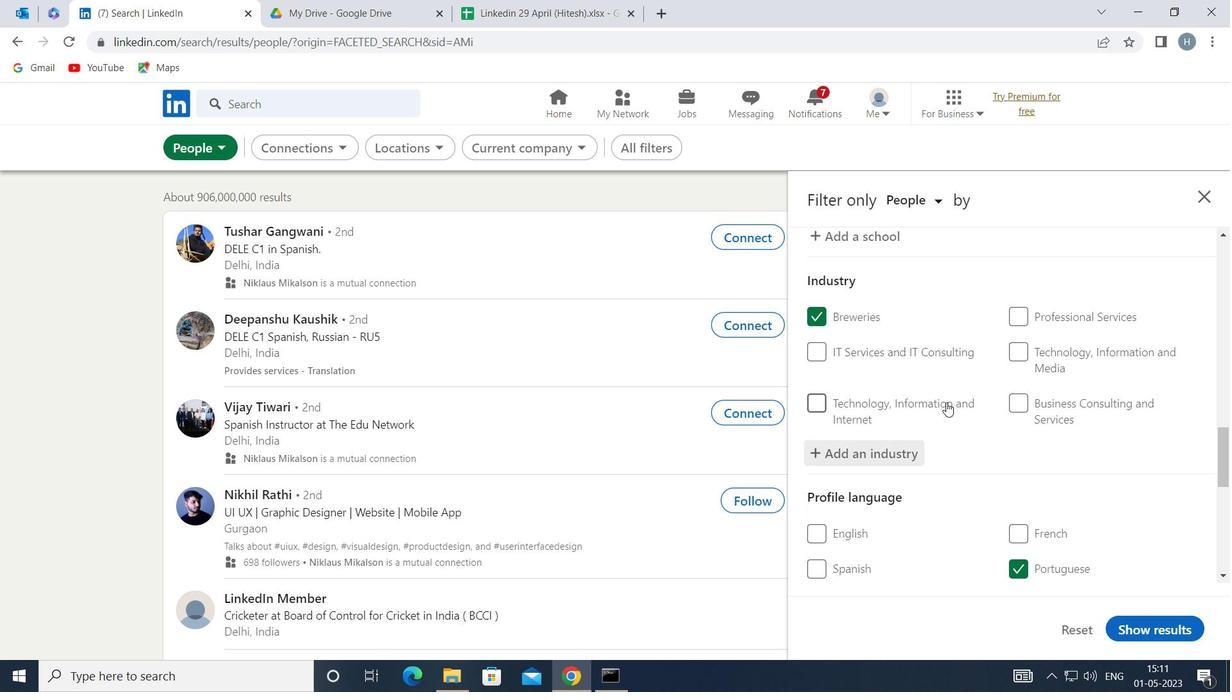
Action: Mouse scrolled (917, 388) with delta (0, 0)
Screenshot: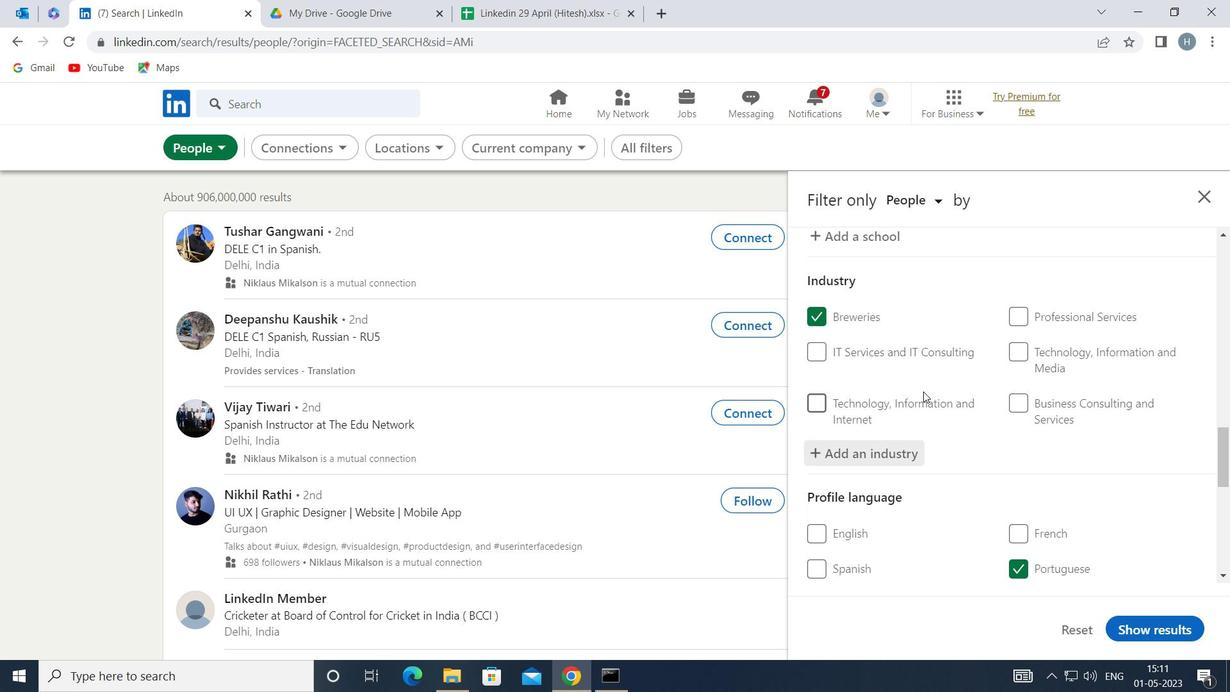 
Action: Mouse moved to (917, 388)
Screenshot: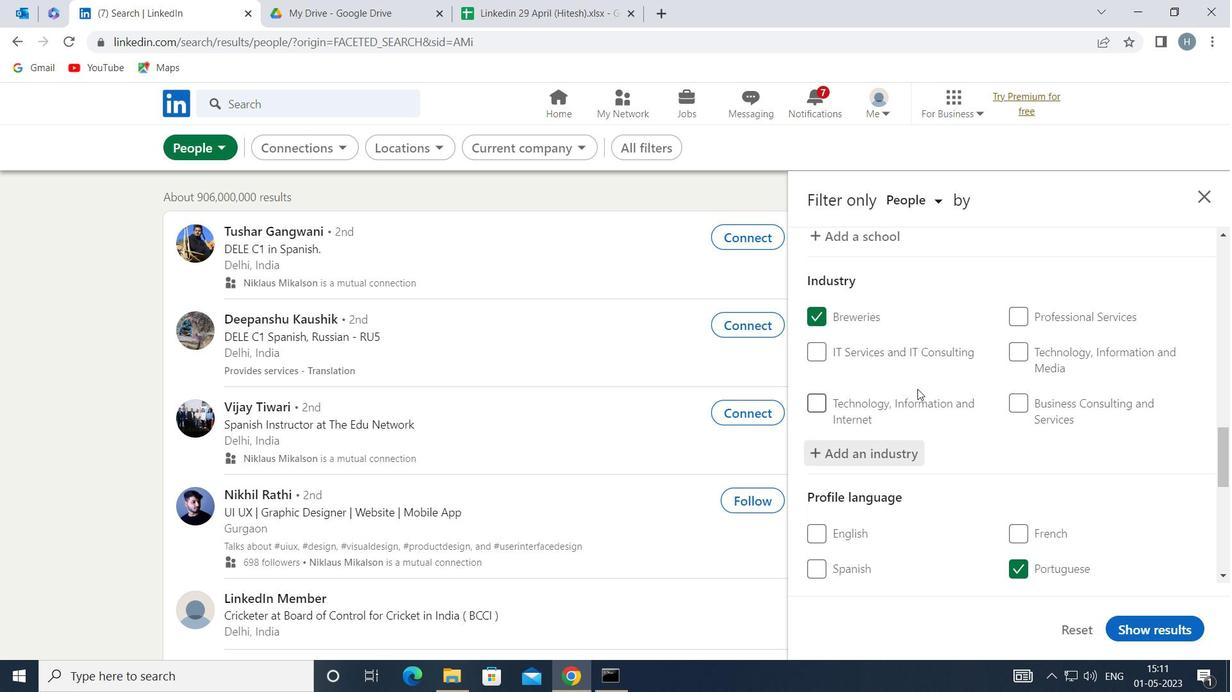 
Action: Mouse scrolled (917, 388) with delta (0, 0)
Screenshot: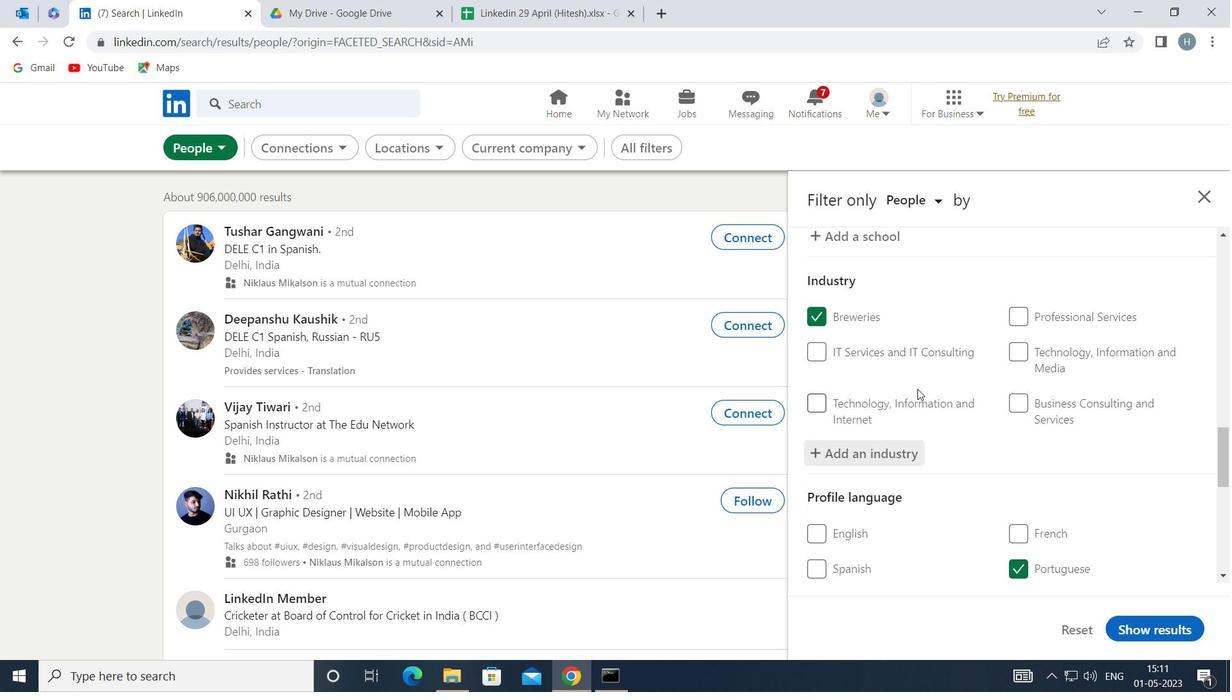 
Action: Mouse moved to (915, 388)
Screenshot: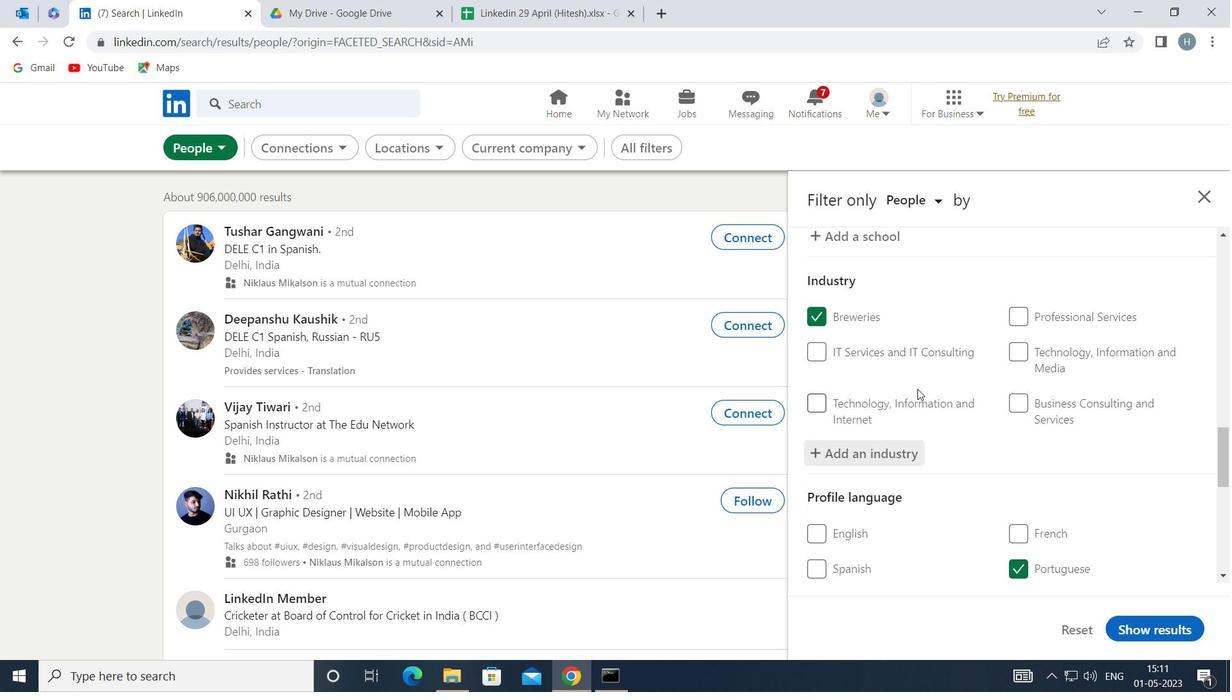 
Action: Mouse scrolled (915, 388) with delta (0, 0)
Screenshot: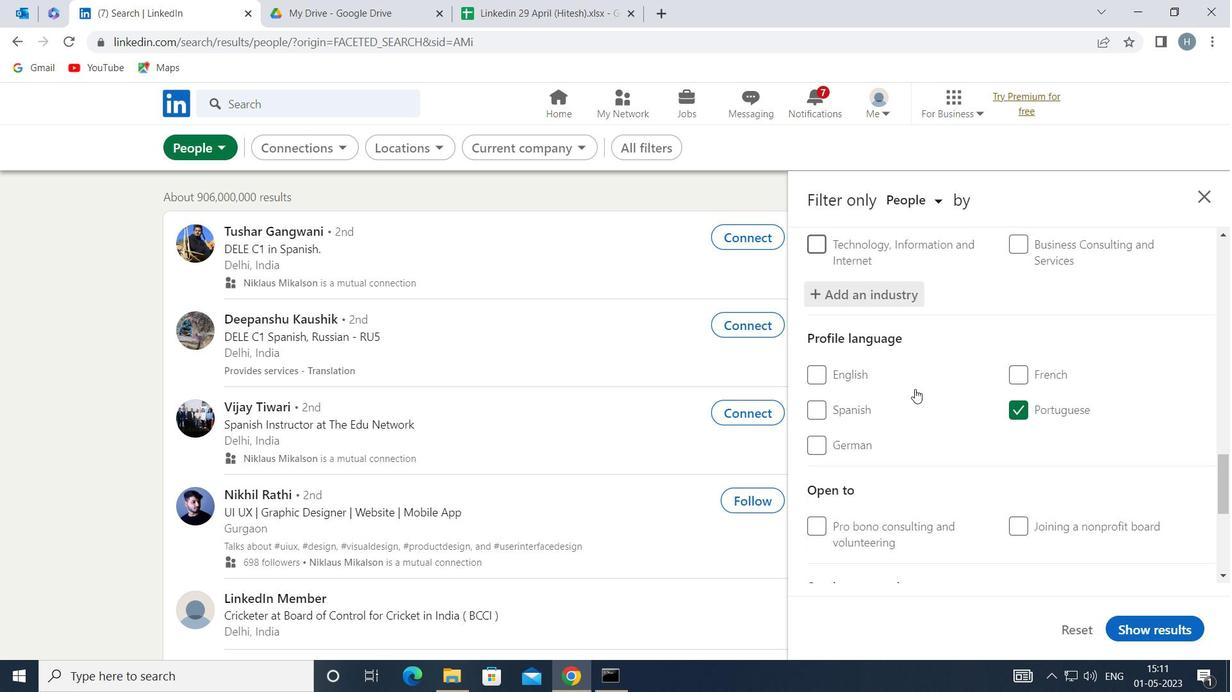
Action: Mouse scrolled (915, 388) with delta (0, 0)
Screenshot: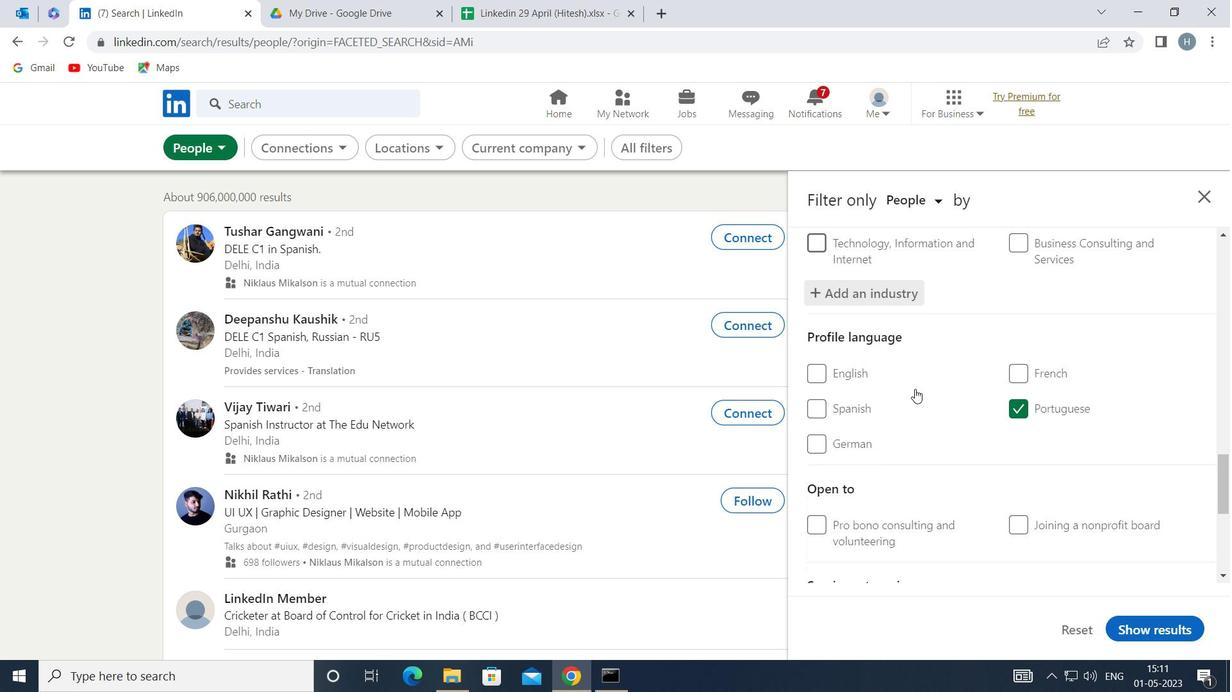 
Action: Mouse moved to (920, 393)
Screenshot: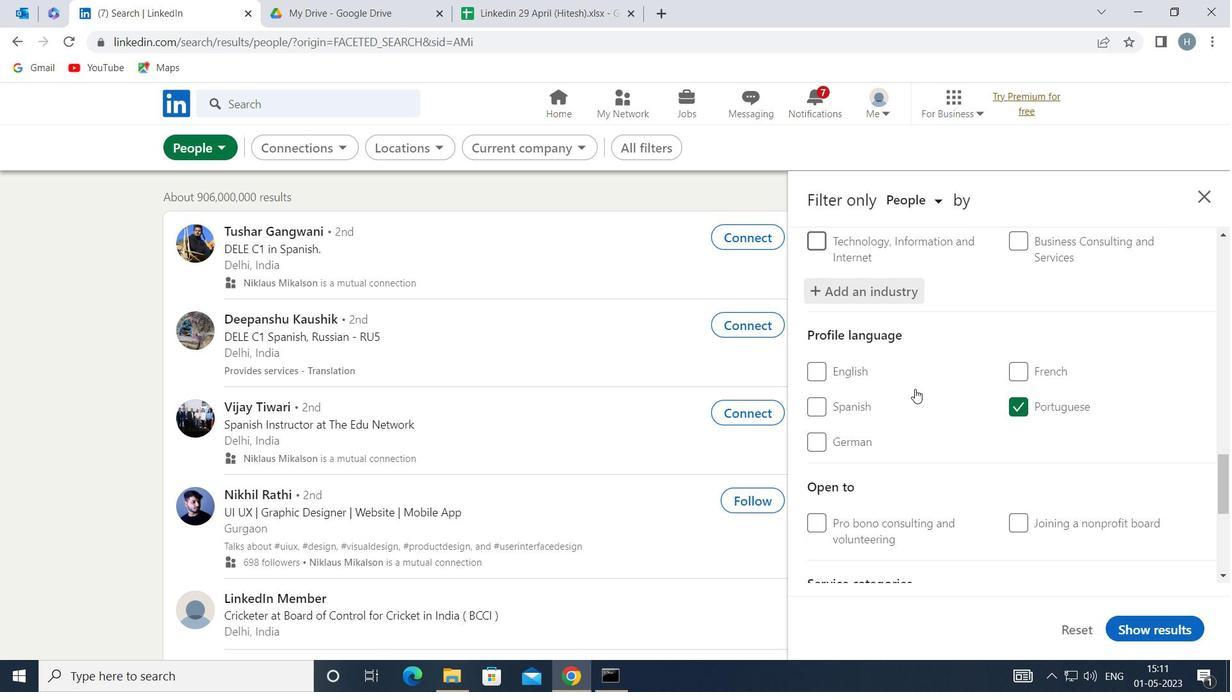 
Action: Mouse scrolled (920, 392) with delta (0, 0)
Screenshot: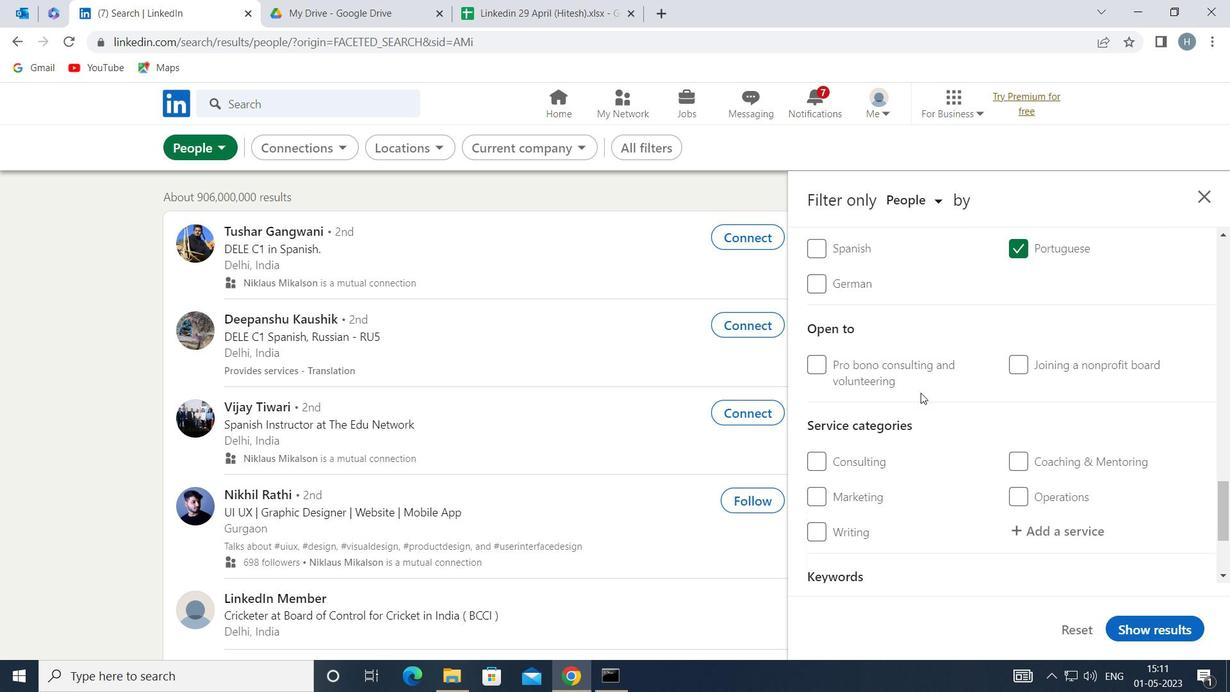 
Action: Mouse moved to (1041, 445)
Screenshot: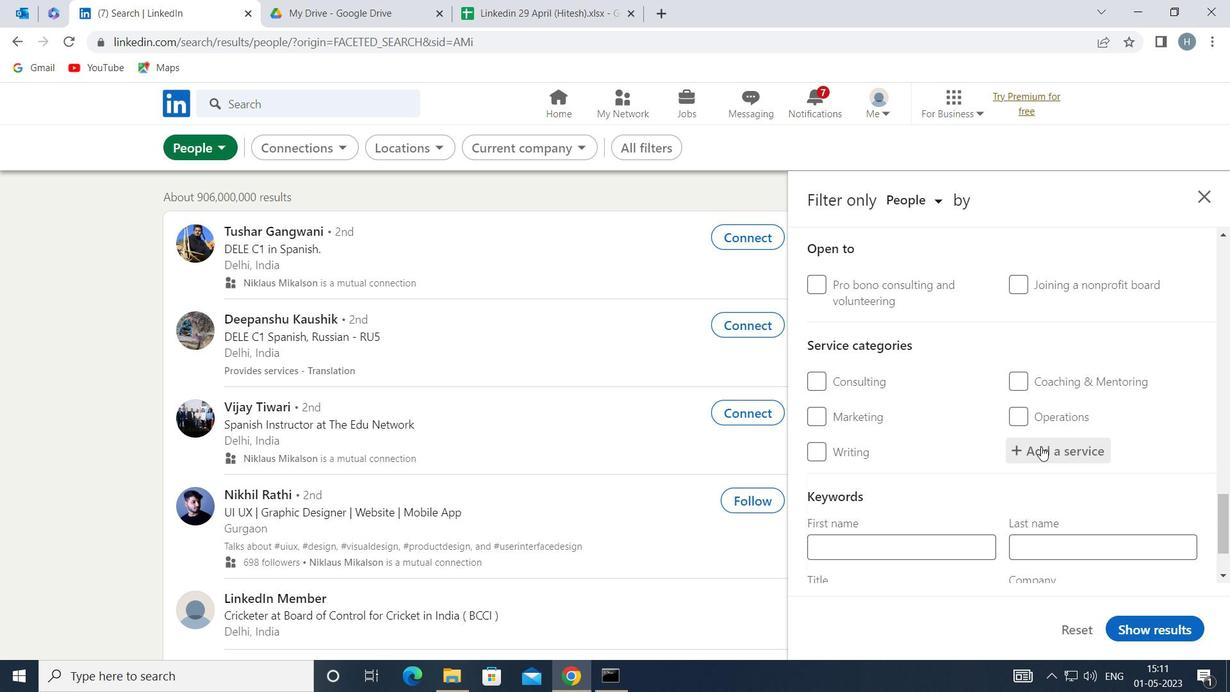 
Action: Mouse pressed left at (1041, 445)
Screenshot: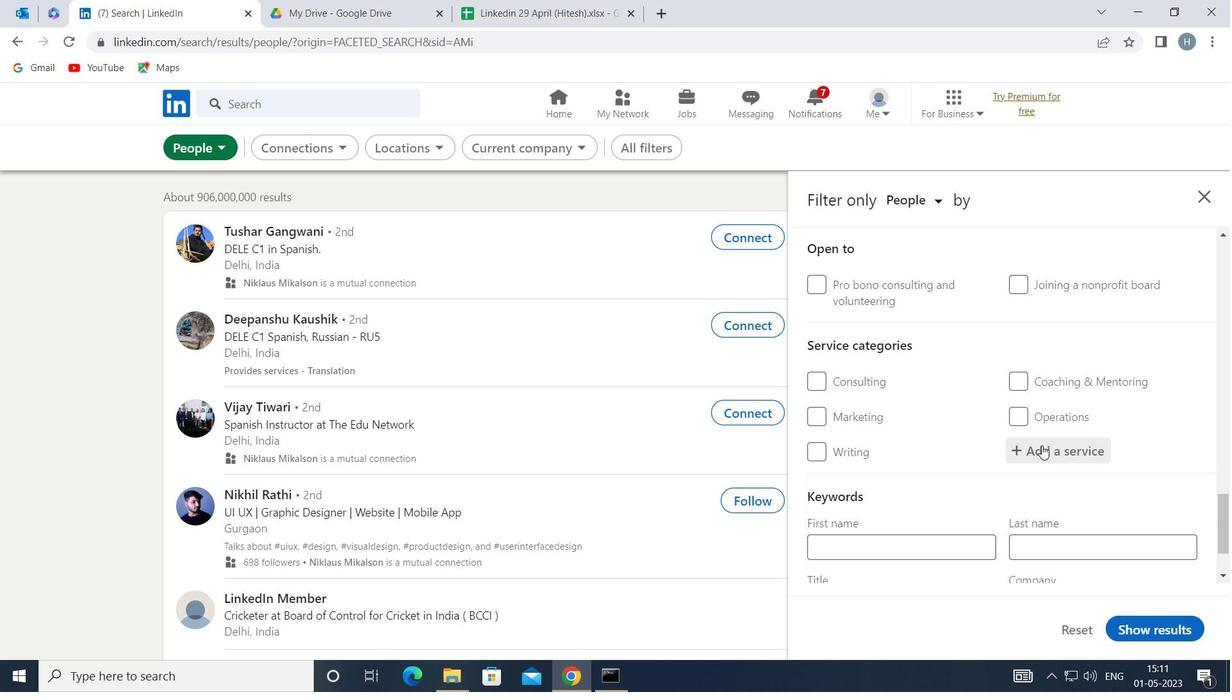 
Action: Mouse moved to (1041, 444)
Screenshot: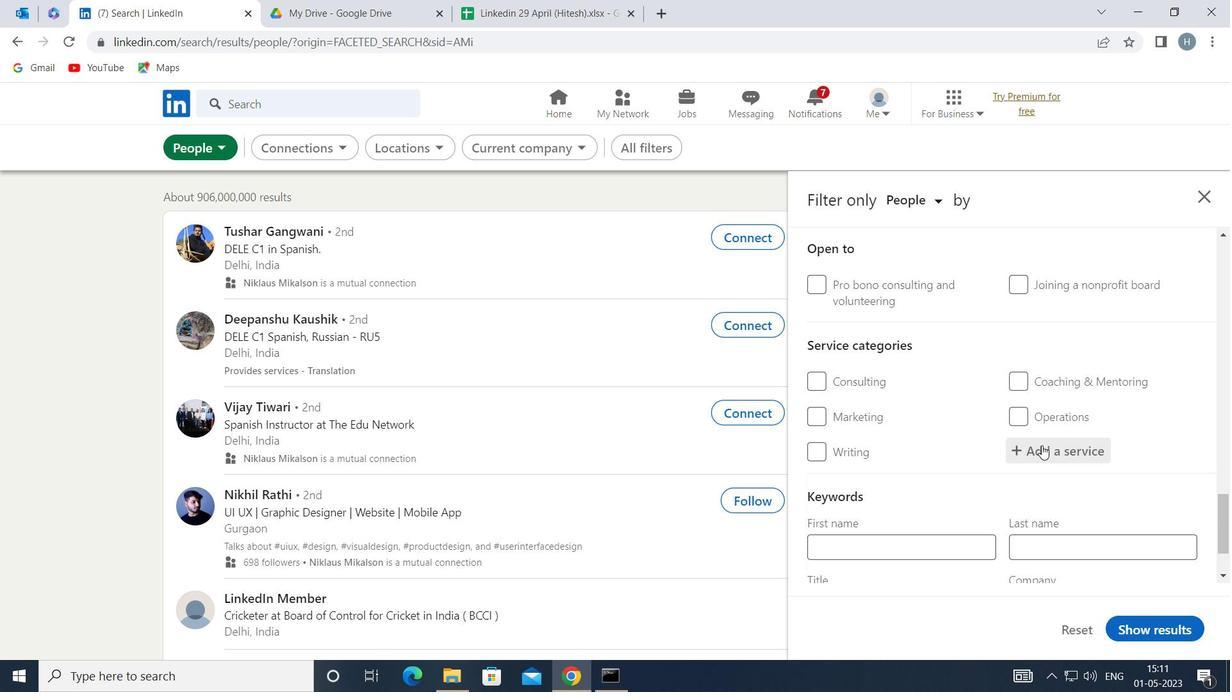 
Action: Key pressed <Key.shift>NOTAR
Screenshot: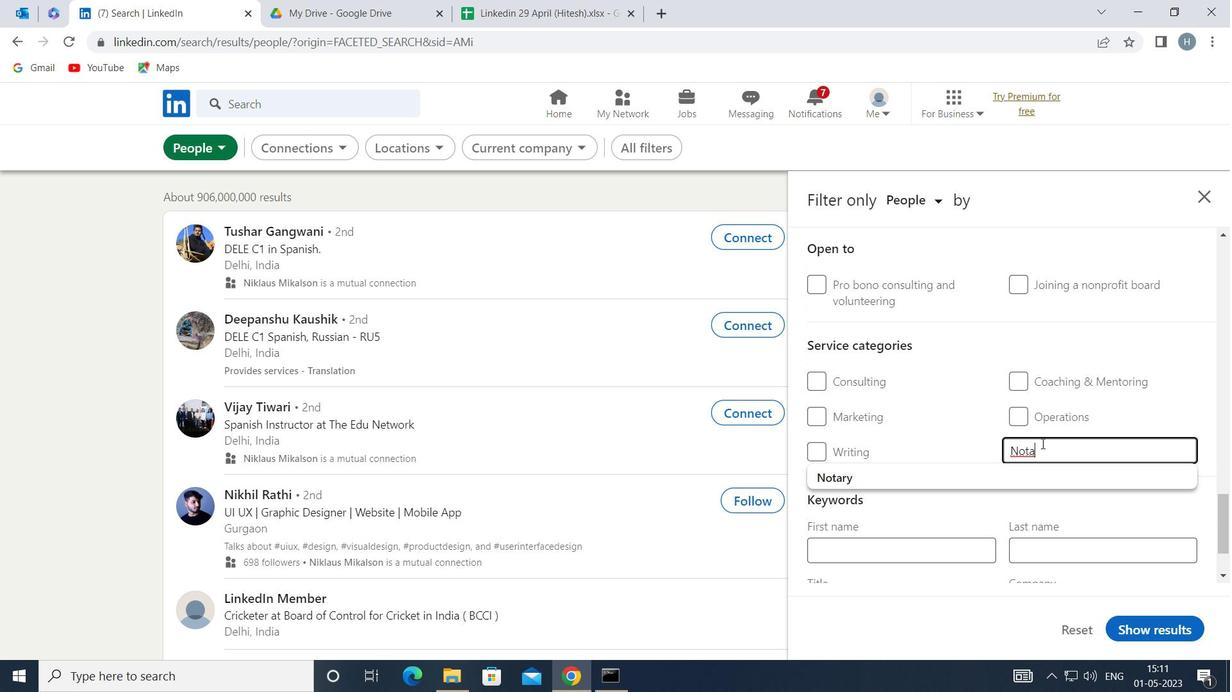 
Action: Mouse moved to (1040, 444)
Screenshot: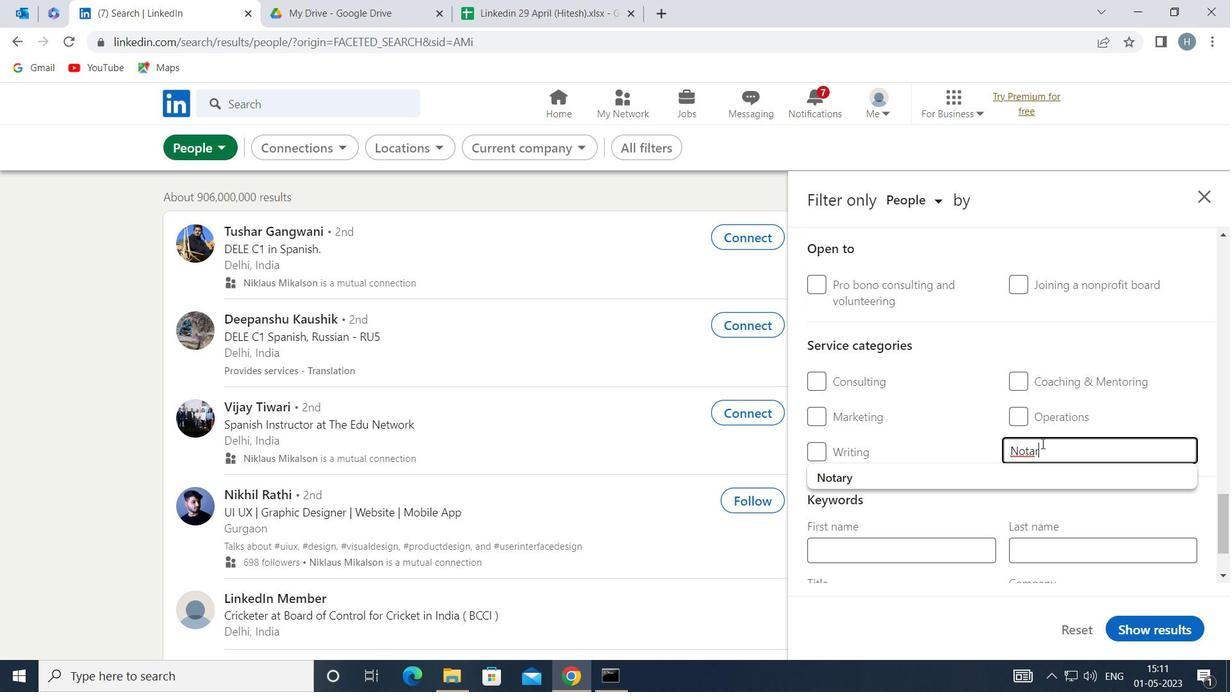 
Action: Key pressed Y
Screenshot: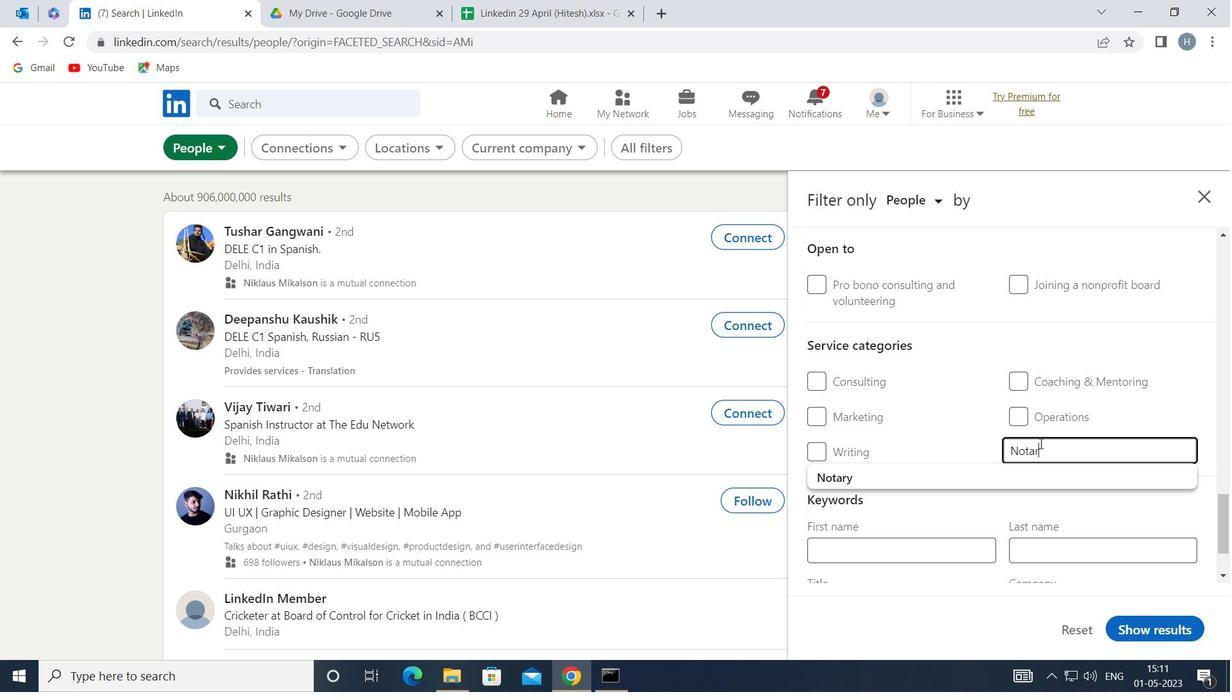 
Action: Mouse moved to (947, 472)
Screenshot: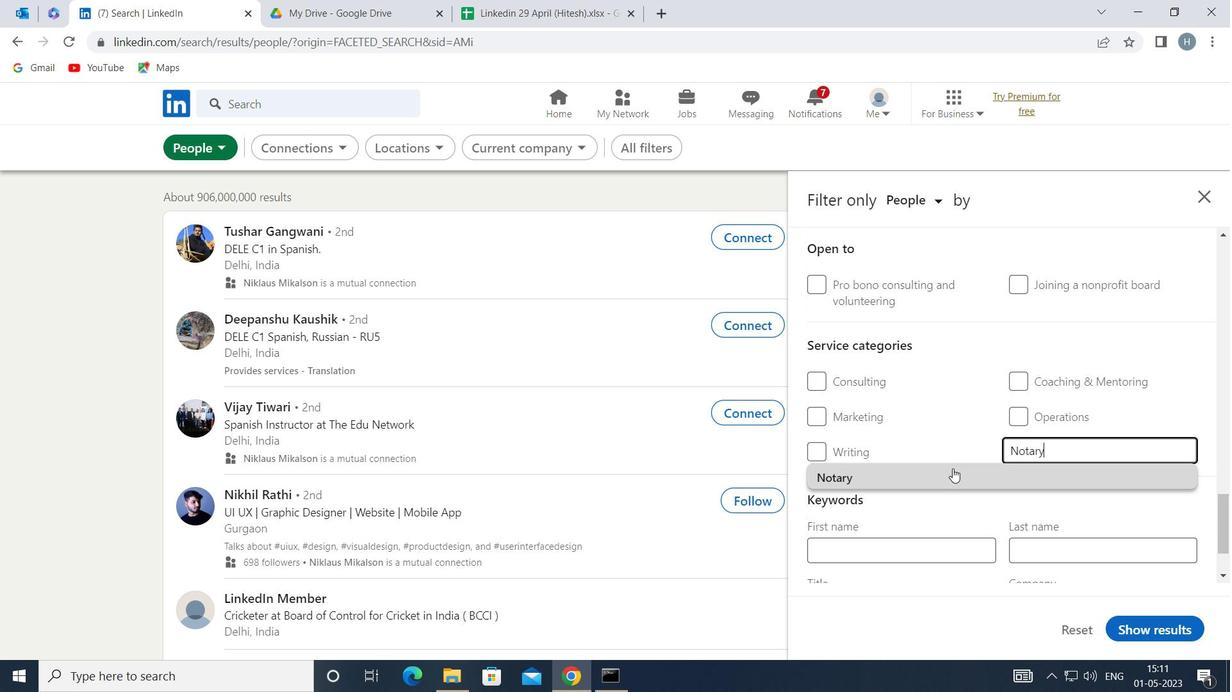 
Action: Key pressed <Key.space><Key.shift>ONLINE<Key.space><Key.shift>RESEARCH
Screenshot: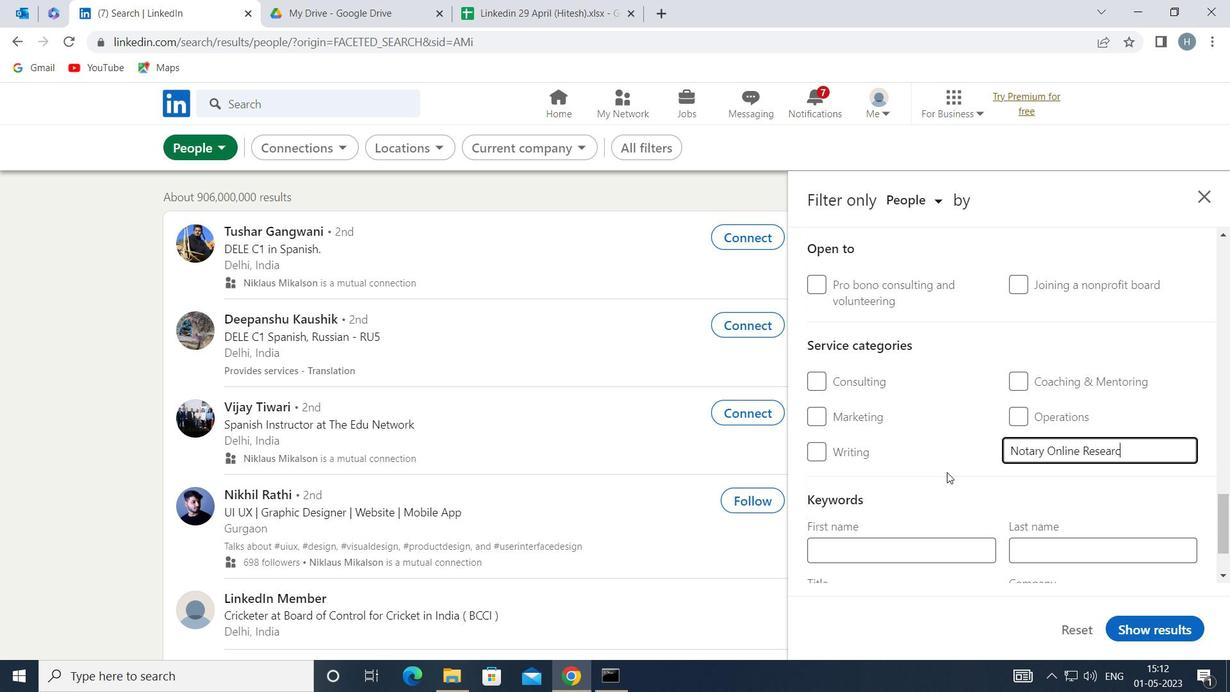 
Action: Mouse moved to (1045, 496)
Screenshot: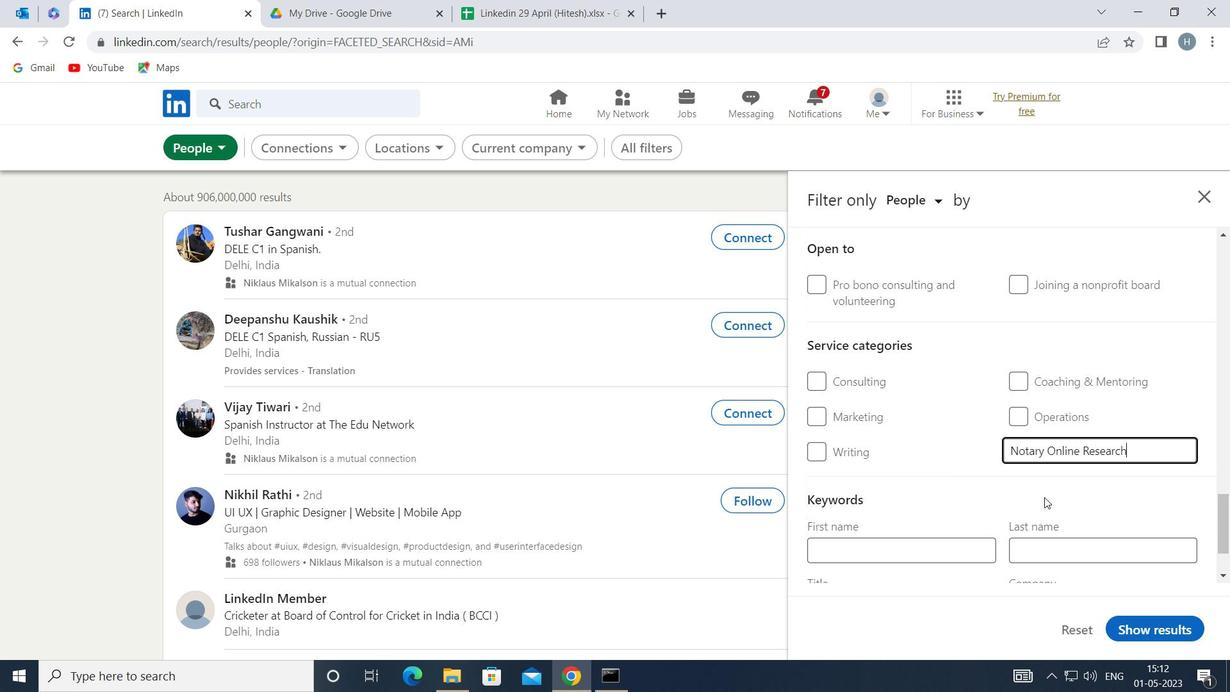 
Action: Mouse scrolled (1045, 496) with delta (0, 0)
Screenshot: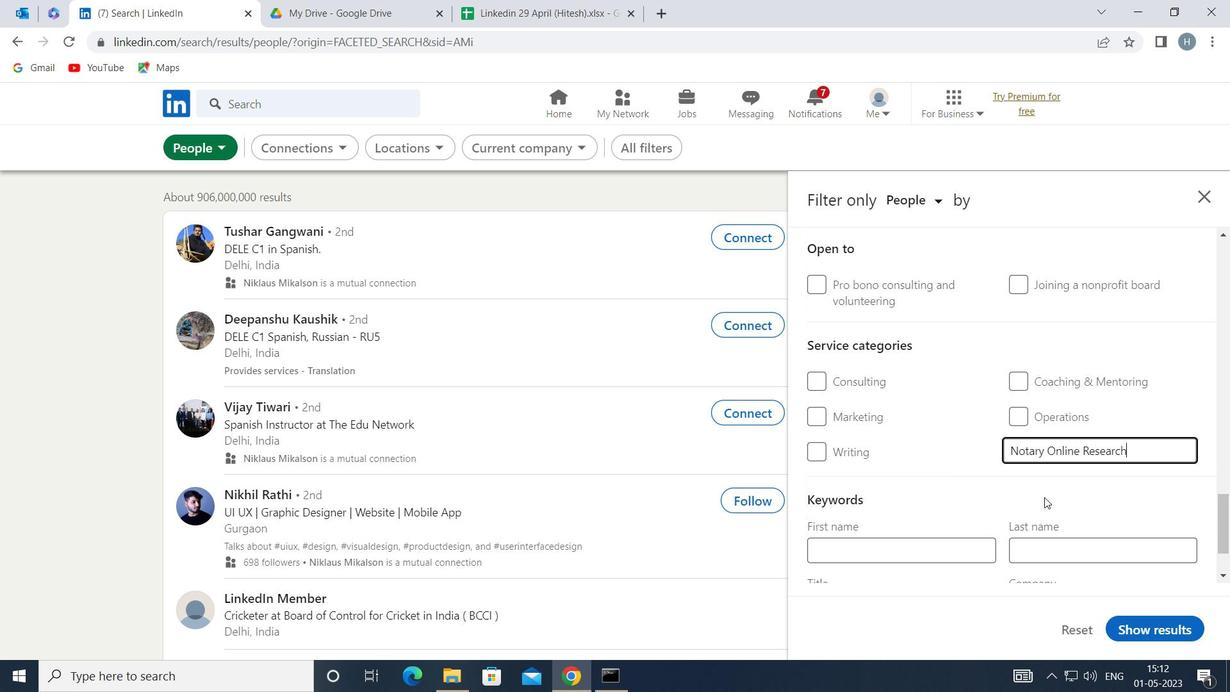 
Action: Mouse scrolled (1045, 496) with delta (0, 0)
Screenshot: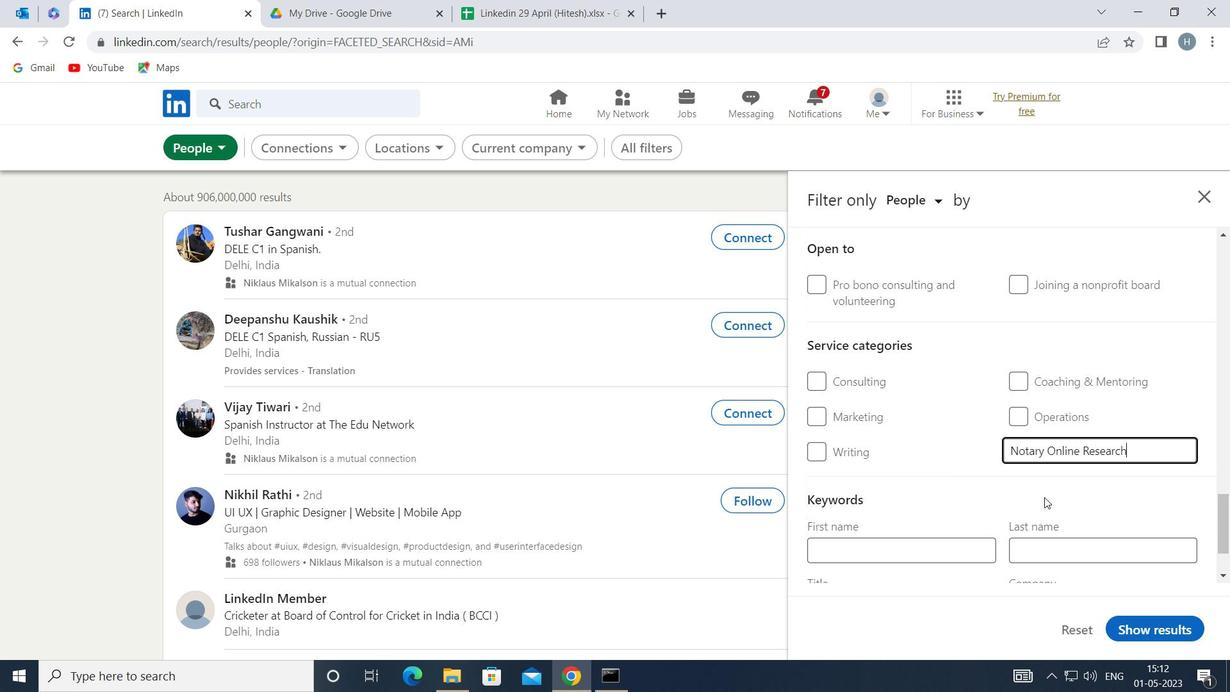 
Action: Mouse scrolled (1045, 496) with delta (0, 0)
Screenshot: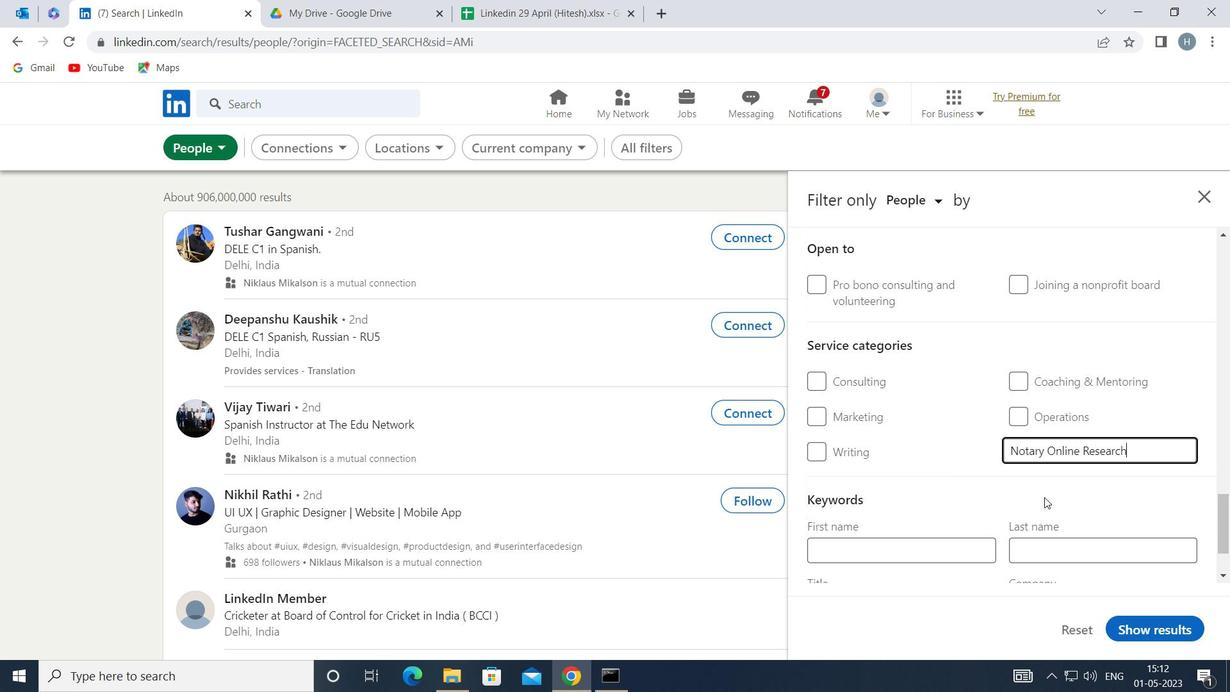 
Action: Mouse moved to (966, 508)
Screenshot: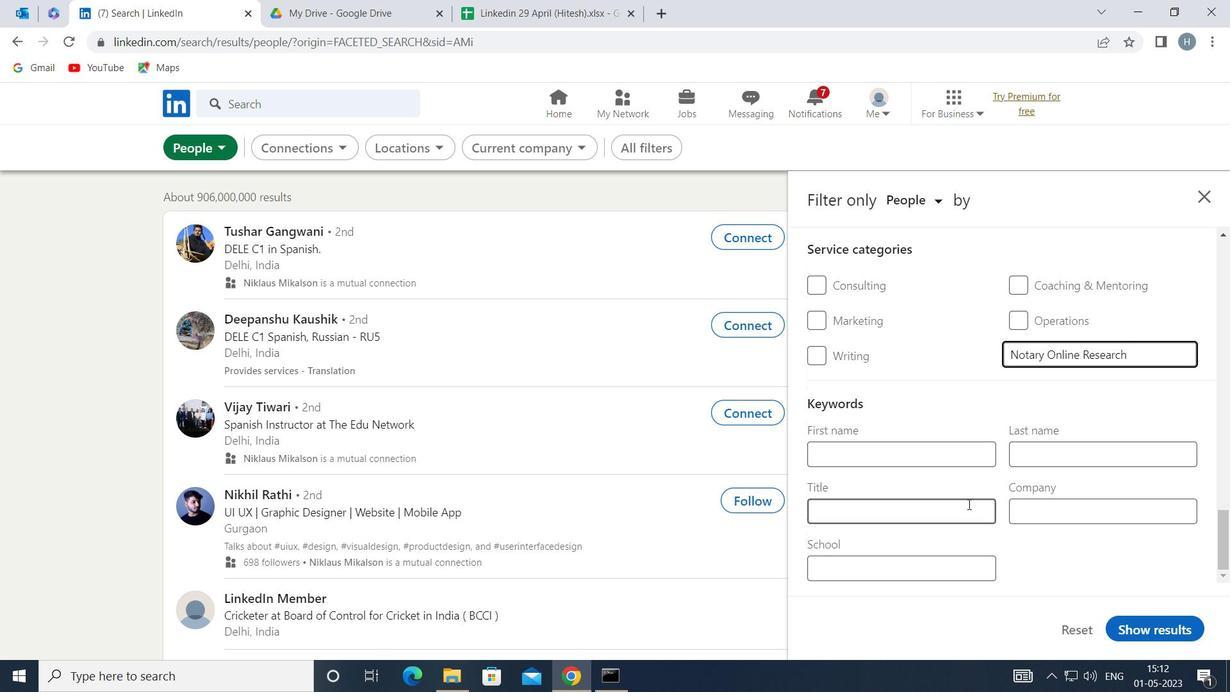 
Action: Mouse pressed left at (966, 508)
Screenshot: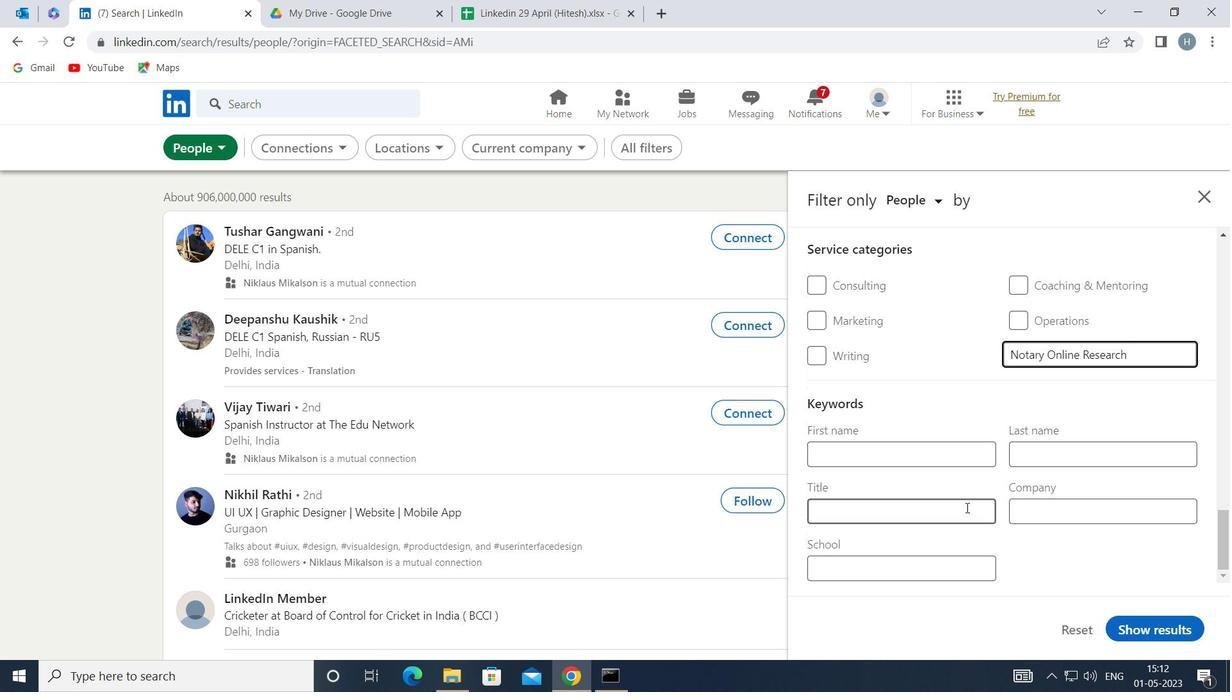 
Action: Key pressed <Key.shift>MEDIA<Key.space><Key.shift>BUYER
Screenshot: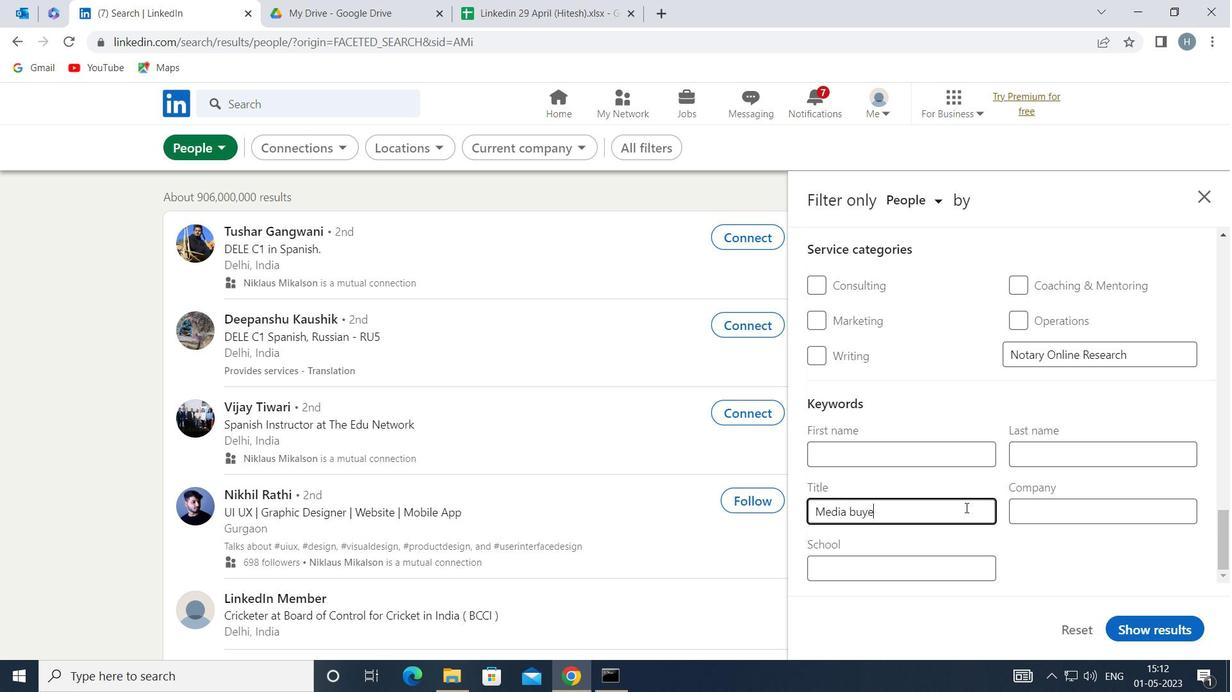 
Action: Mouse moved to (1168, 623)
Screenshot: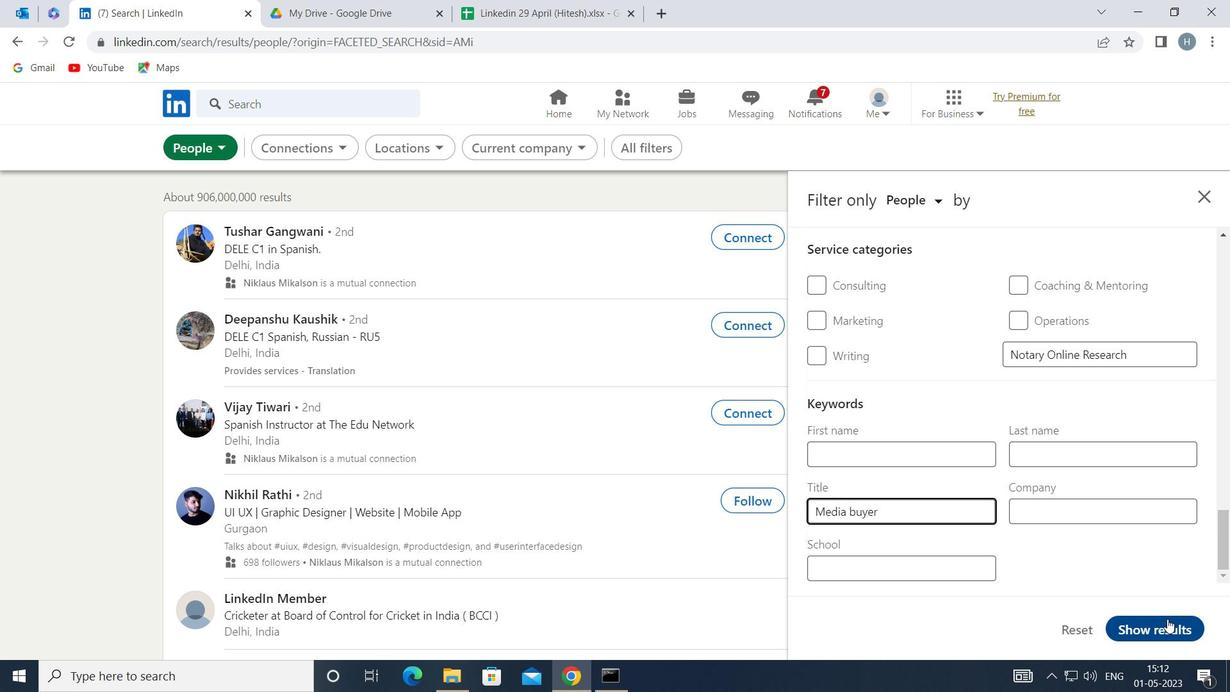 
Action: Mouse pressed left at (1168, 623)
Screenshot: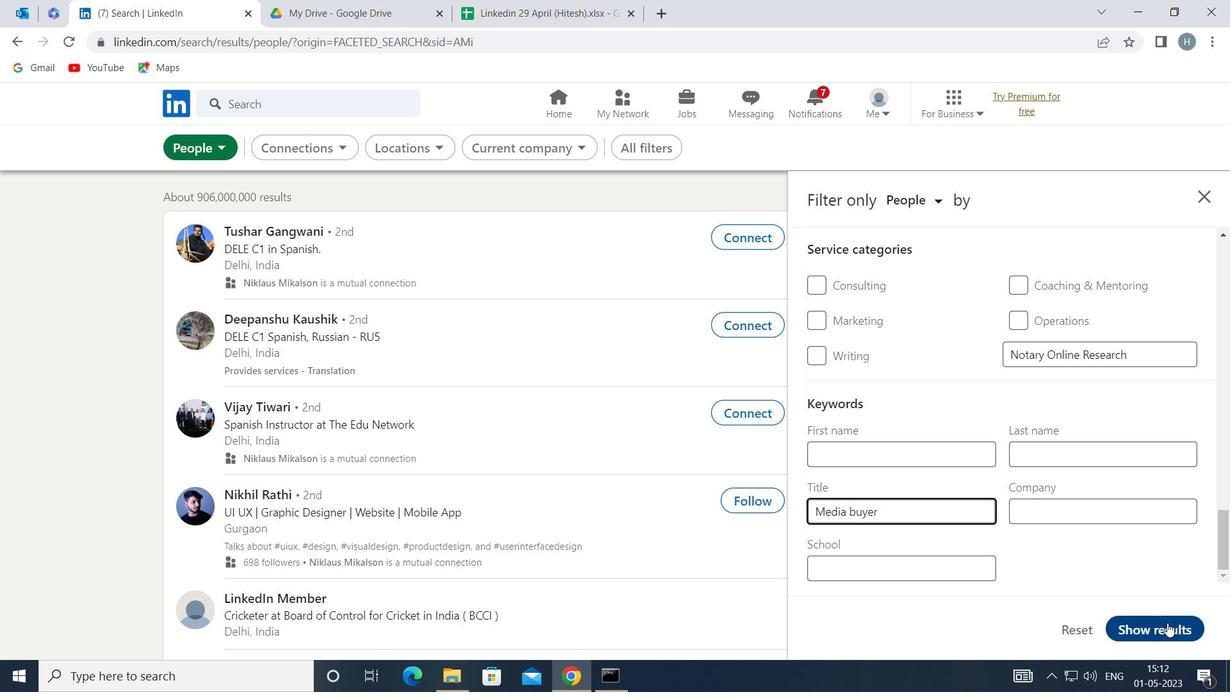 
Action: Mouse moved to (838, 401)
Screenshot: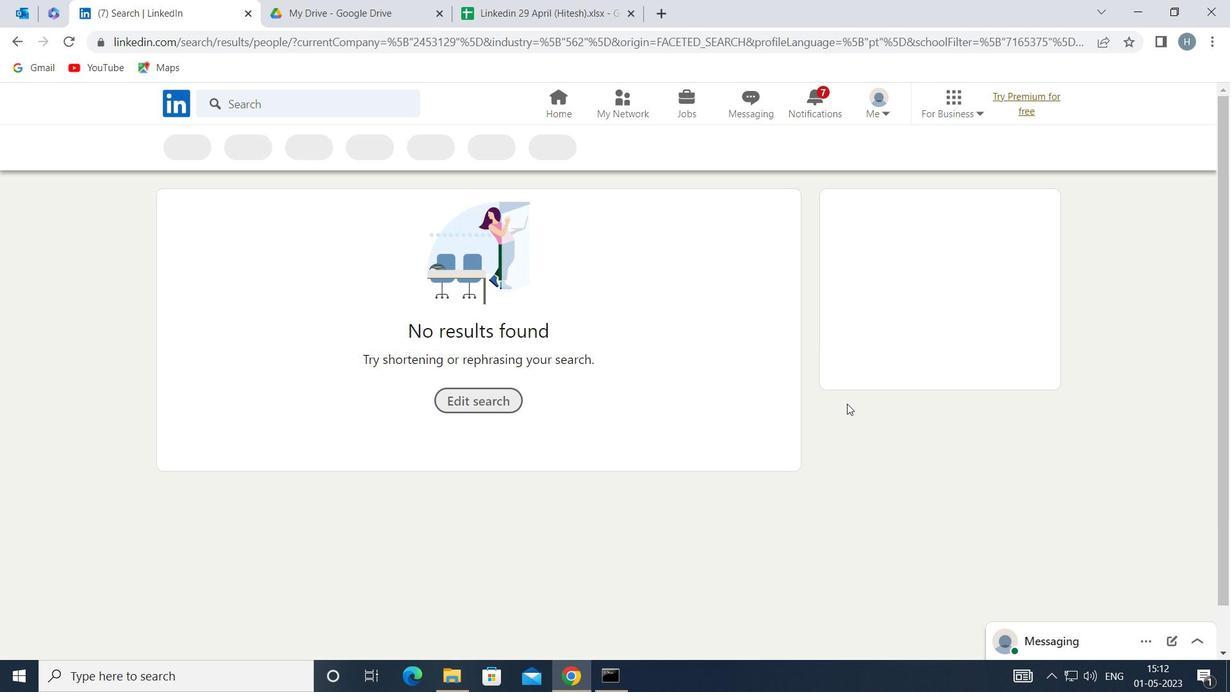
